 Task: Find connections with filter location Salcedo with filter topic #Lockdownwith filter profile language English with filter current company IIM Bangalore Executive Education with filter school Indian Institute of Banking and Finance with filter industry Architecture and Planning with filter service category Technical with filter keywords title Vice President of Marketing
Action: Mouse moved to (667, 97)
Screenshot: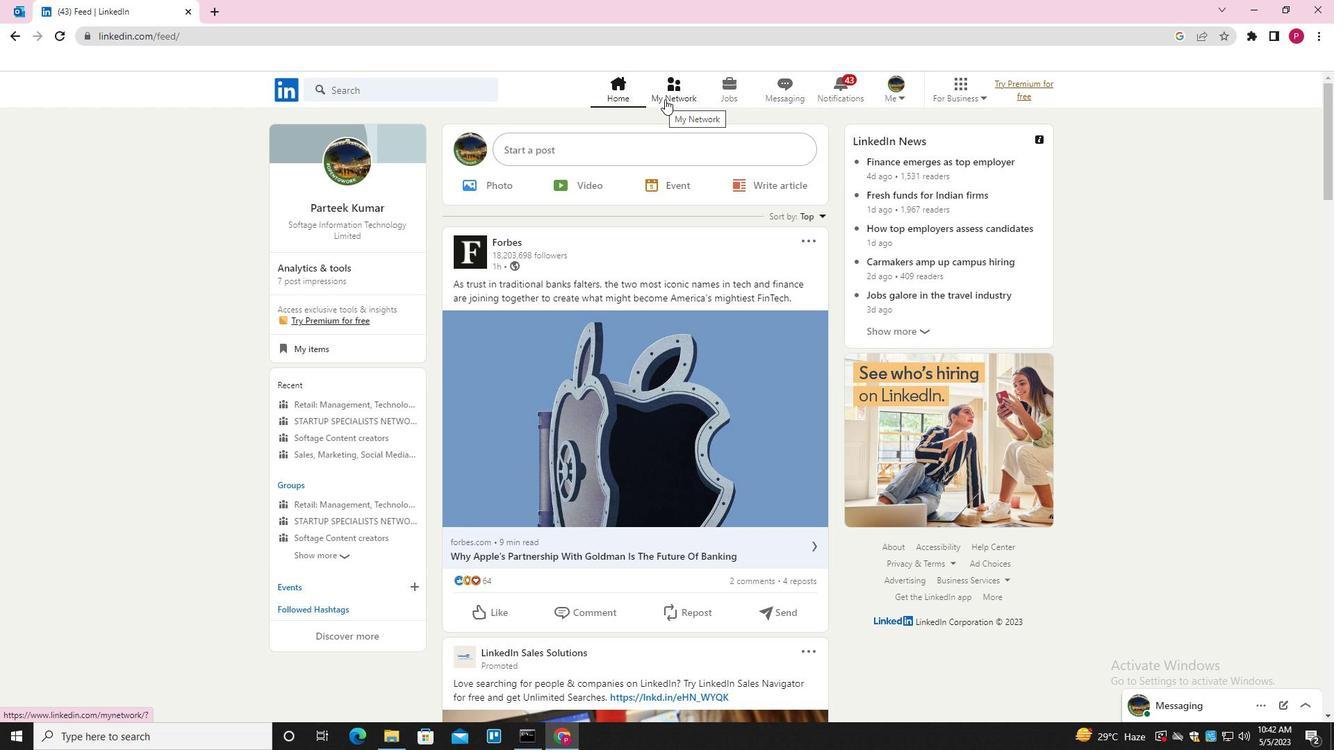 
Action: Mouse pressed left at (667, 97)
Screenshot: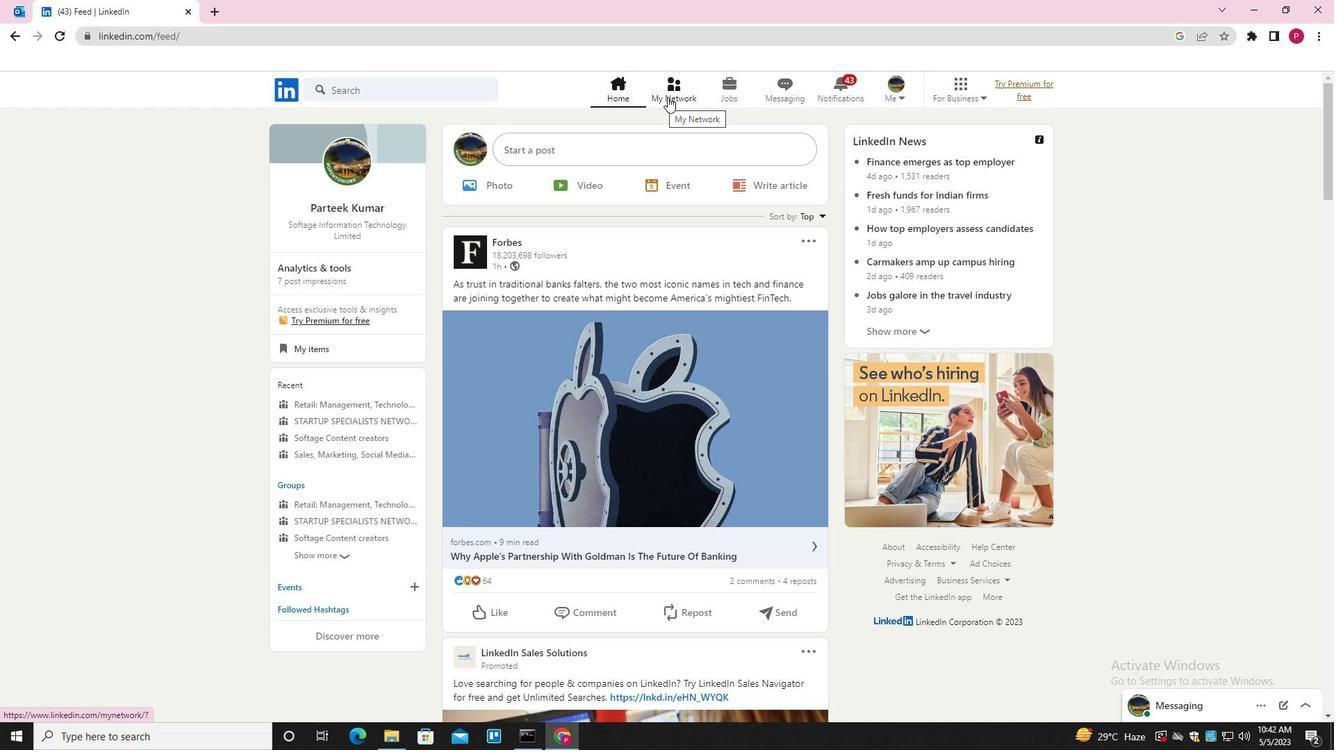 
Action: Mouse moved to (412, 175)
Screenshot: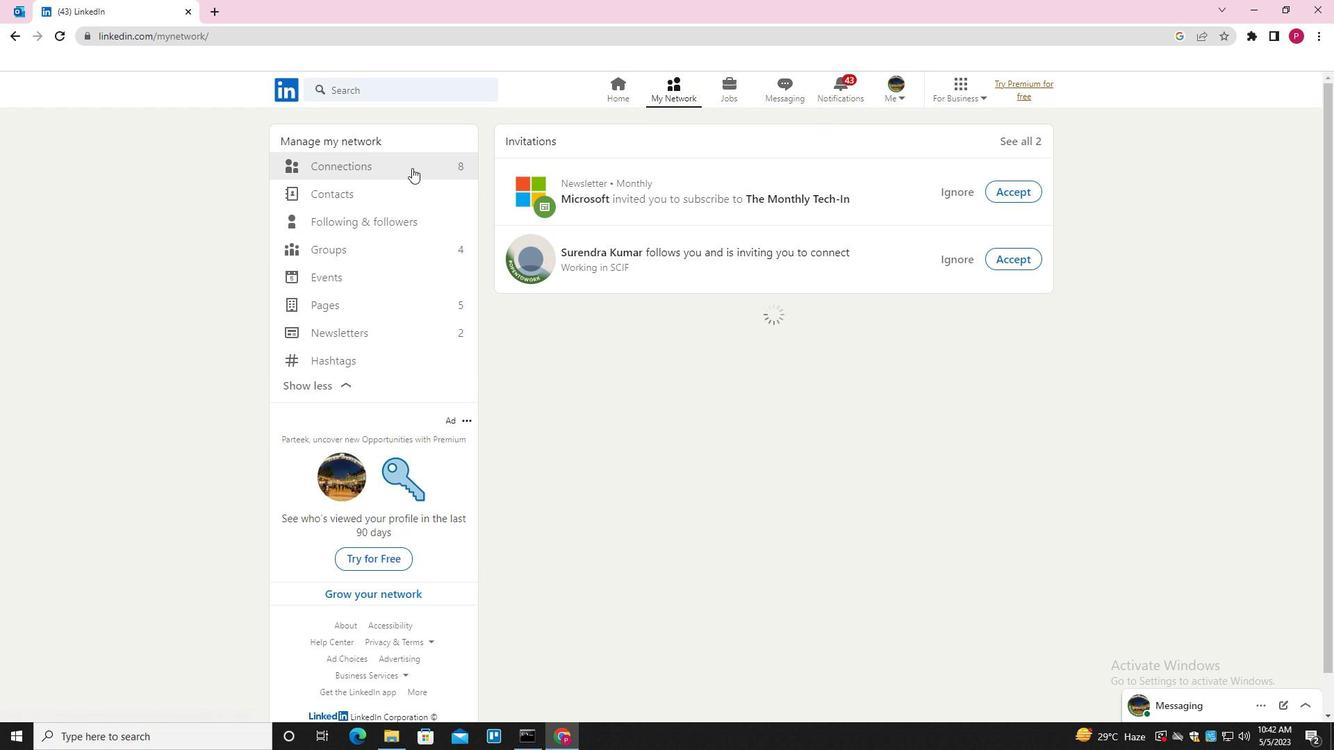 
Action: Mouse pressed left at (412, 175)
Screenshot: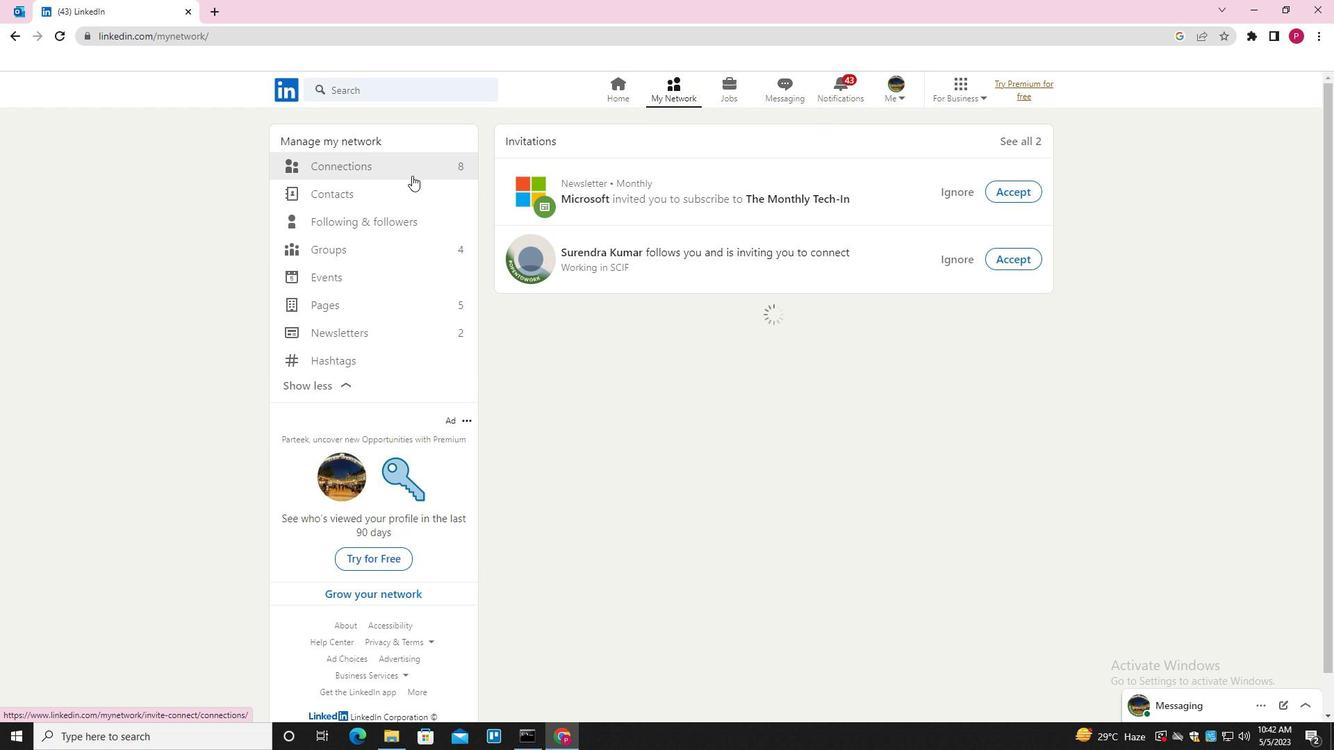 
Action: Mouse moved to (403, 169)
Screenshot: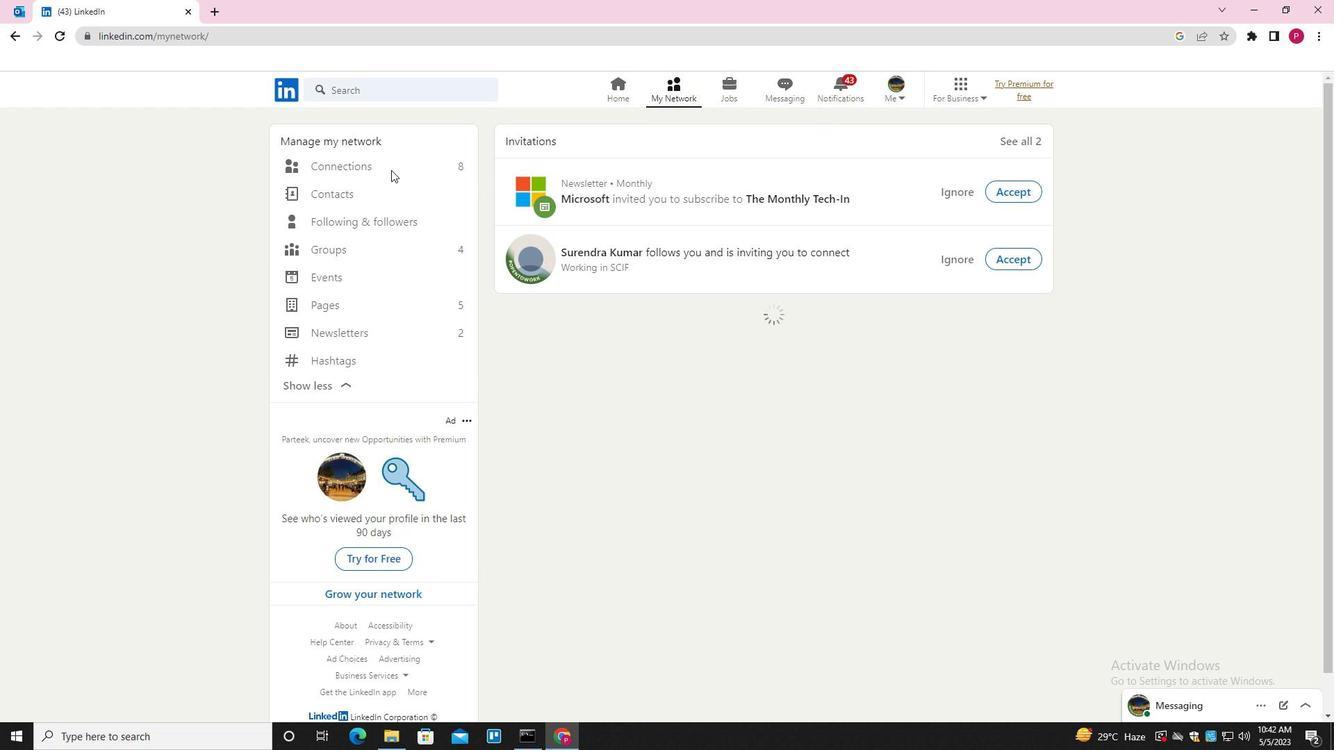 
Action: Mouse pressed left at (403, 169)
Screenshot: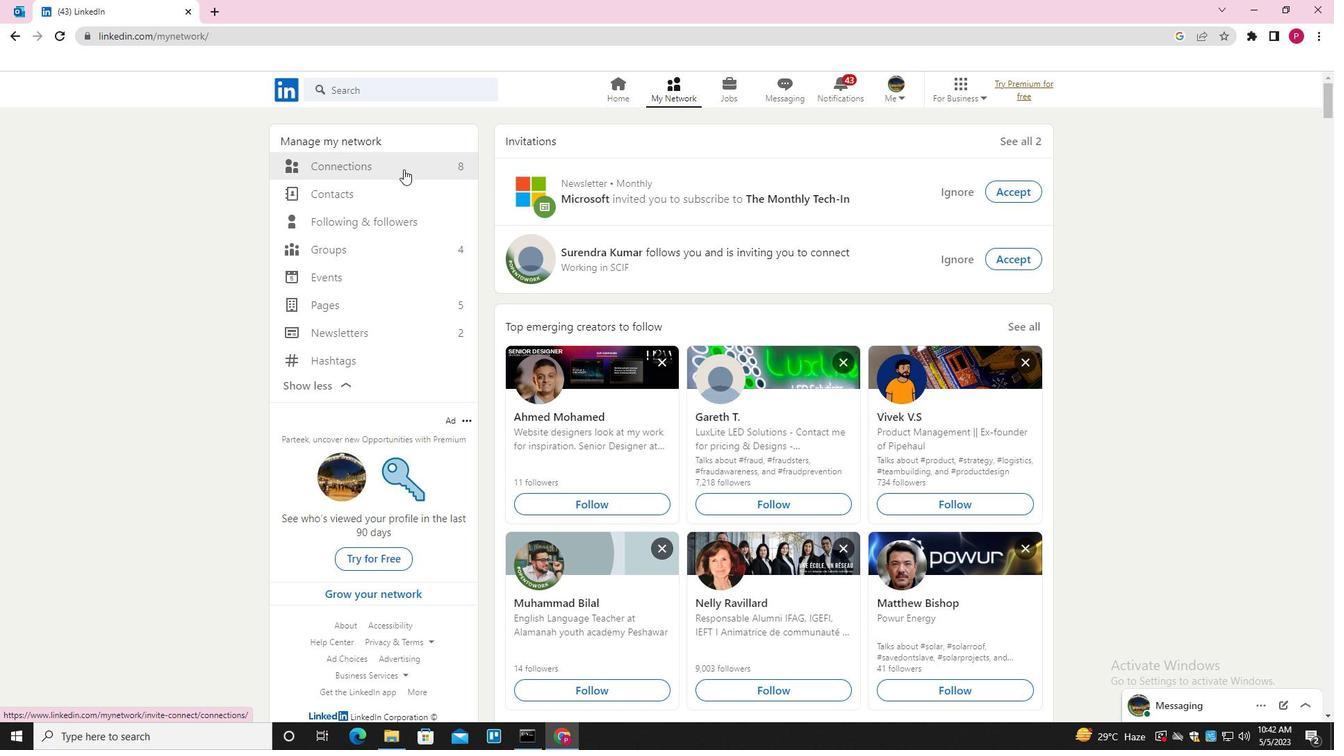 
Action: Mouse moved to (756, 169)
Screenshot: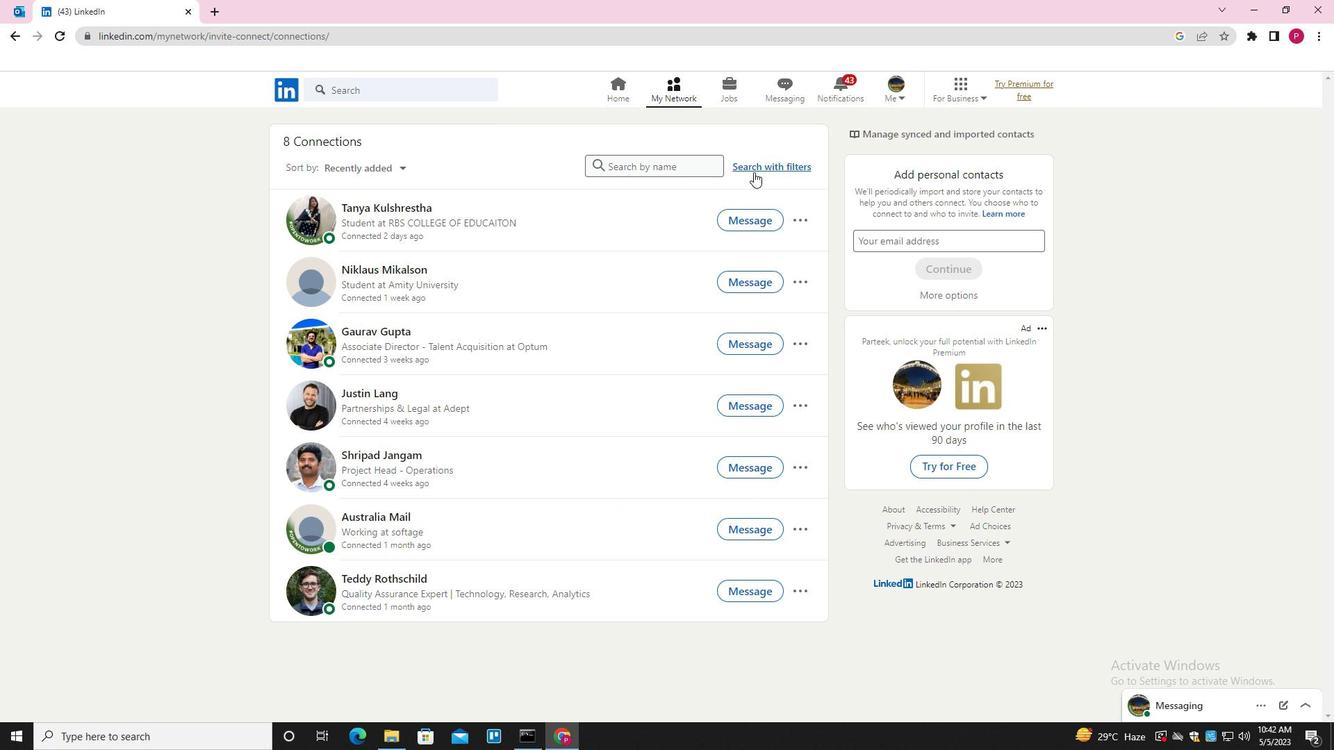 
Action: Mouse pressed left at (756, 169)
Screenshot: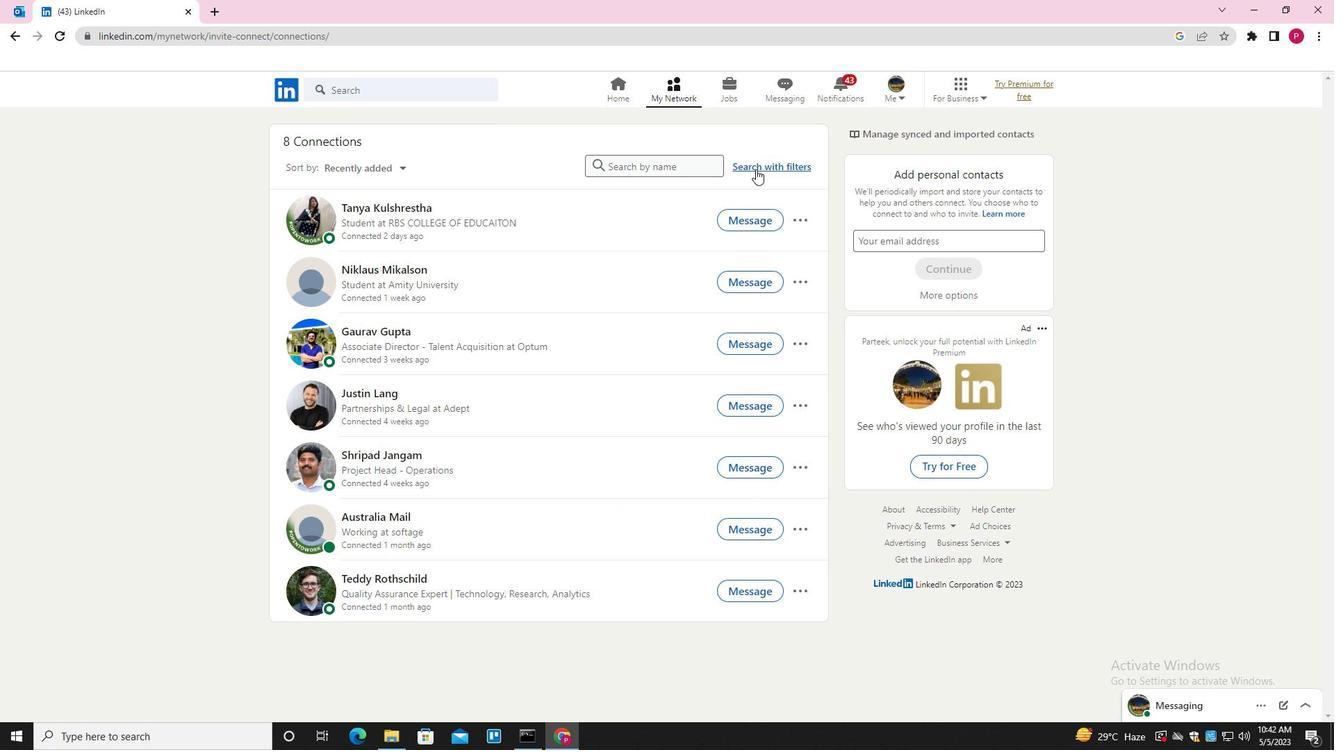 
Action: Mouse moved to (713, 127)
Screenshot: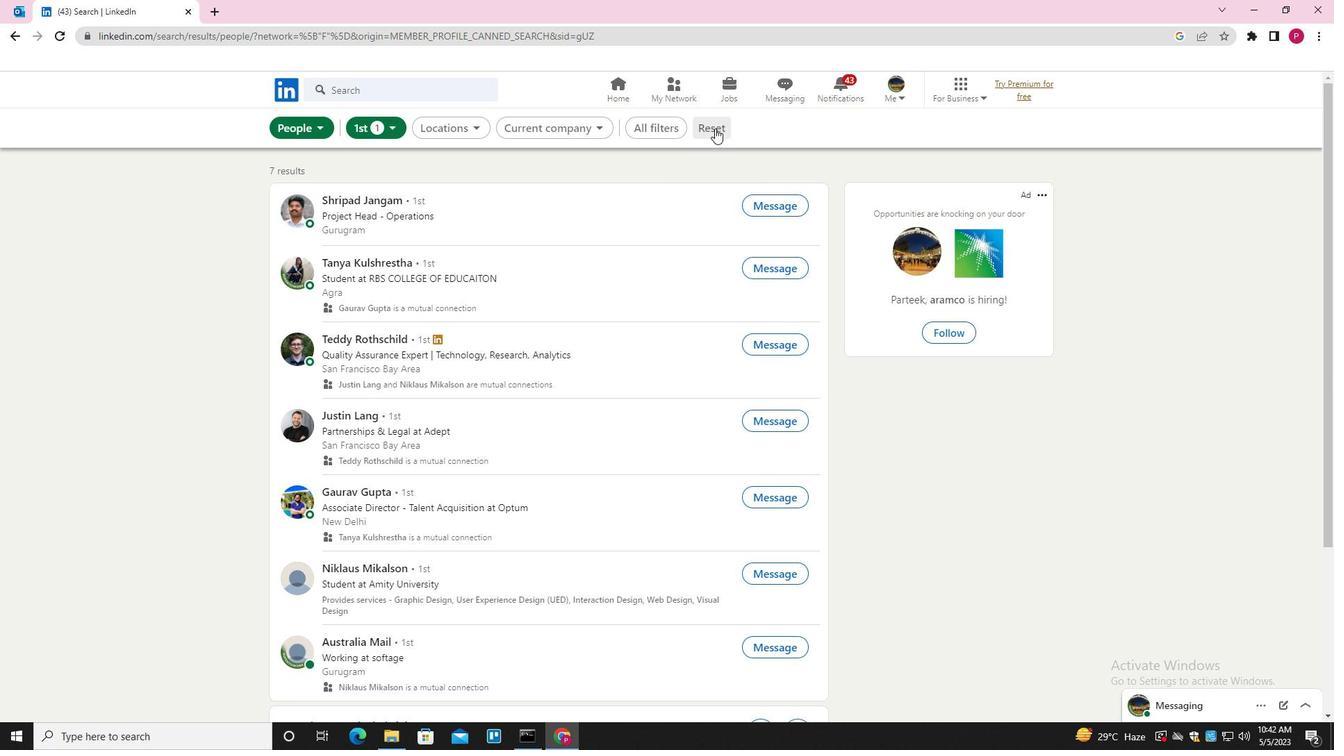 
Action: Mouse pressed left at (713, 127)
Screenshot: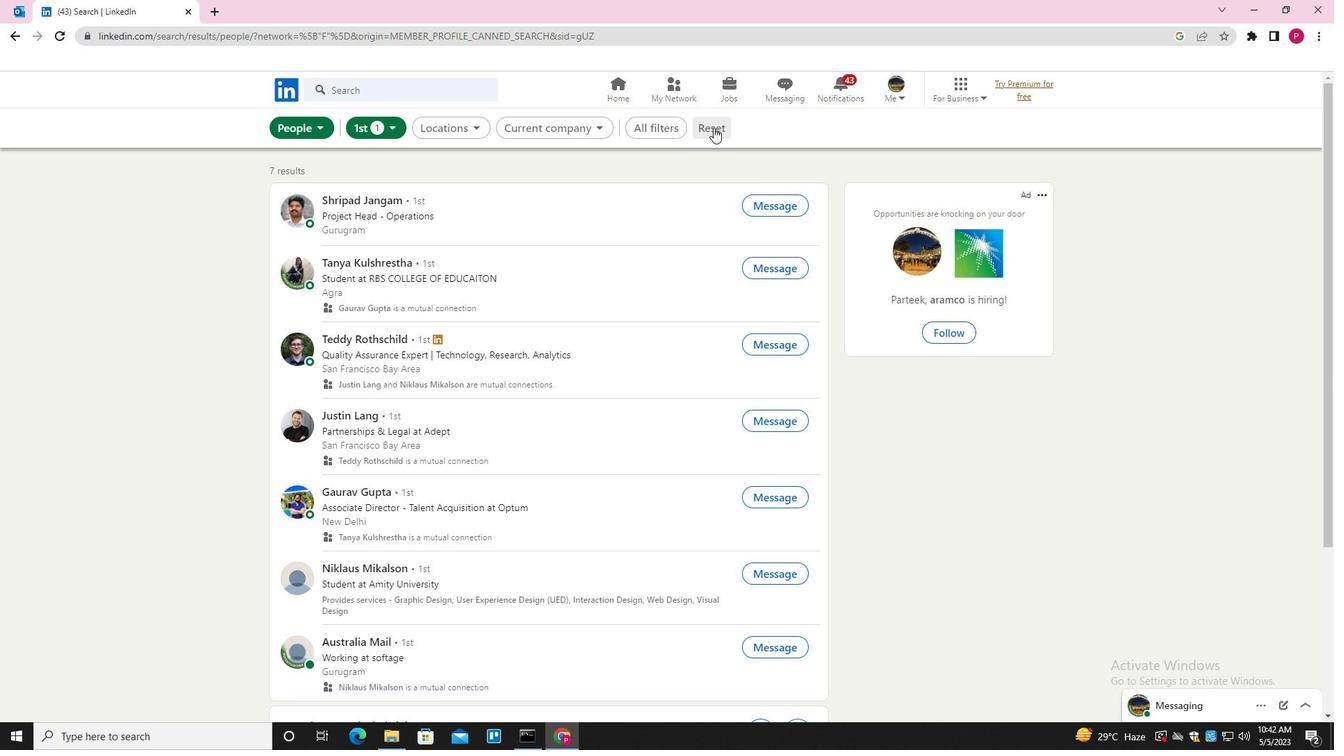 
Action: Mouse moved to (691, 132)
Screenshot: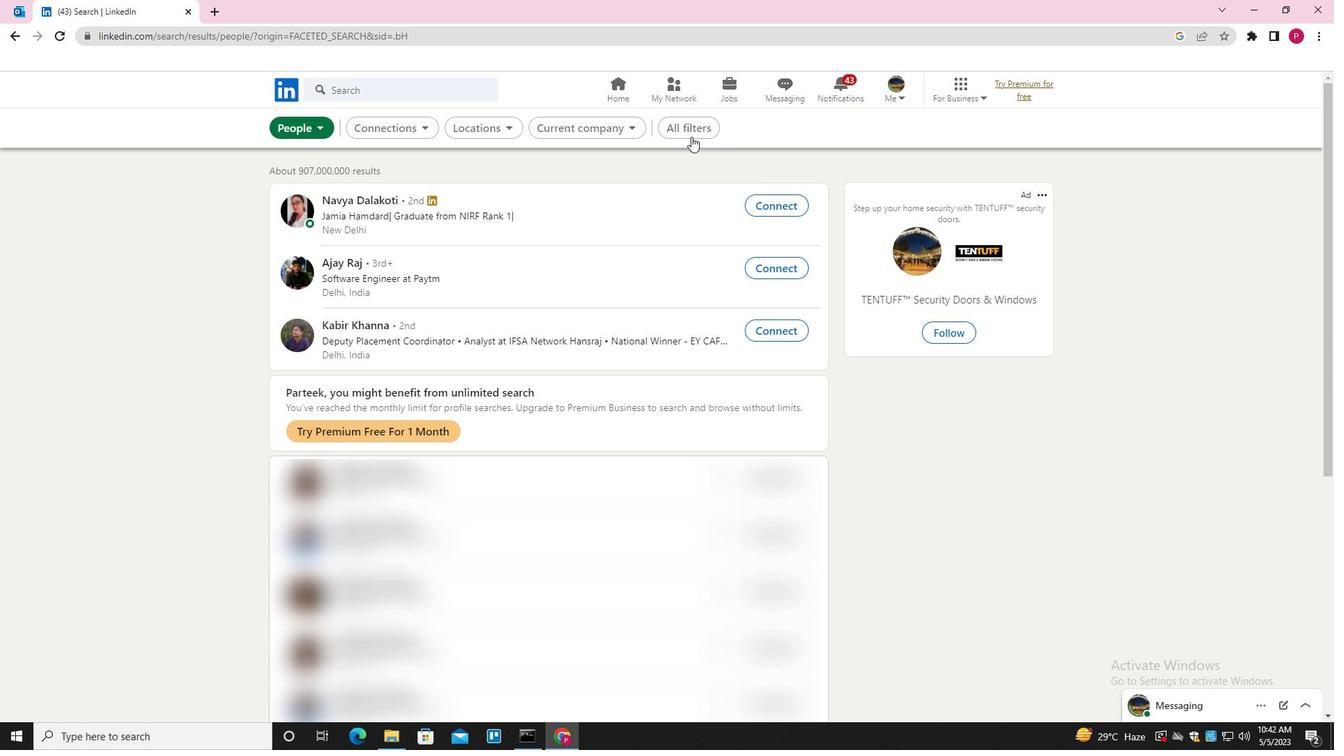 
Action: Mouse pressed left at (691, 132)
Screenshot: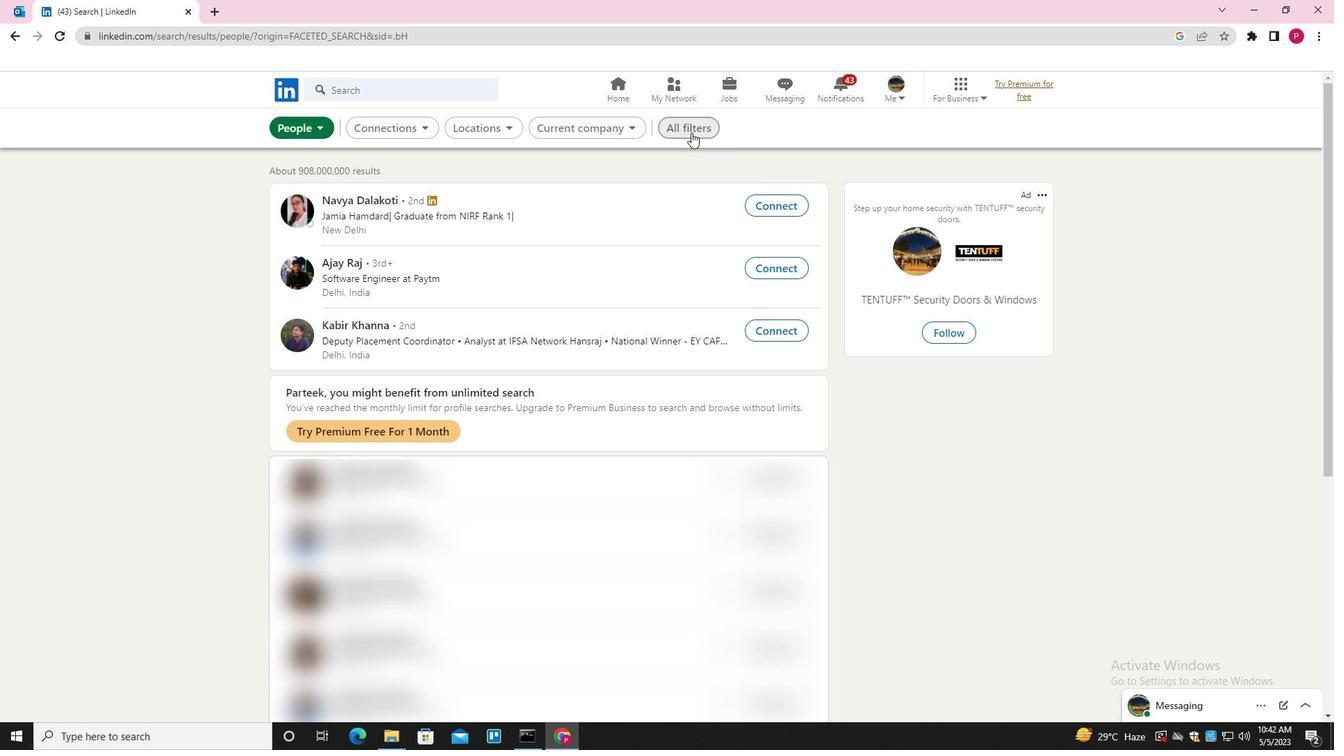 
Action: Mouse moved to (907, 248)
Screenshot: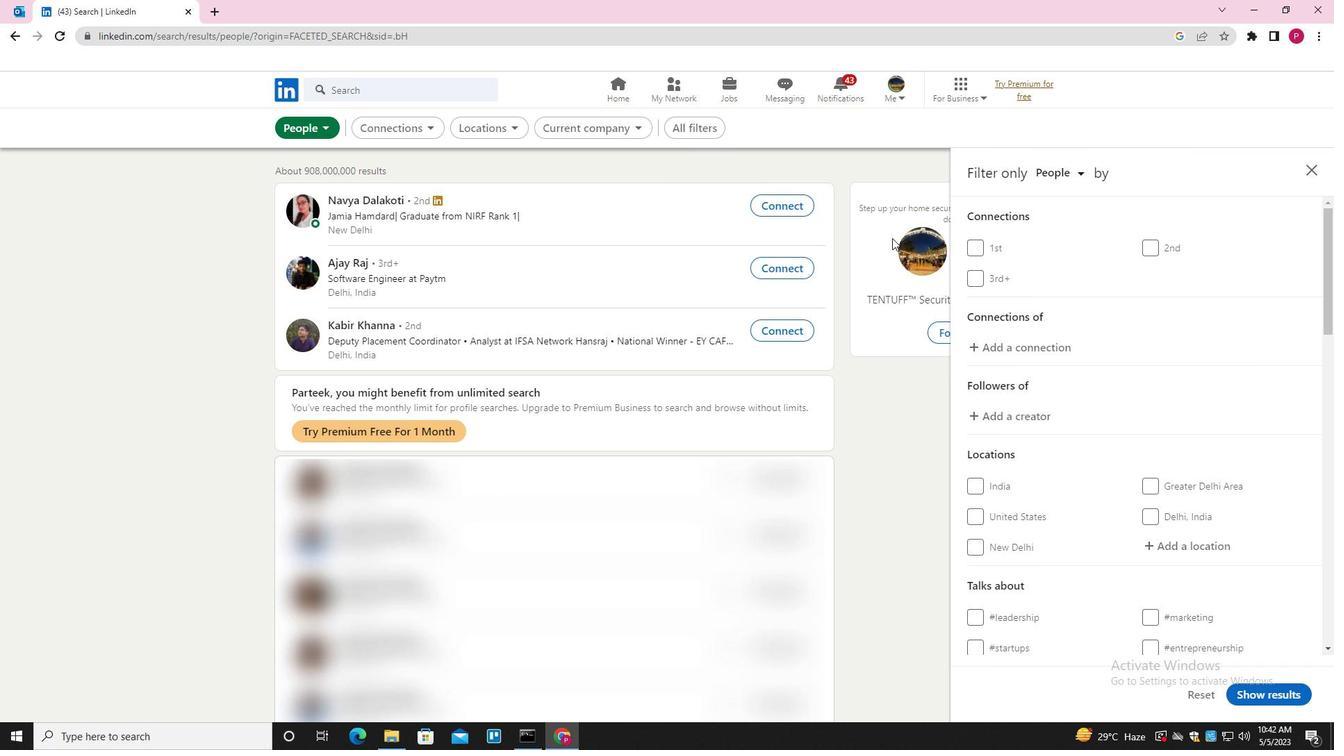 
Action: Mouse scrolled (907, 248) with delta (0, 0)
Screenshot: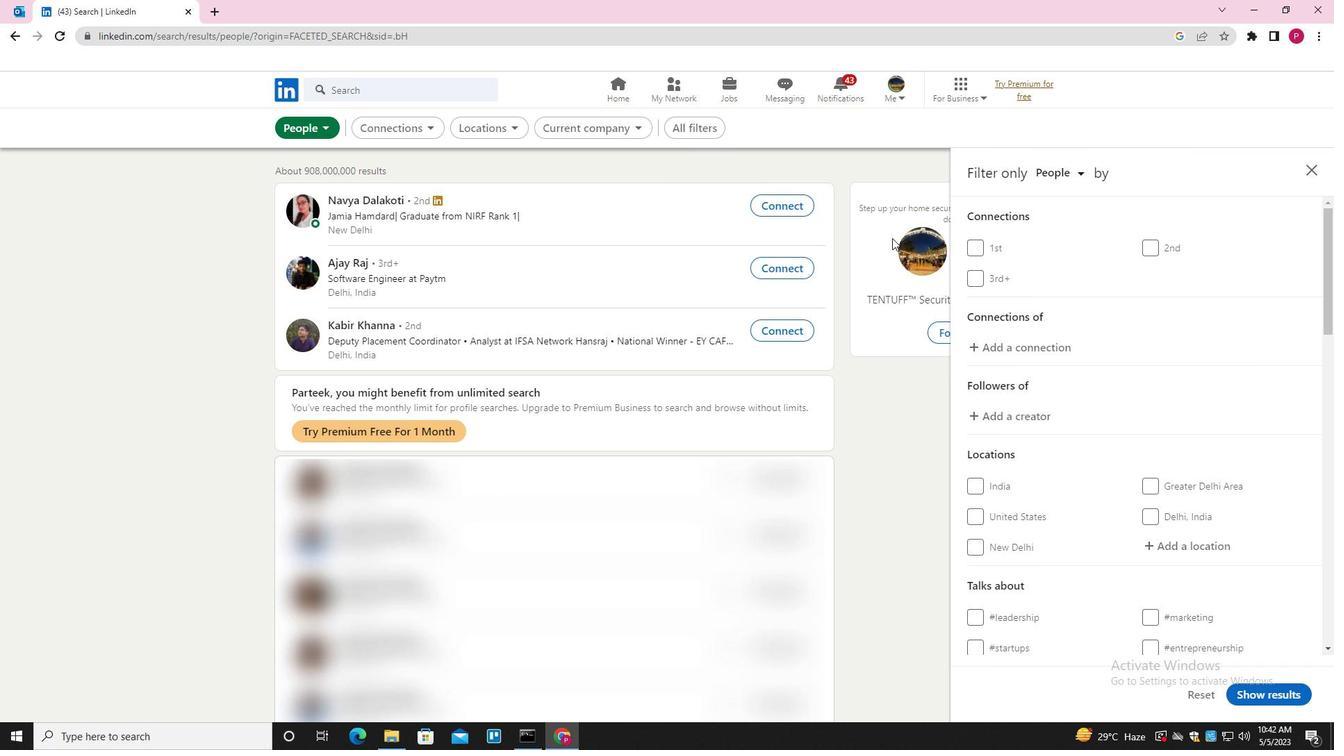 
Action: Mouse moved to (931, 273)
Screenshot: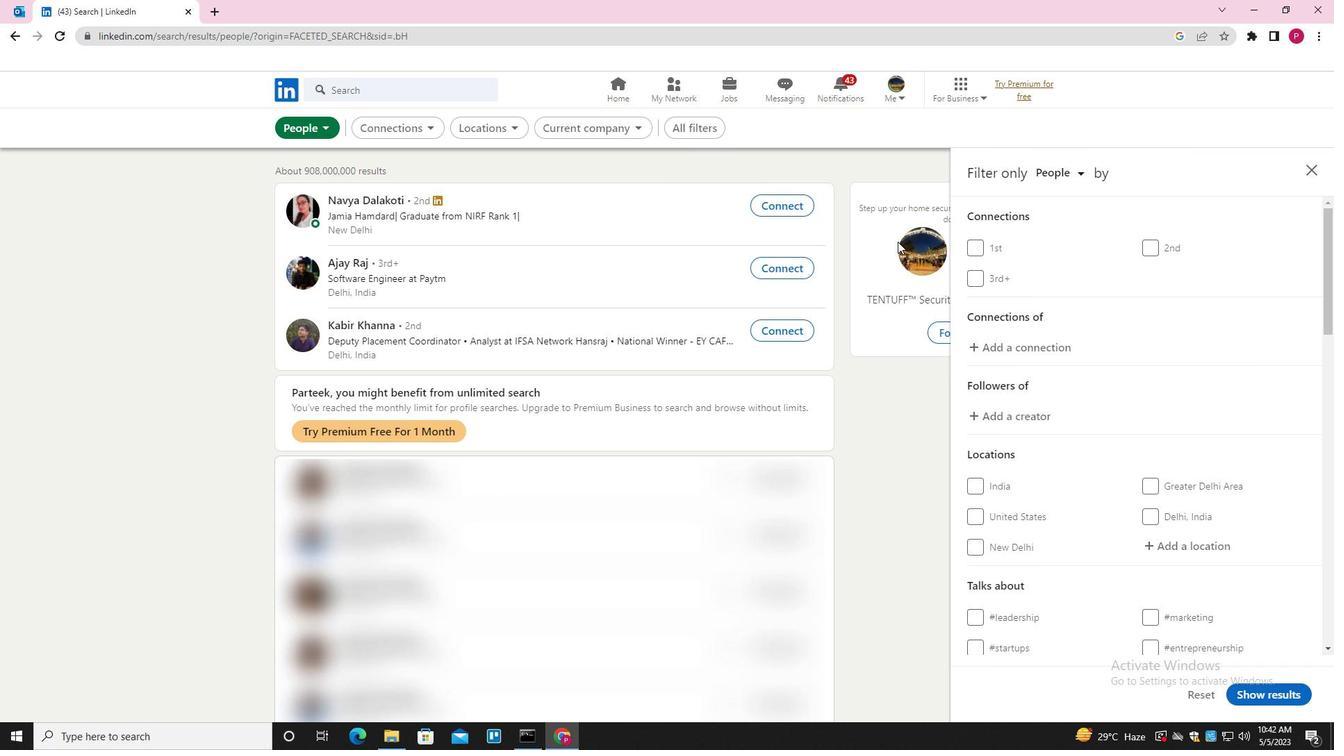 
Action: Mouse scrolled (931, 272) with delta (0, 0)
Screenshot: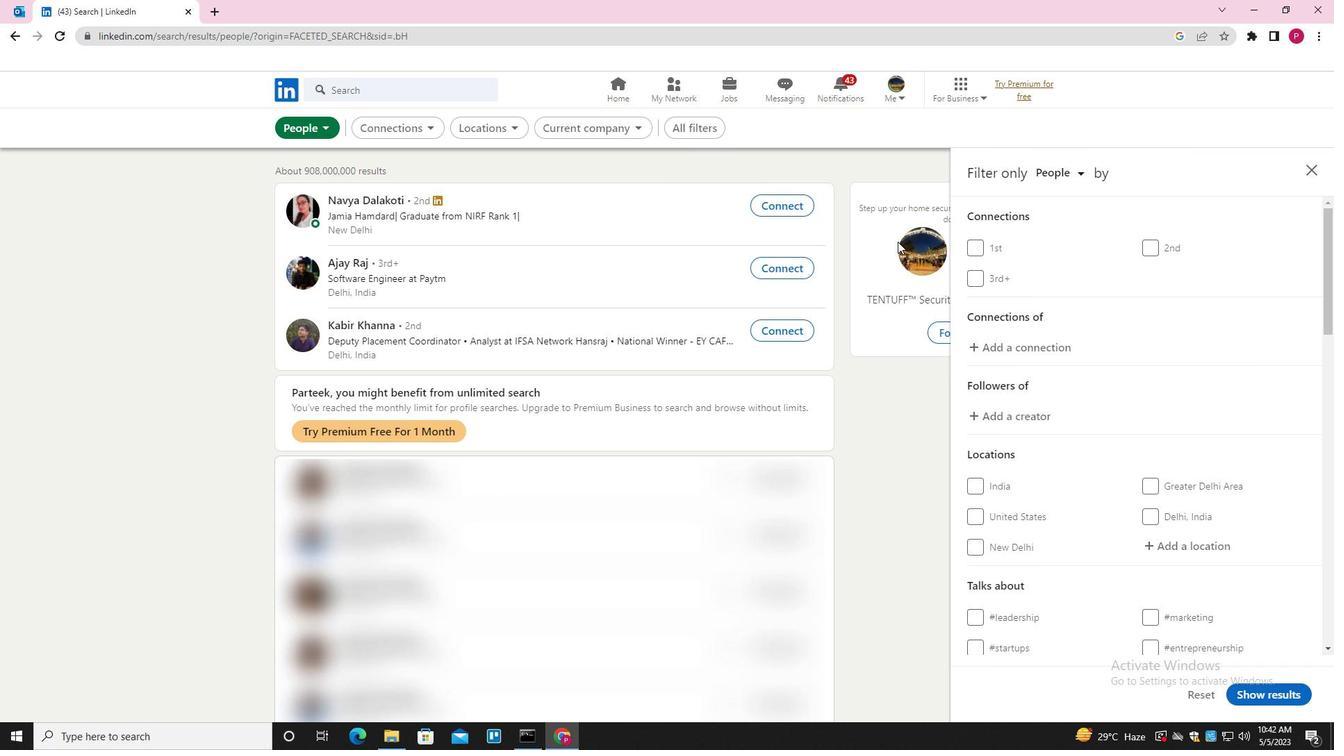 
Action: Mouse moved to (1202, 382)
Screenshot: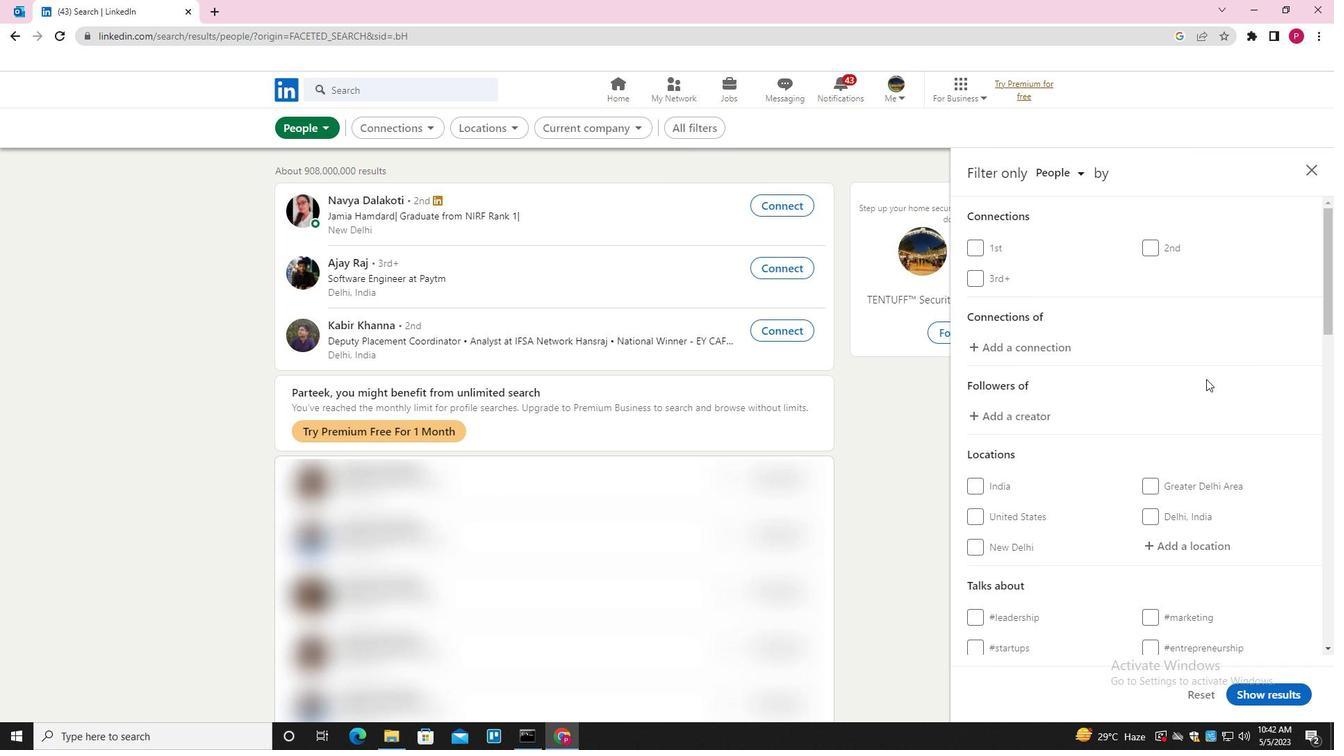 
Action: Mouse scrolled (1202, 382) with delta (0, 0)
Screenshot: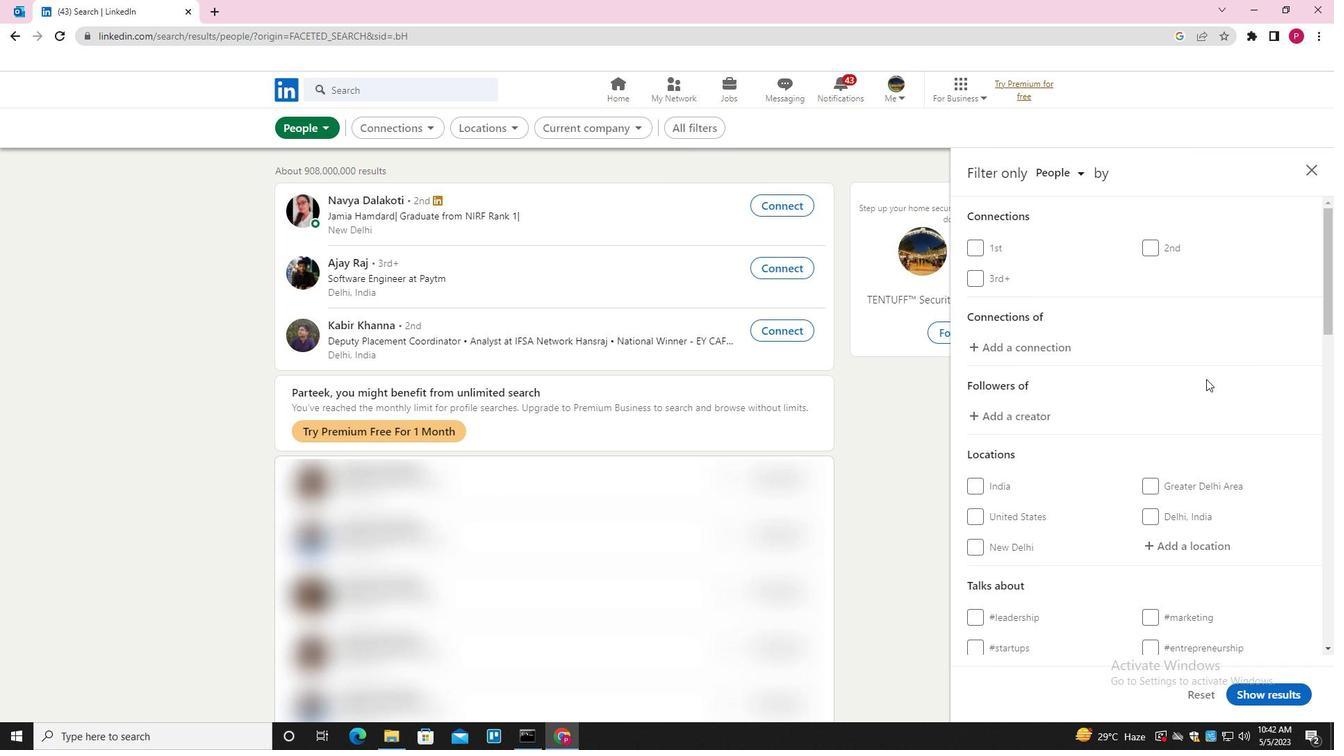 
Action: Mouse moved to (1195, 387)
Screenshot: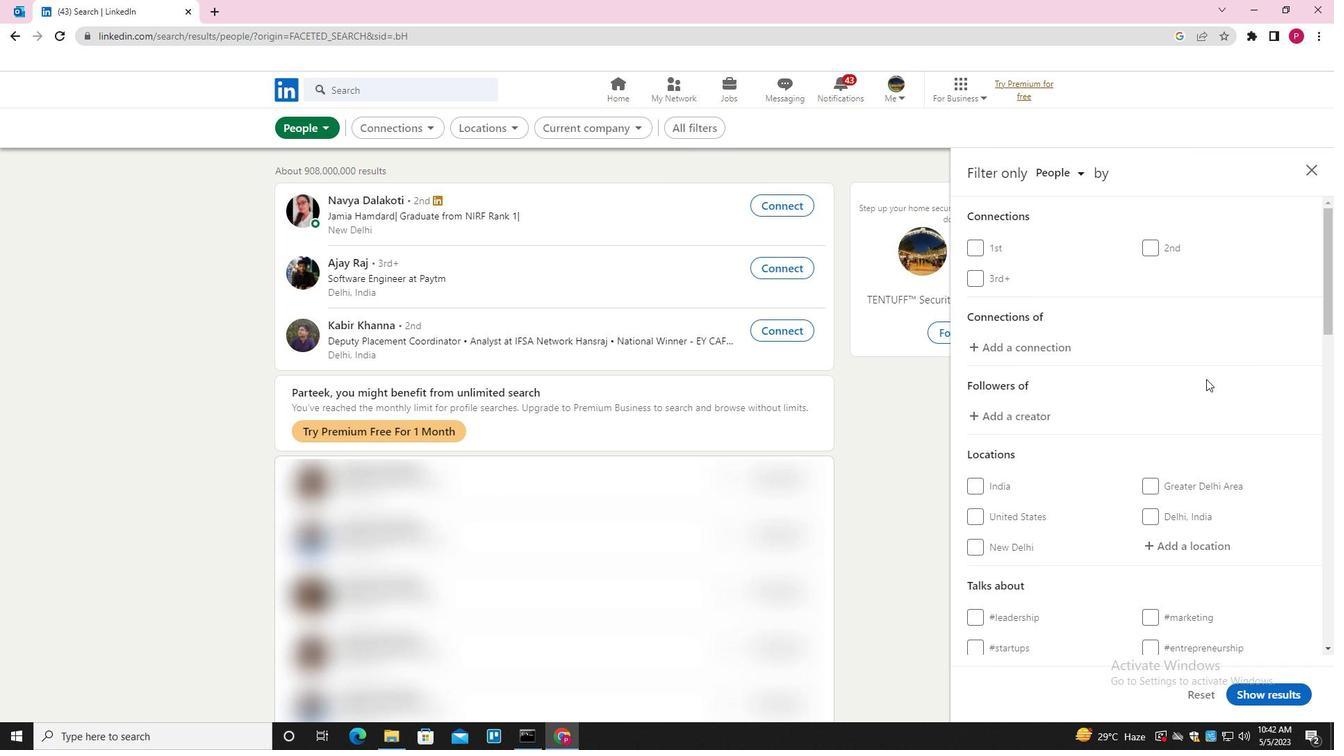 
Action: Mouse scrolled (1195, 386) with delta (0, 0)
Screenshot: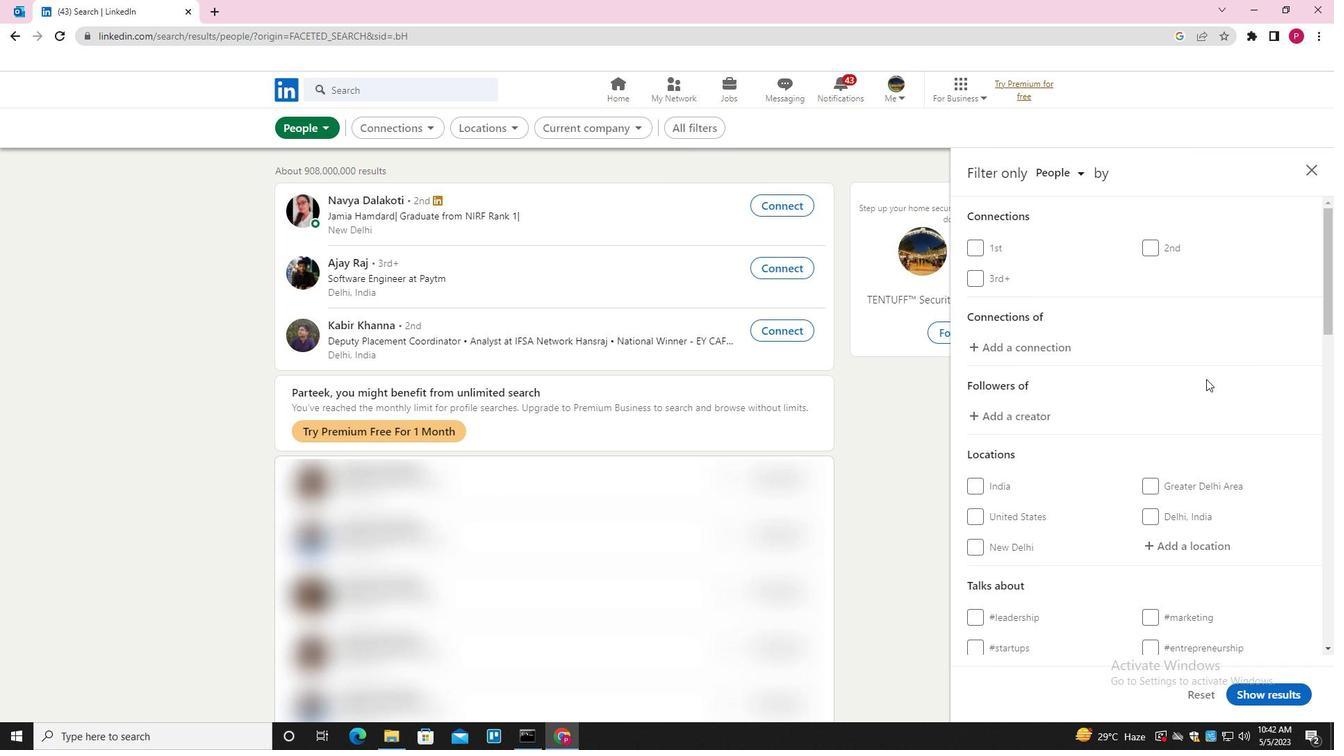 
Action: Mouse scrolled (1195, 386) with delta (0, 0)
Screenshot: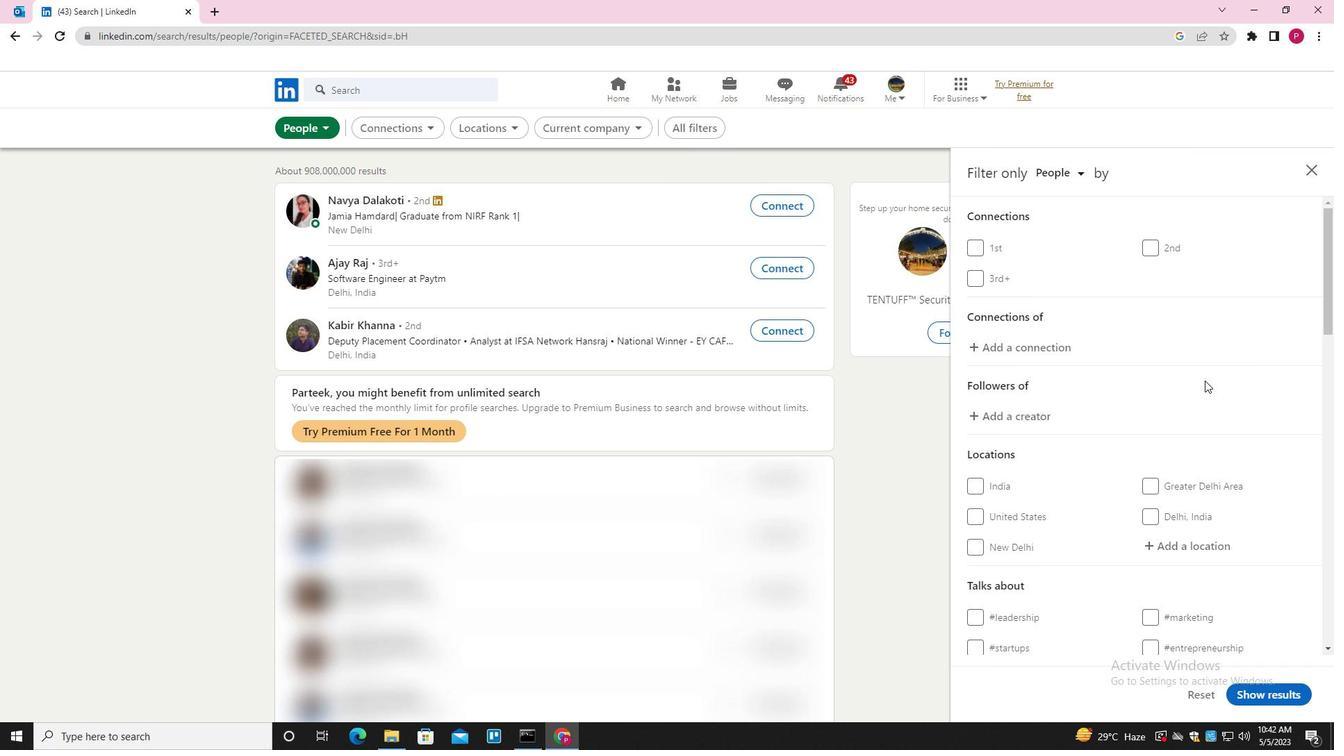 
Action: Mouse moved to (1194, 342)
Screenshot: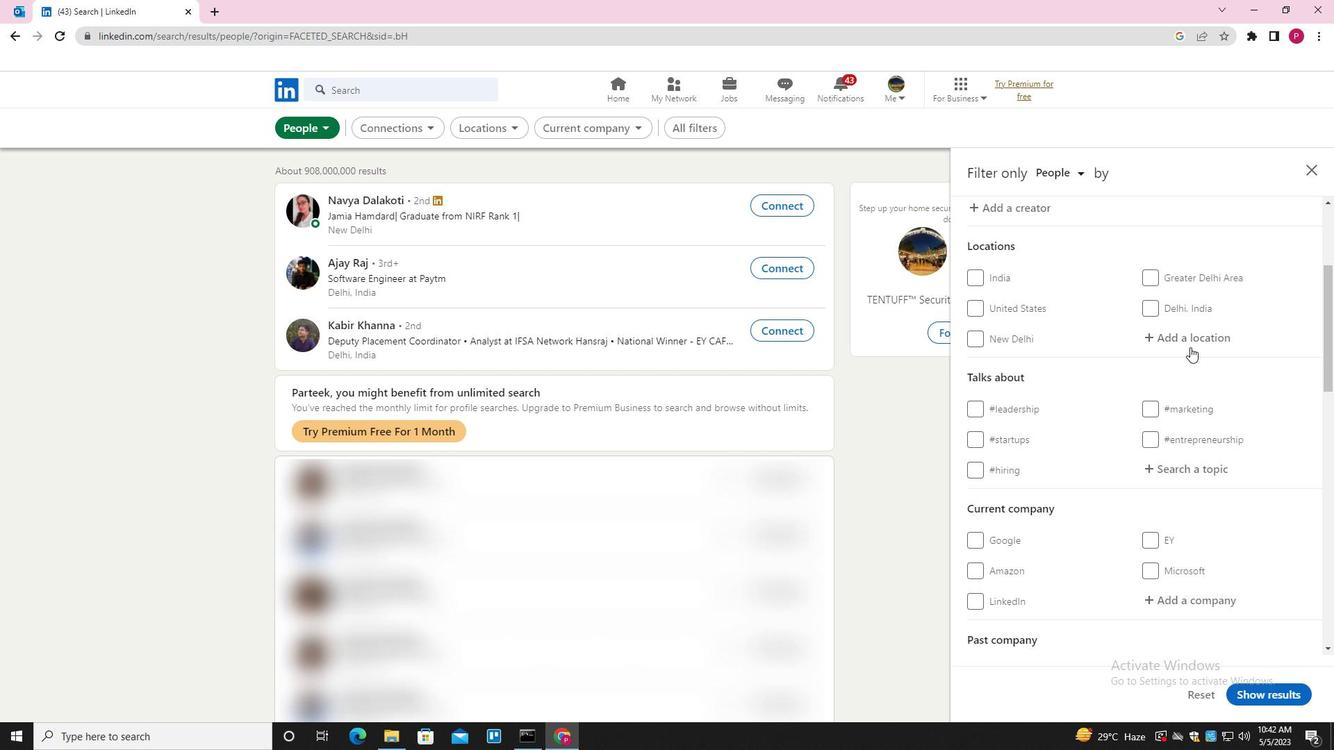 
Action: Mouse pressed left at (1194, 342)
Screenshot: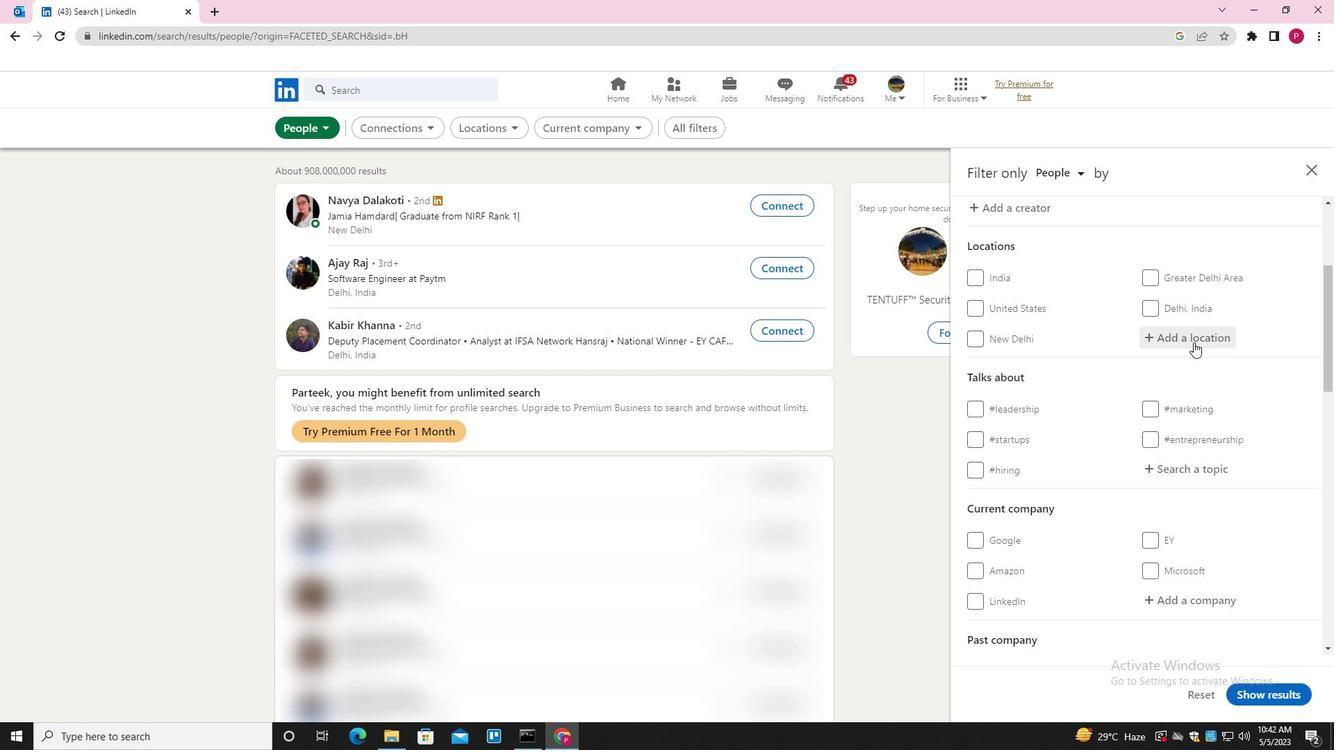 
Action: Key pressed <Key.shift><Key.shift>SALCEDO<Key.down><Key.enter>
Screenshot: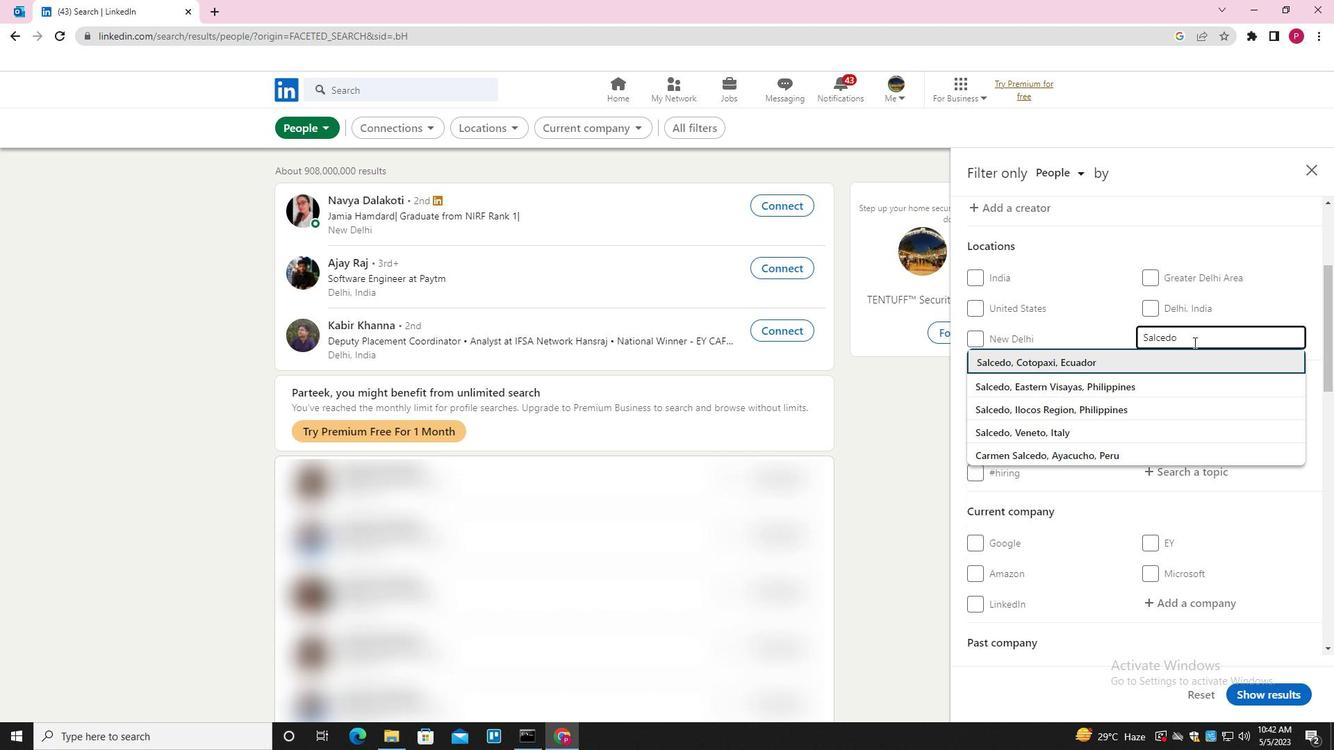 
Action: Mouse moved to (1098, 368)
Screenshot: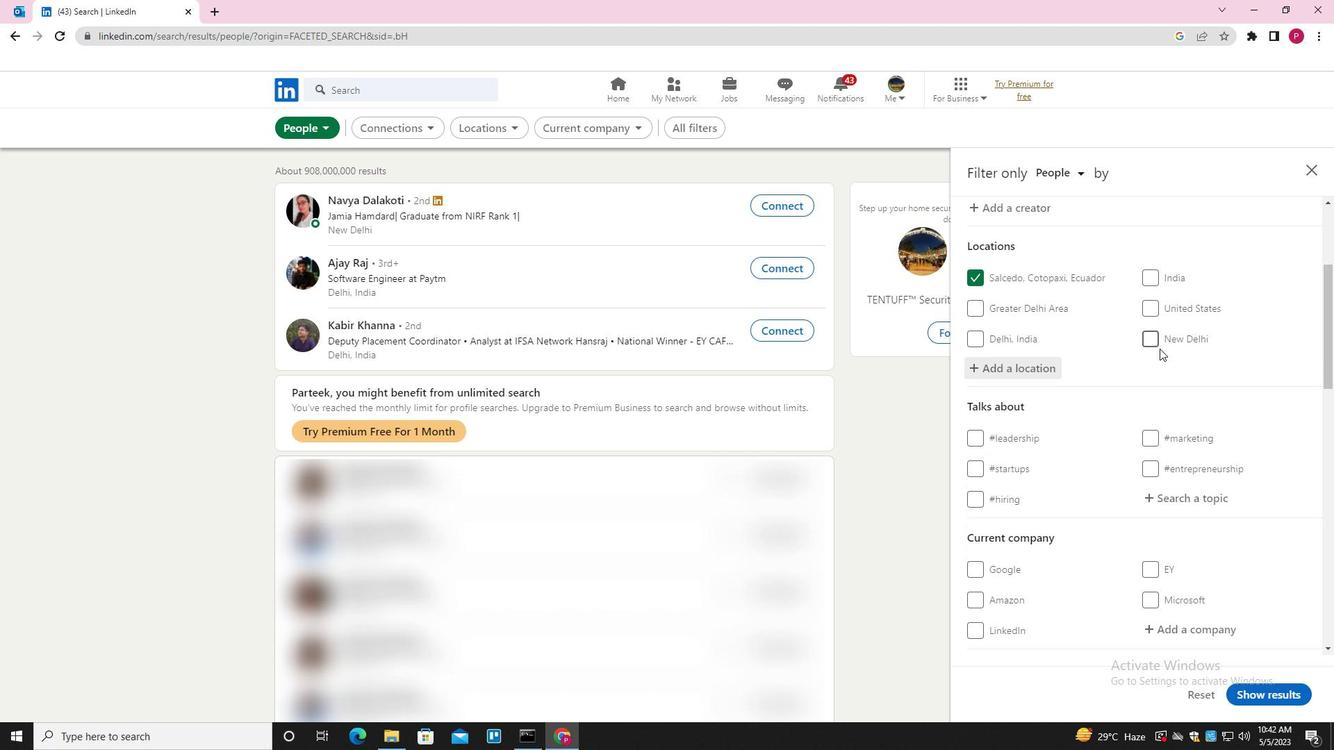 
Action: Mouse scrolled (1098, 367) with delta (0, 0)
Screenshot: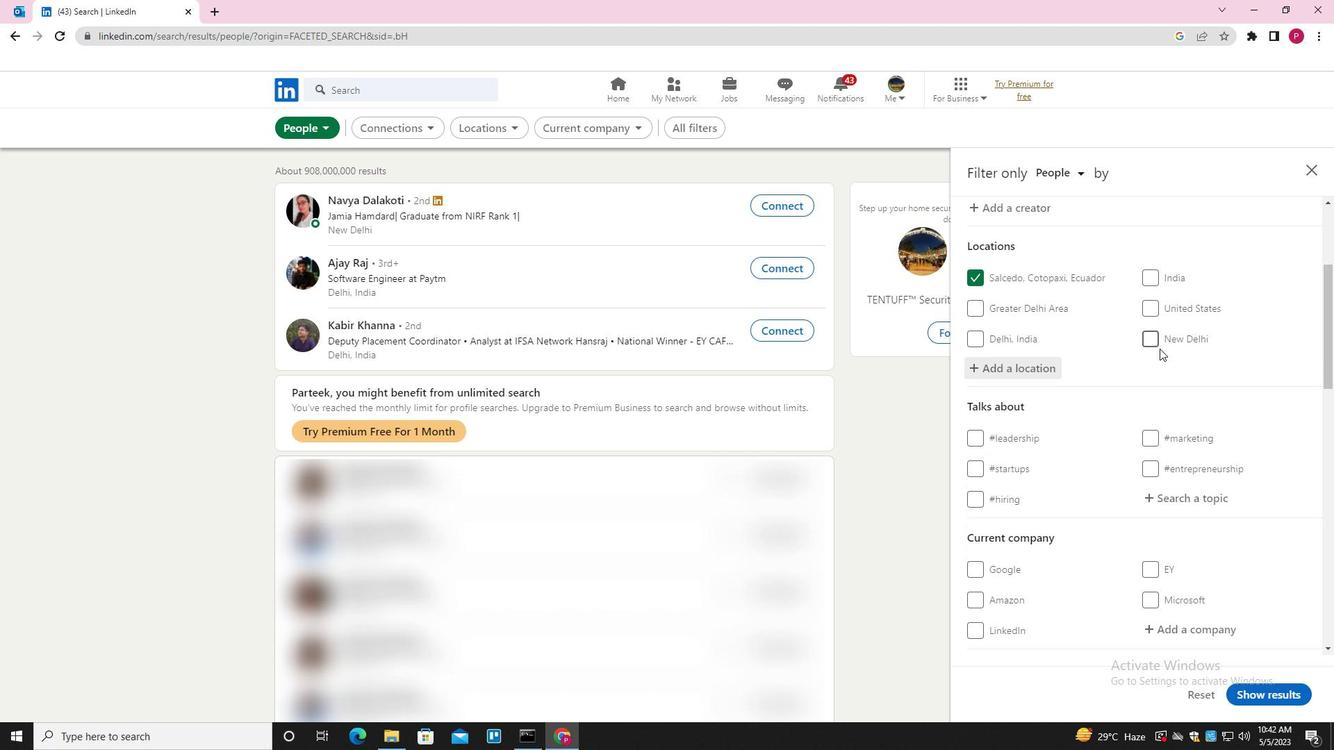 
Action: Mouse moved to (1075, 378)
Screenshot: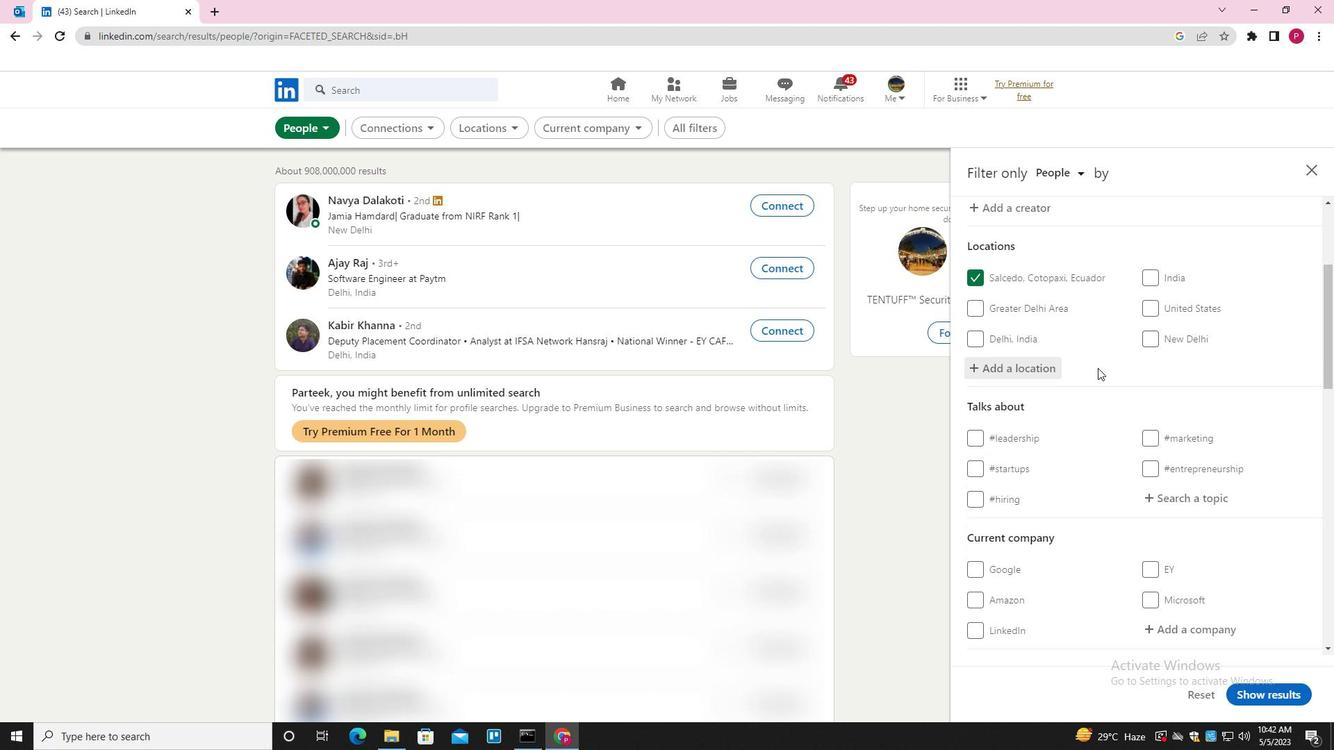 
Action: Mouse scrolled (1075, 378) with delta (0, 0)
Screenshot: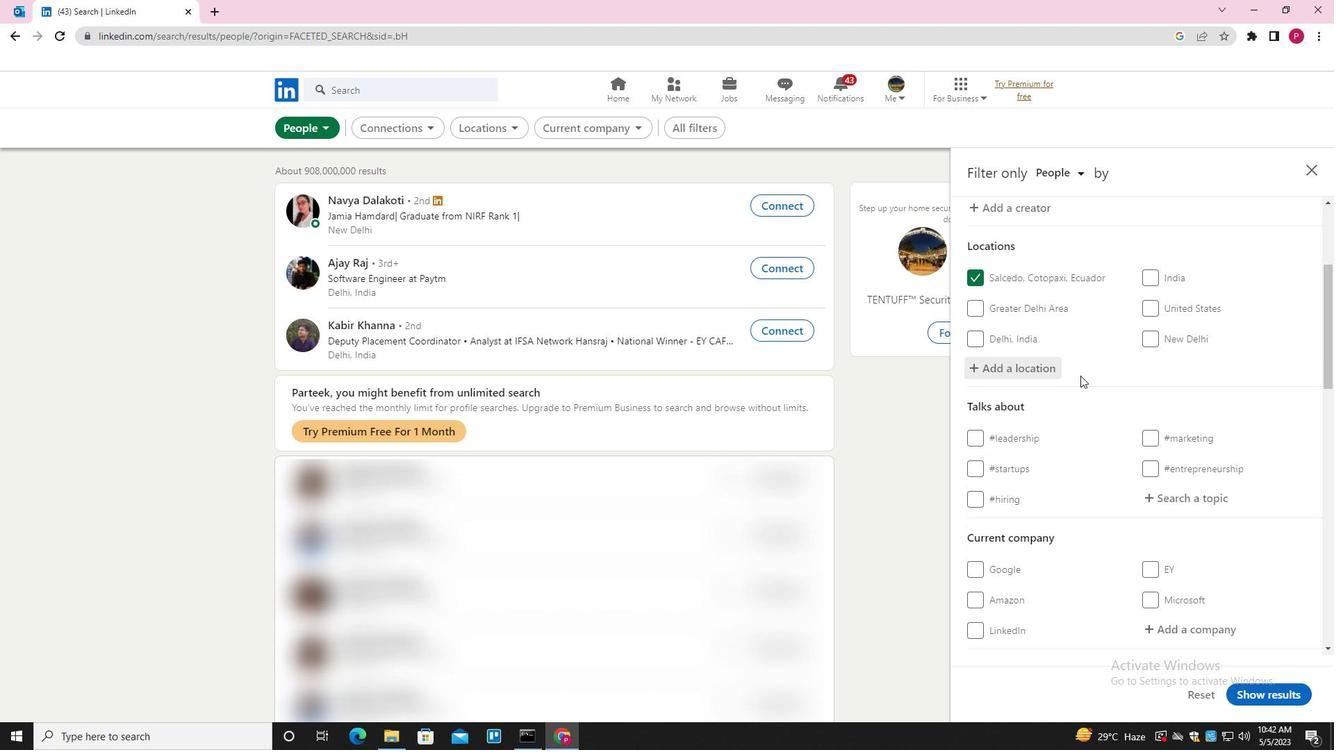 
Action: Mouse scrolled (1075, 378) with delta (0, 0)
Screenshot: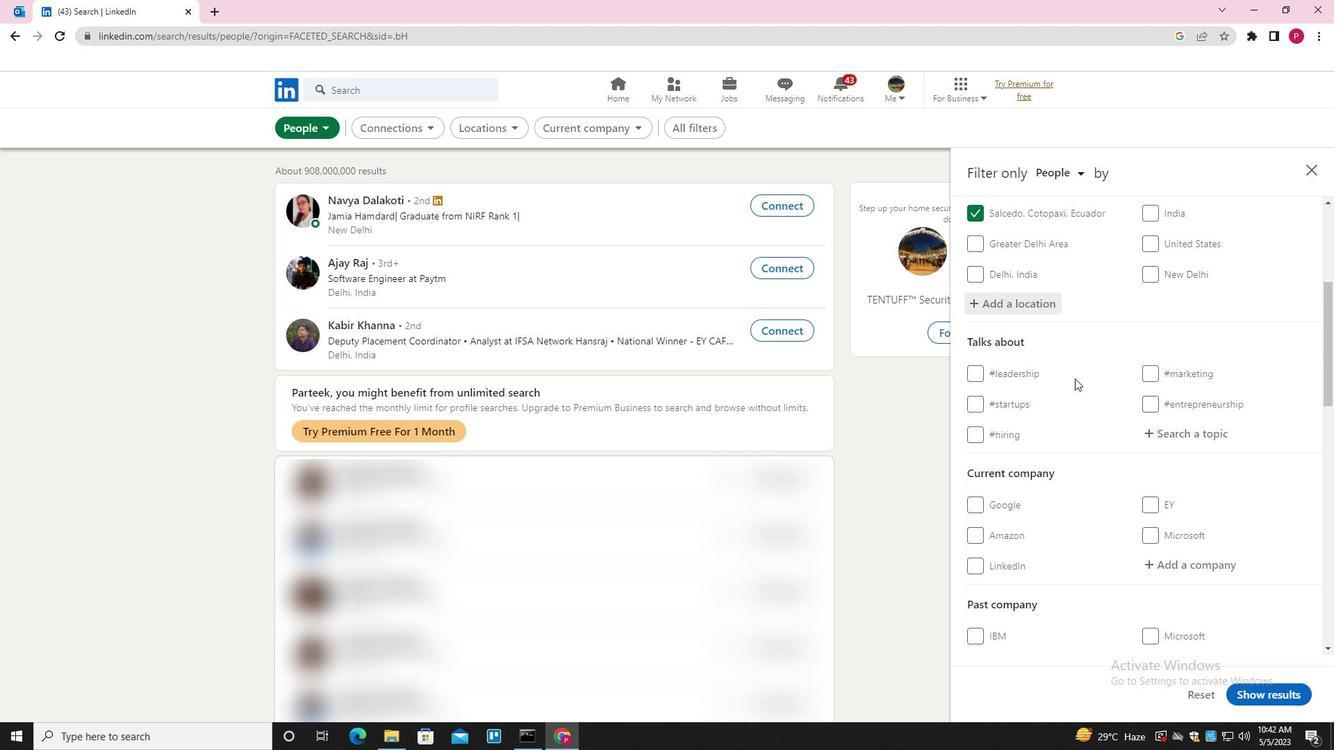 
Action: Mouse moved to (1176, 289)
Screenshot: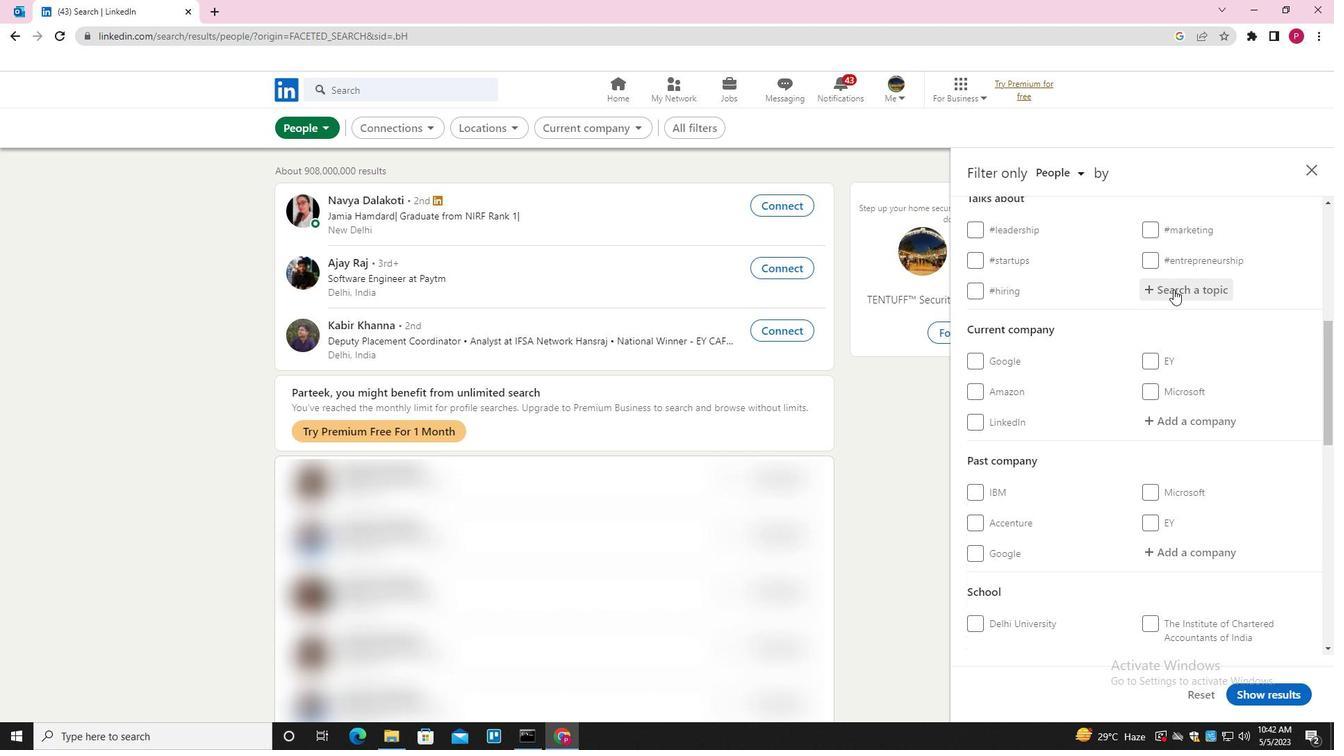 
Action: Mouse pressed left at (1176, 289)
Screenshot: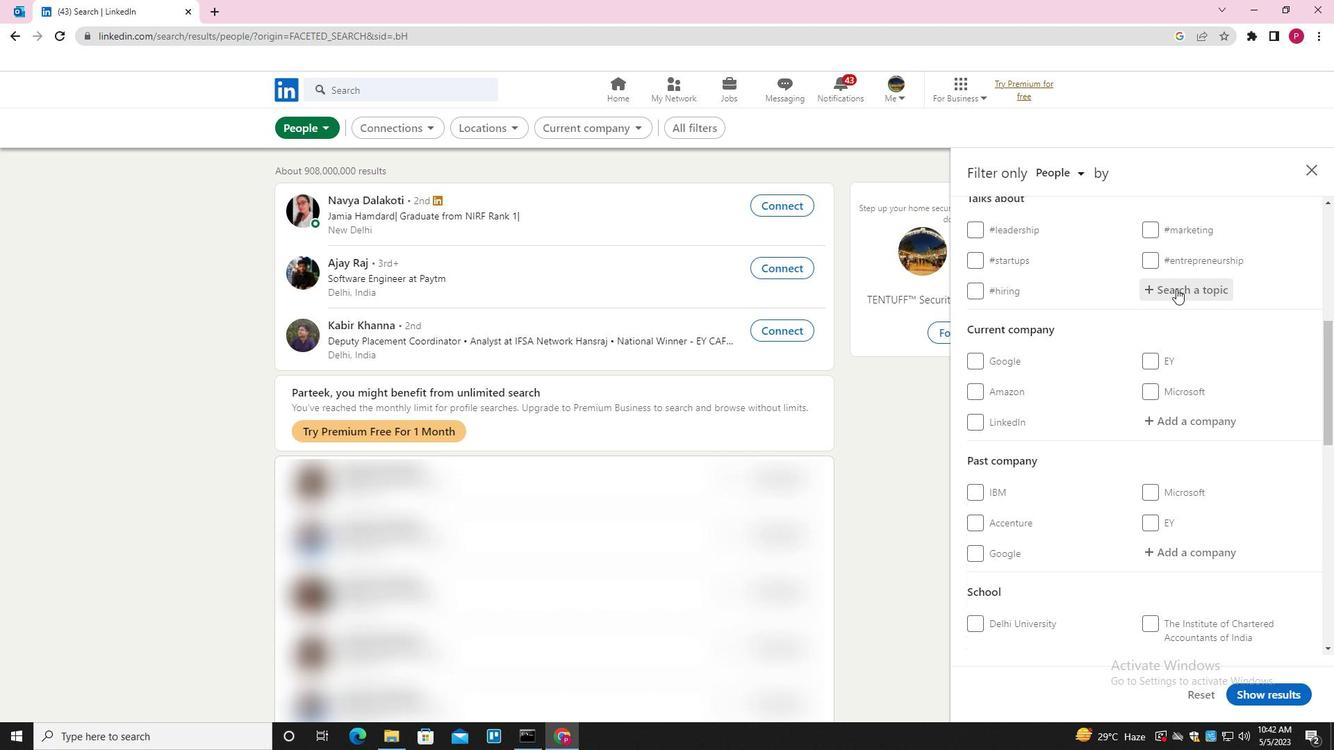
Action: Key pressed LOCKDOWN<Key.down><Key.enter>
Screenshot: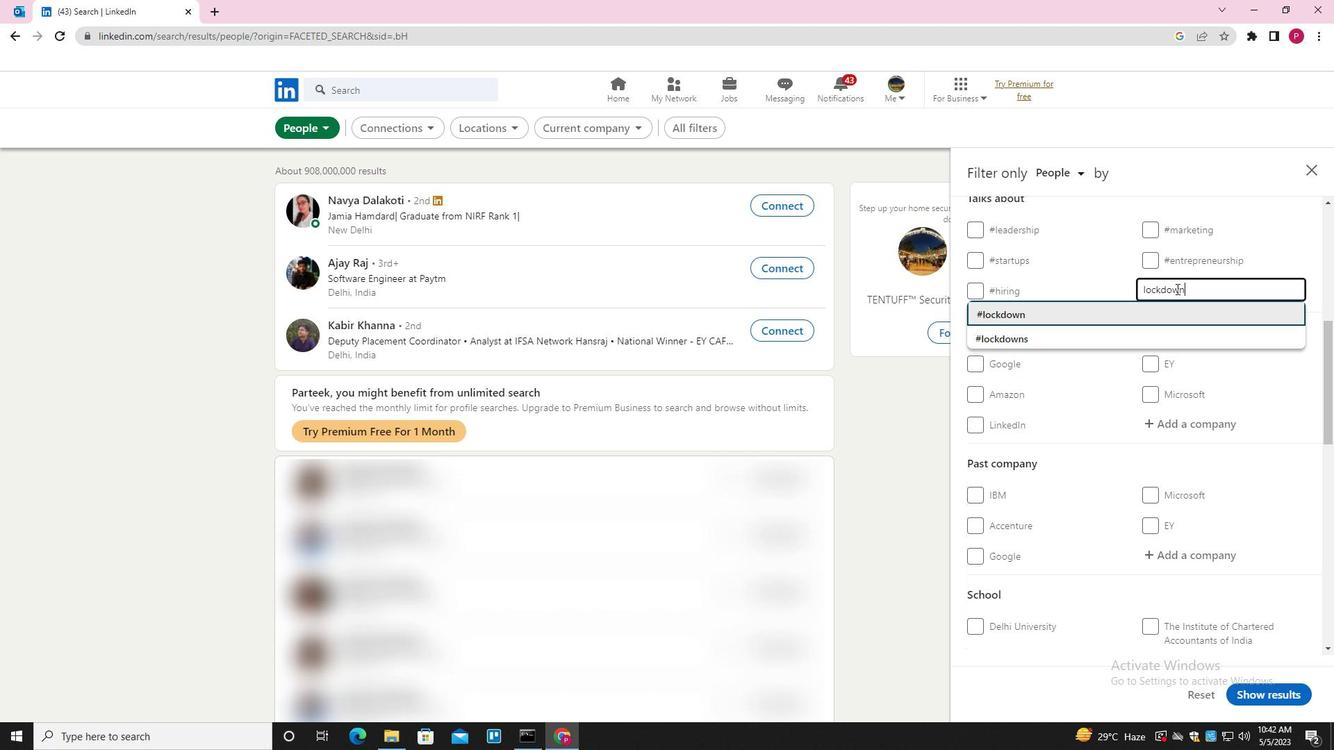 
Action: Mouse moved to (1171, 294)
Screenshot: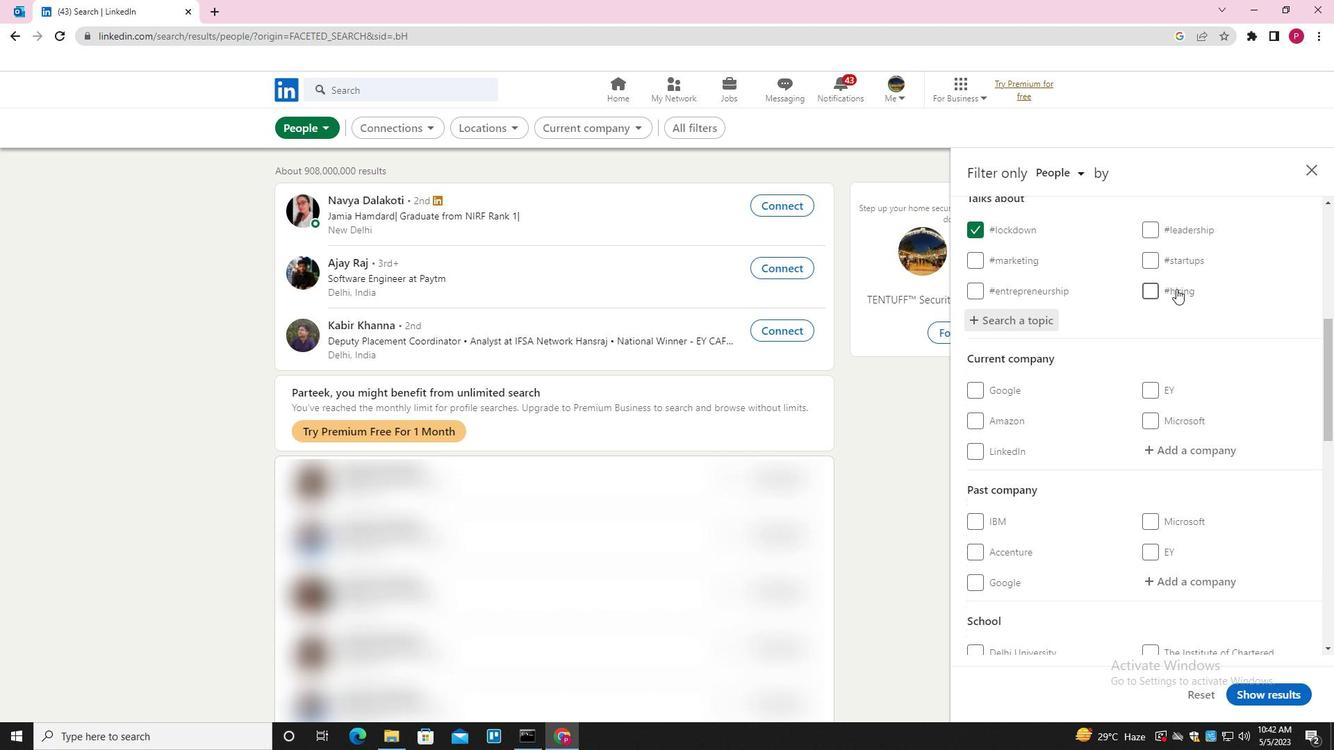 
Action: Mouse scrolled (1171, 294) with delta (0, 0)
Screenshot: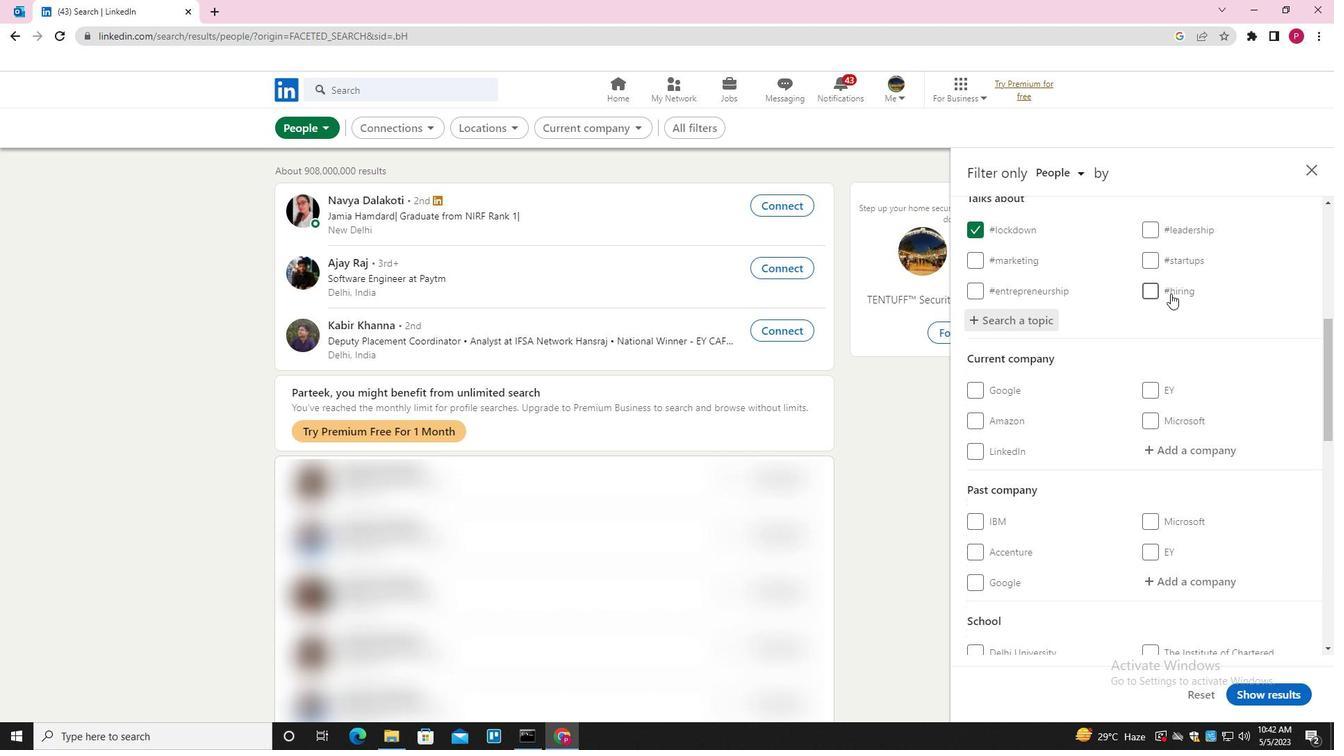 
Action: Mouse moved to (1171, 296)
Screenshot: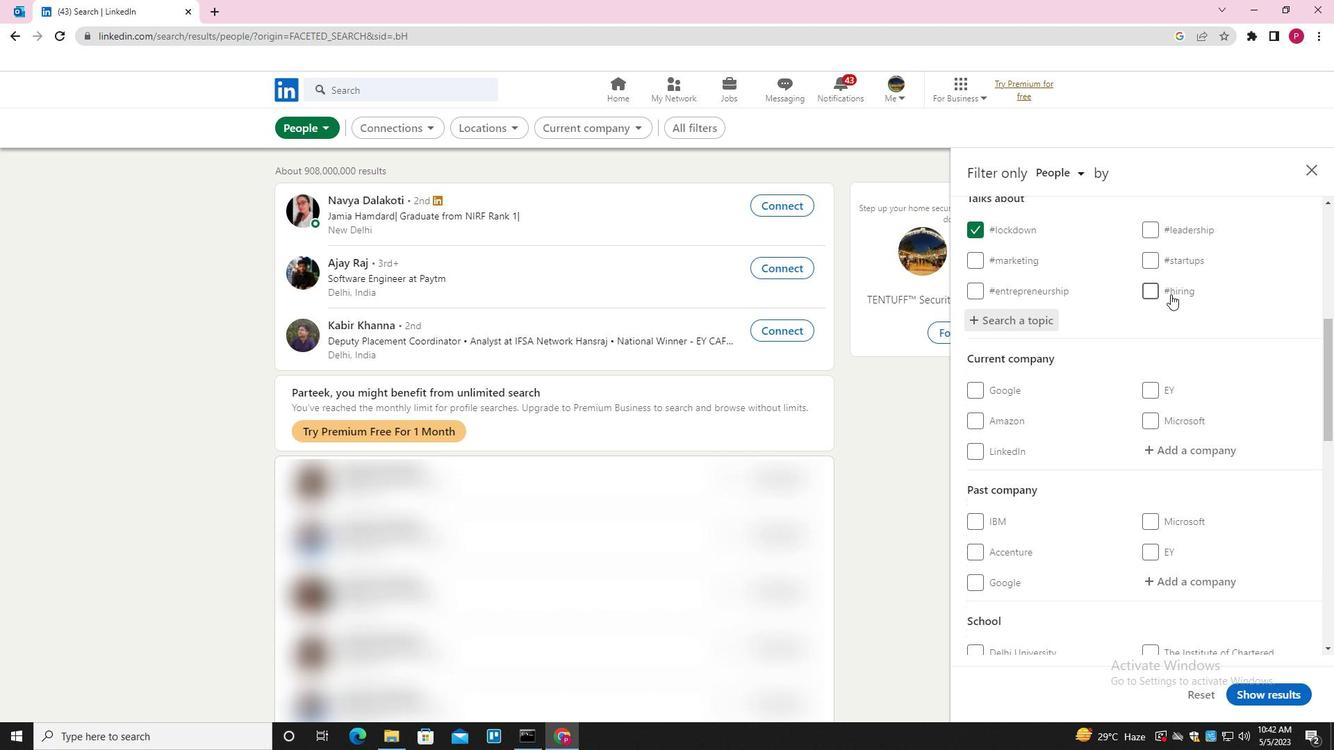 
Action: Mouse scrolled (1171, 295) with delta (0, 0)
Screenshot: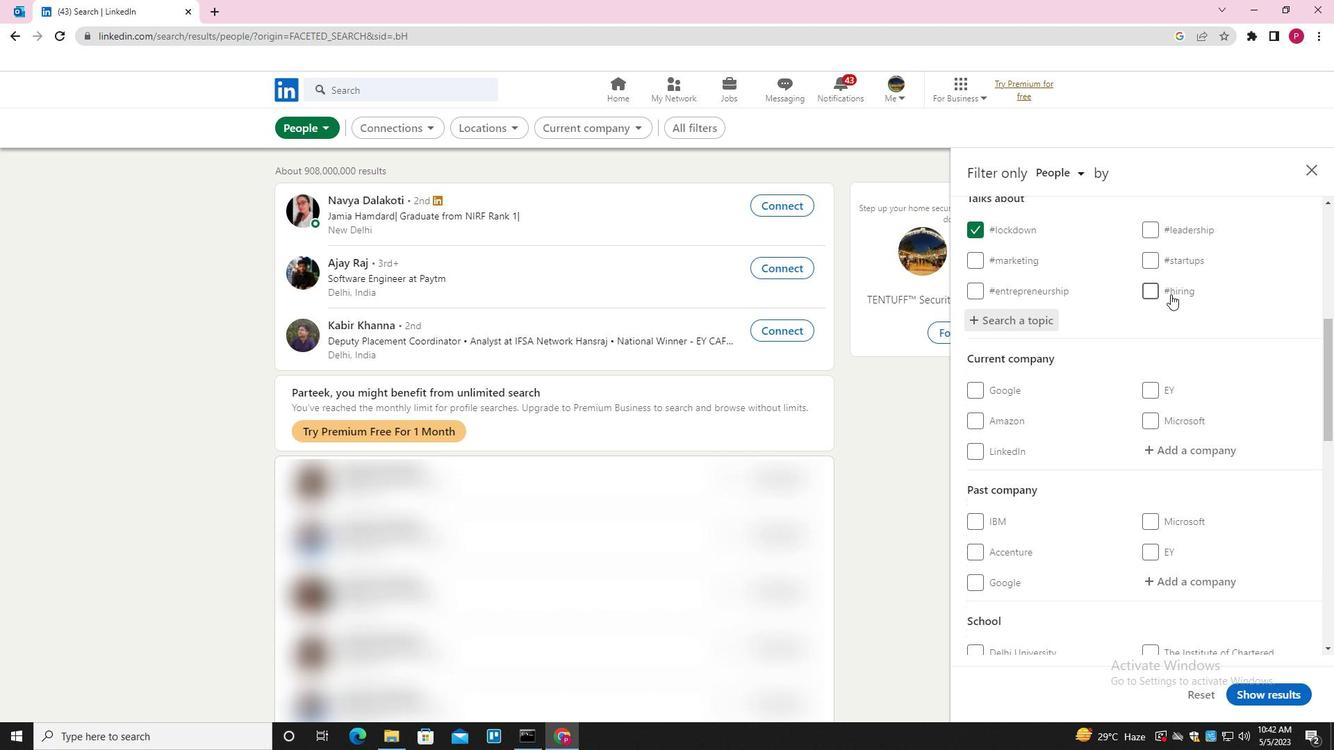 
Action: Mouse moved to (1169, 296)
Screenshot: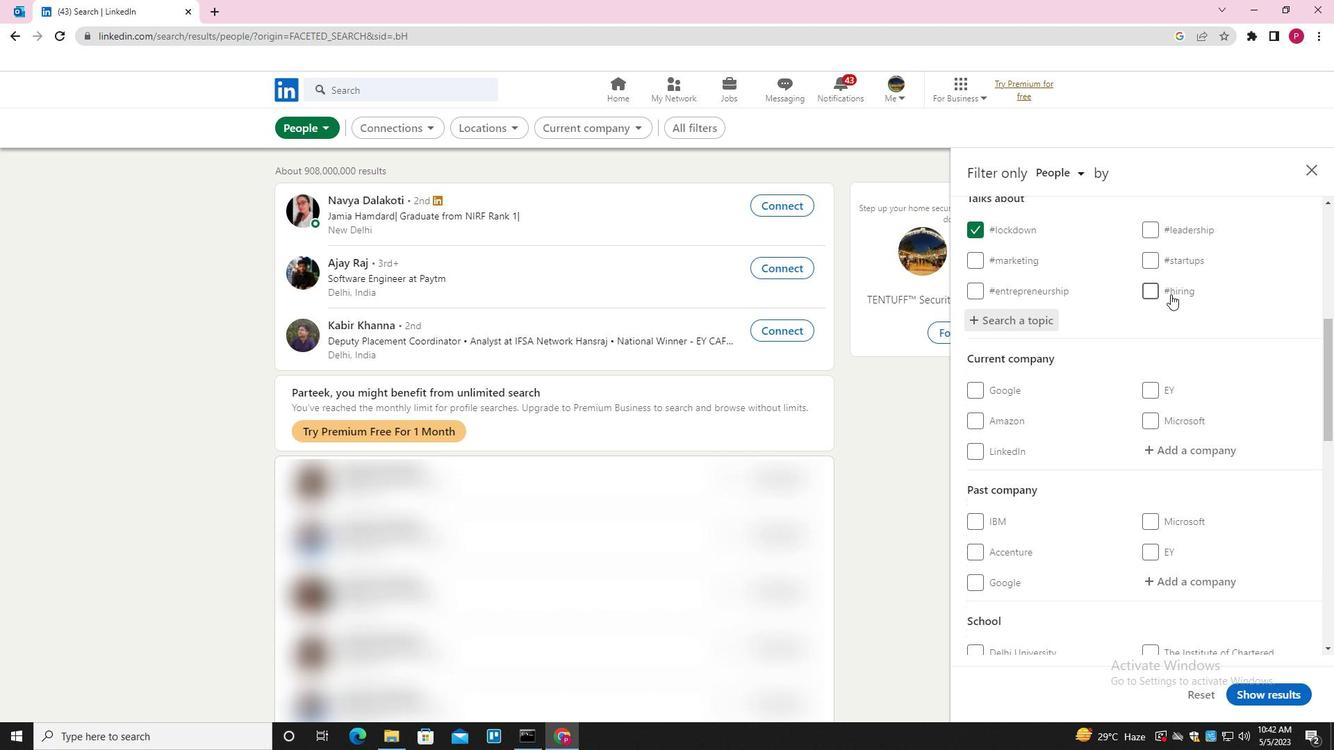 
Action: Mouse scrolled (1169, 296) with delta (0, 0)
Screenshot: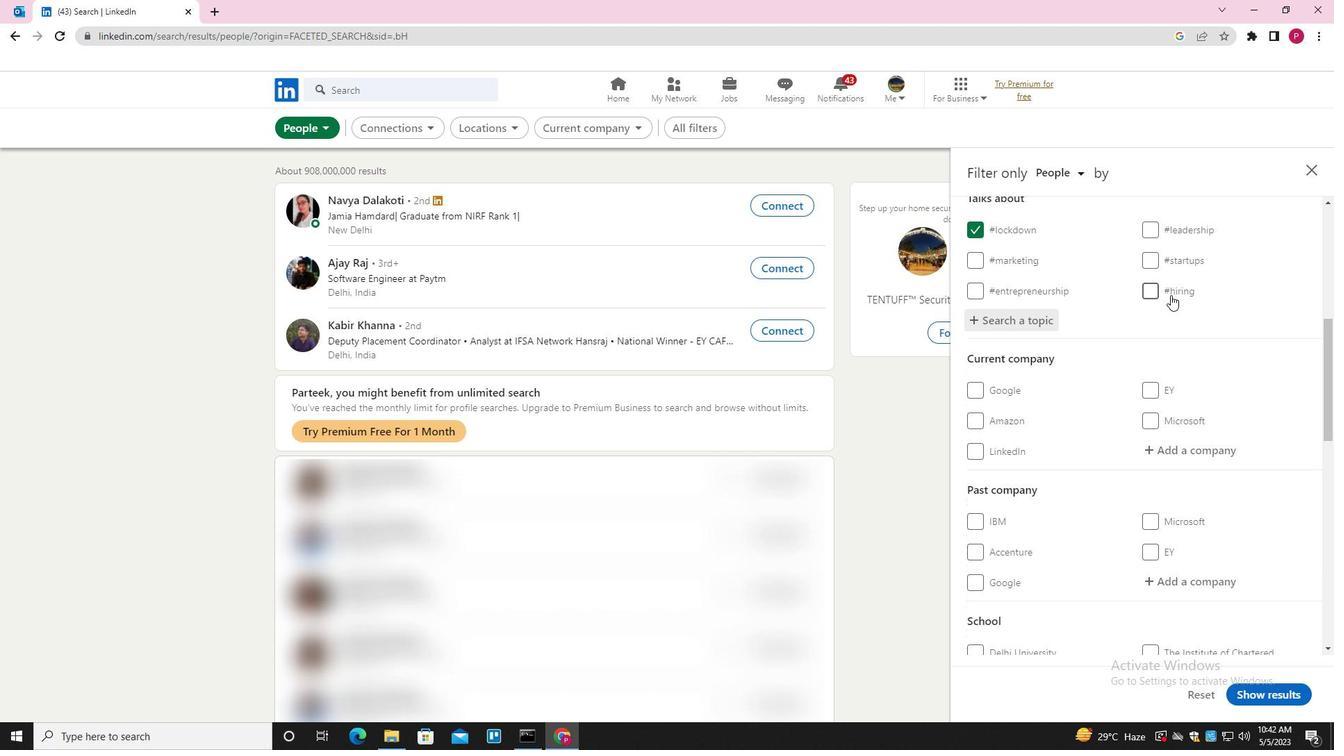 
Action: Mouse moved to (1169, 297)
Screenshot: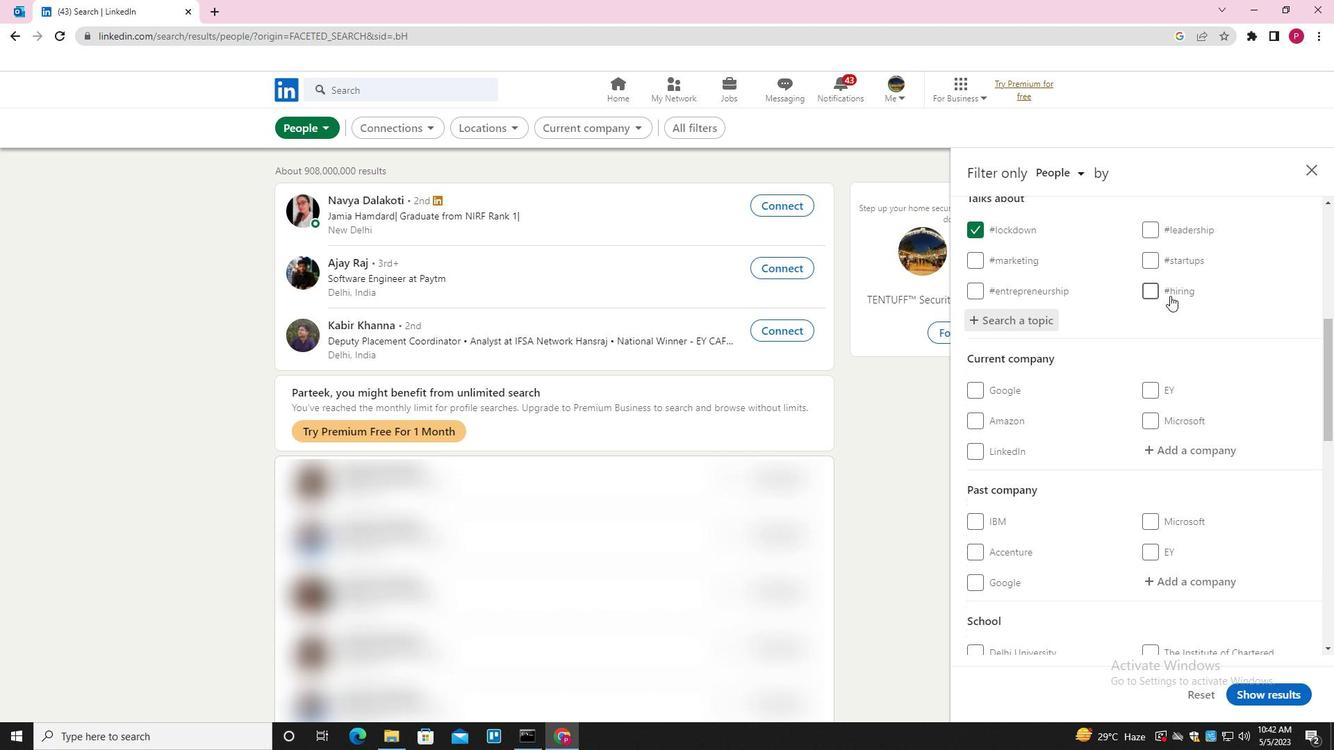 
Action: Mouse scrolled (1169, 296) with delta (0, 0)
Screenshot: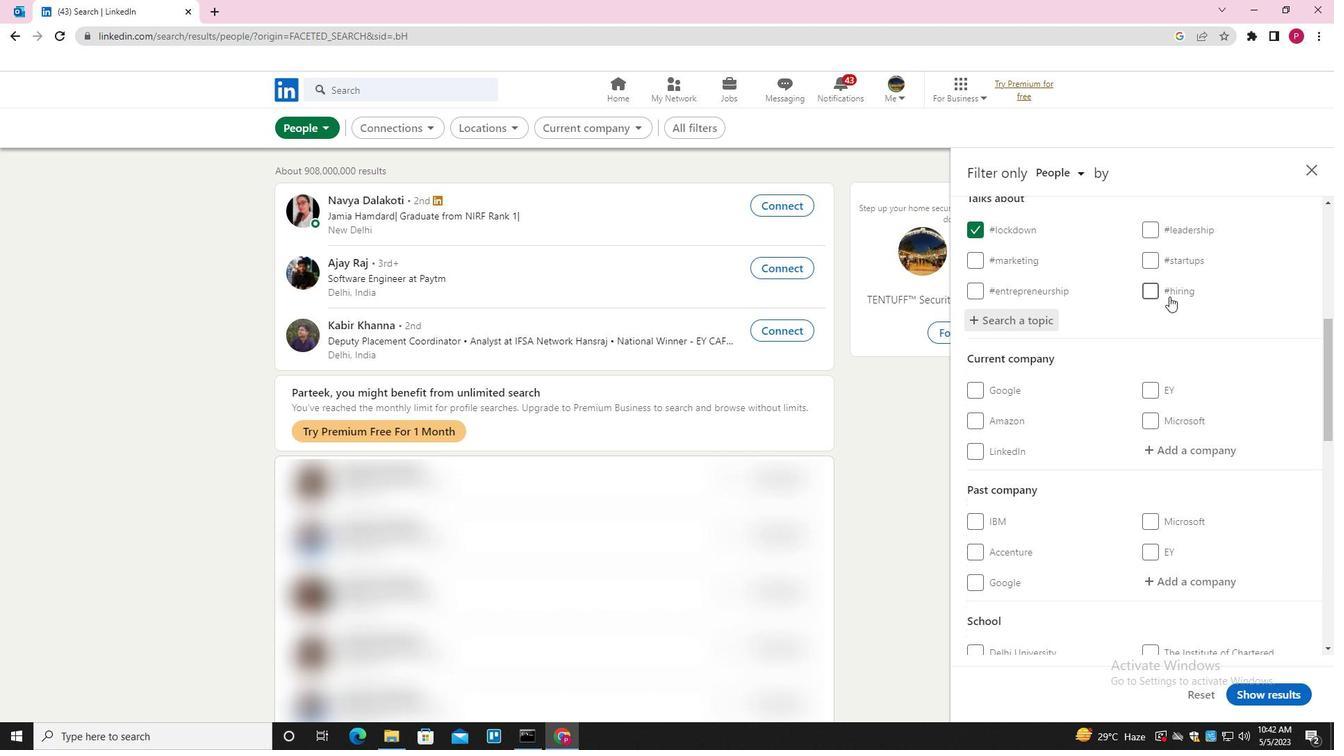 
Action: Mouse moved to (1168, 297)
Screenshot: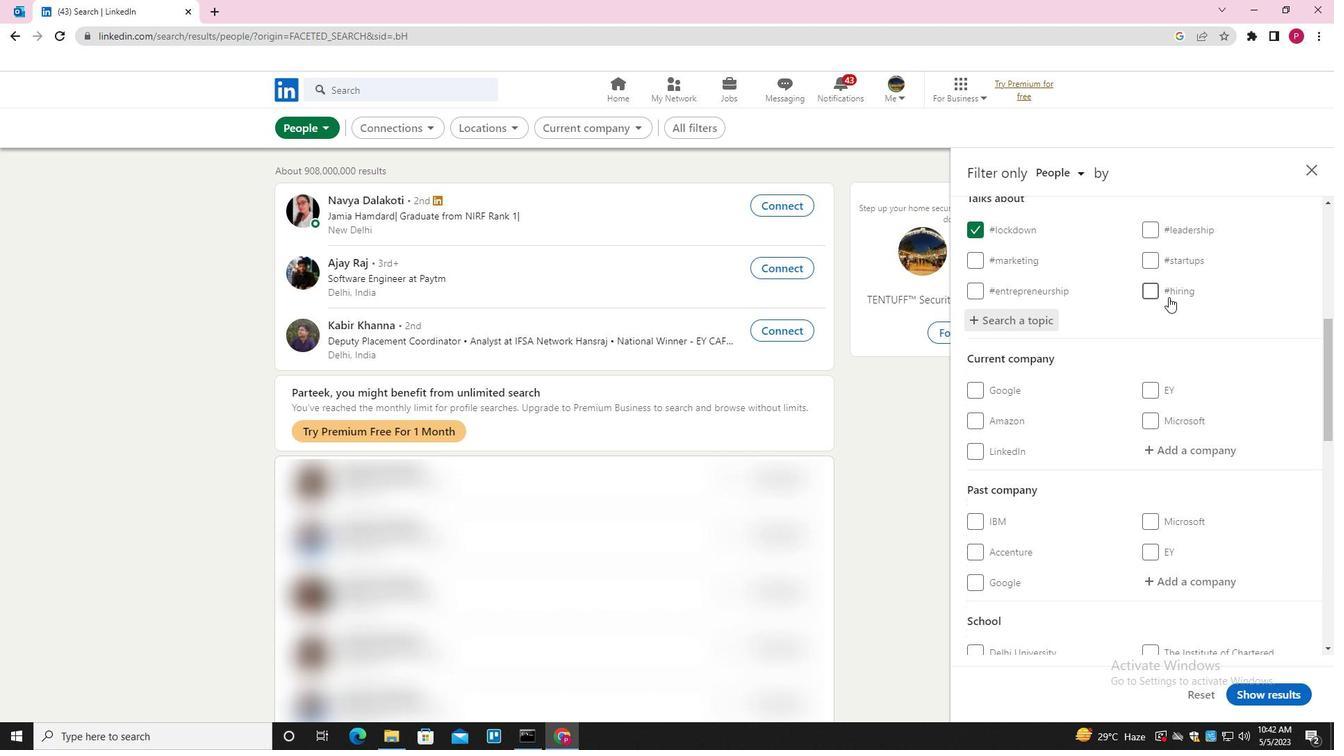 
Action: Mouse scrolled (1168, 296) with delta (0, 0)
Screenshot: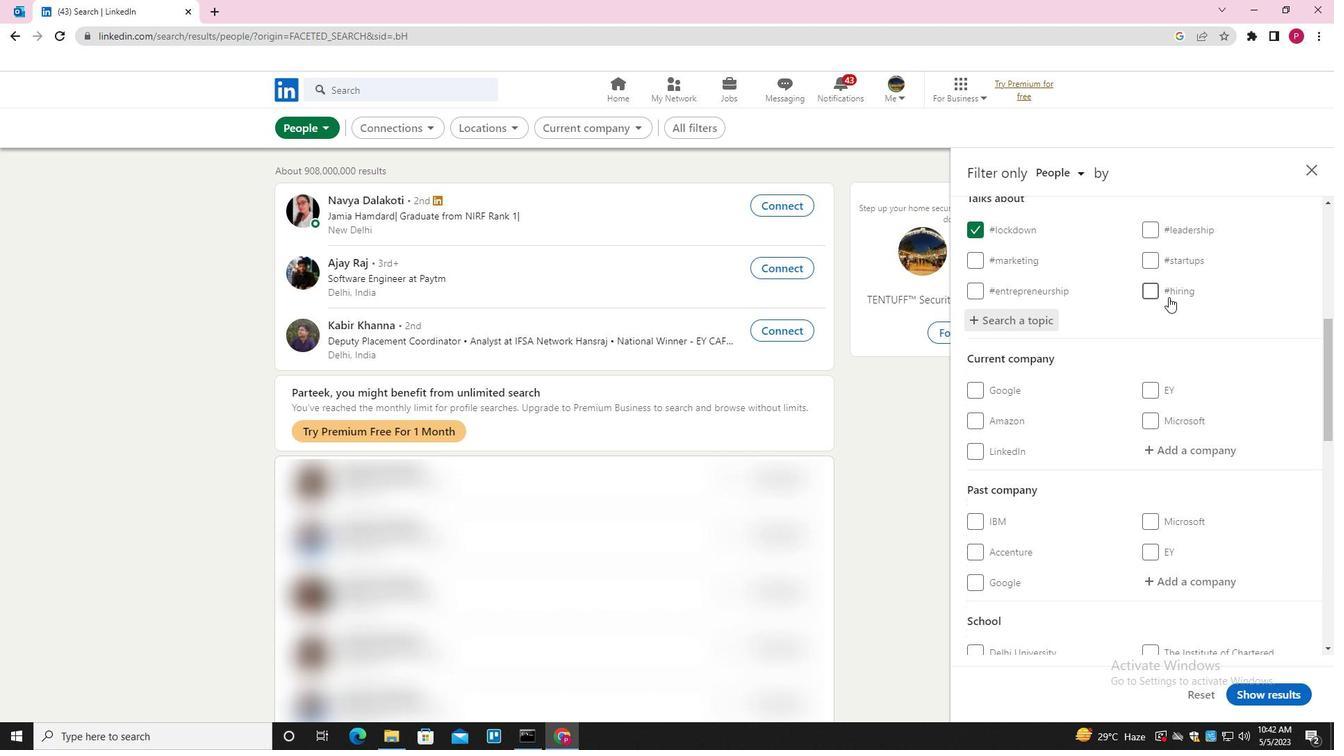 
Action: Mouse moved to (1168, 298)
Screenshot: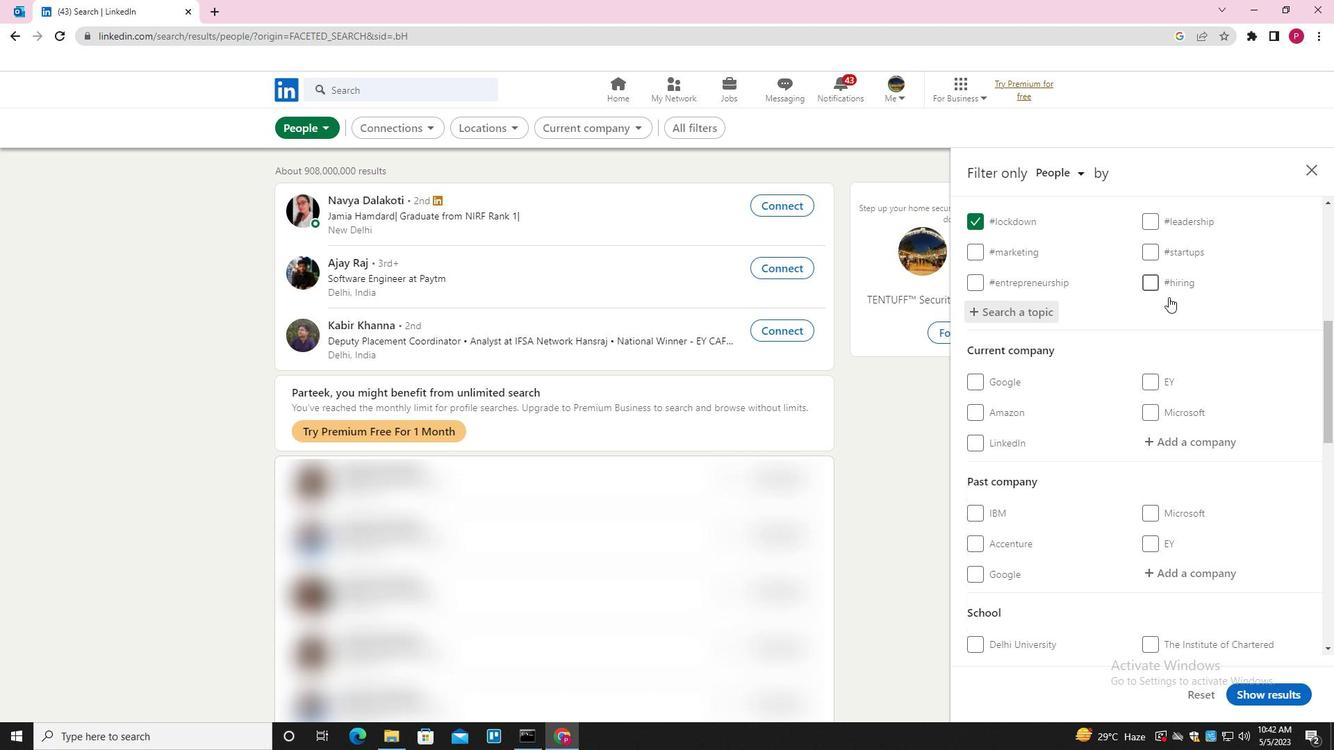 
Action: Mouse scrolled (1168, 297) with delta (0, 0)
Screenshot: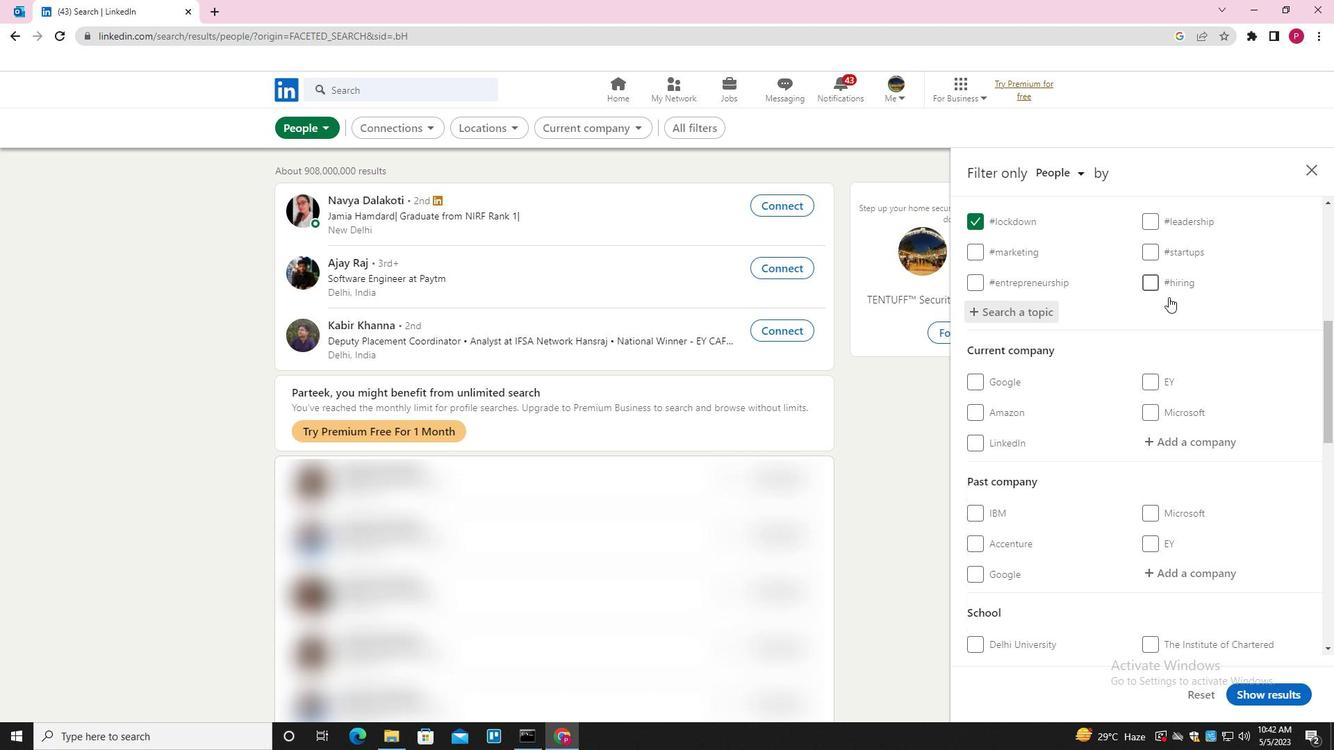 
Action: Mouse moved to (1123, 333)
Screenshot: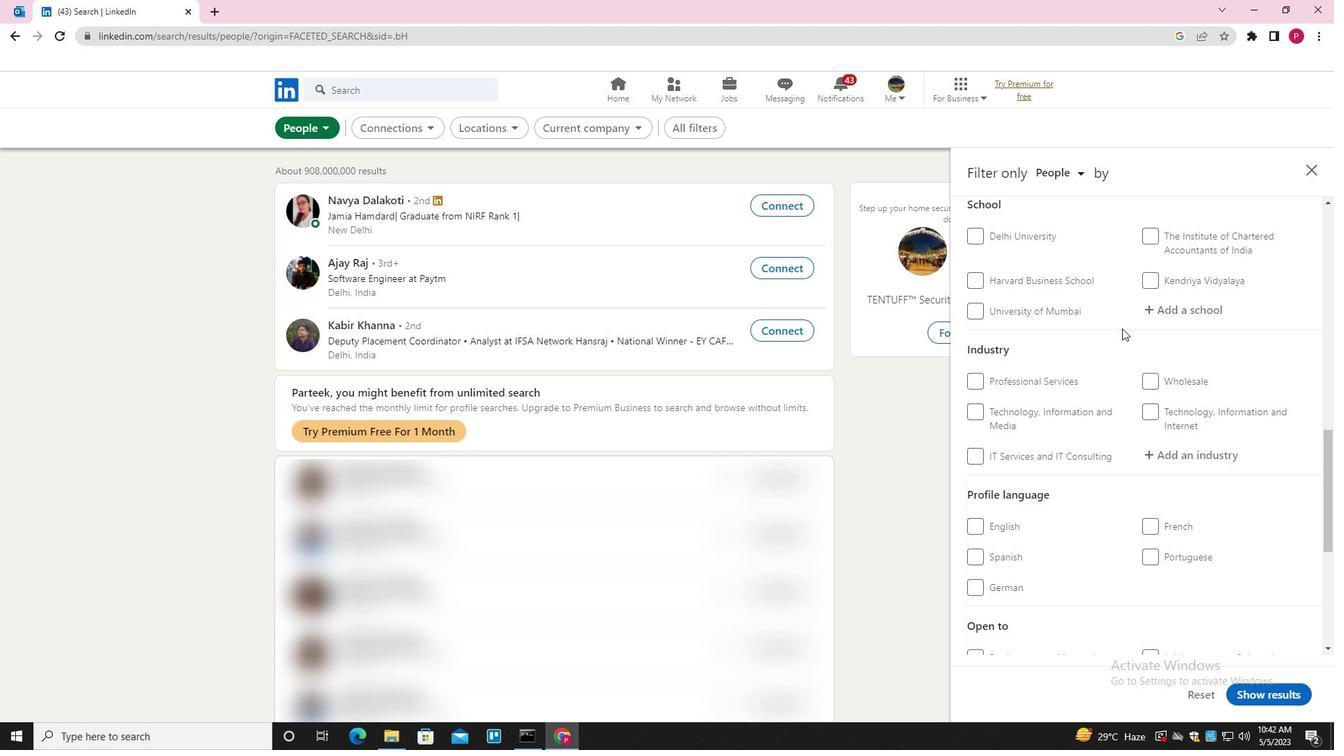 
Action: Mouse scrolled (1123, 332) with delta (0, 0)
Screenshot: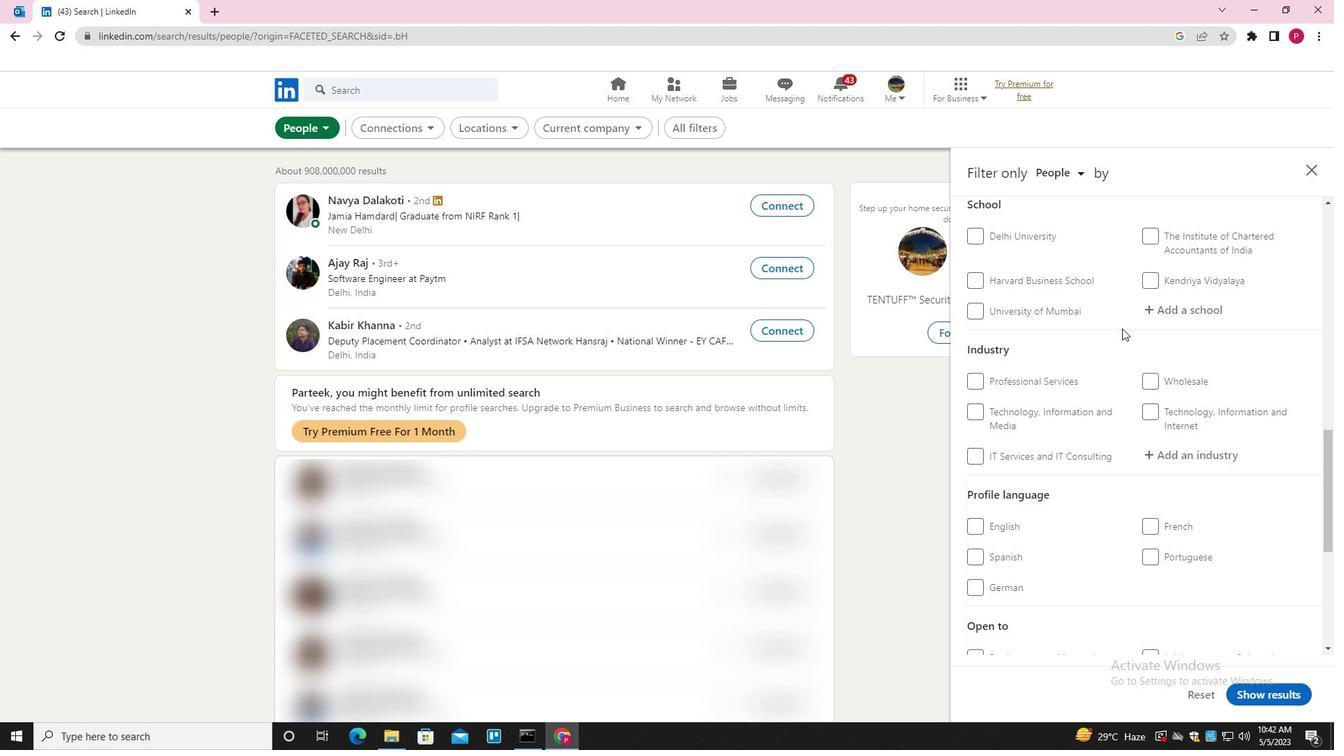 
Action: Mouse moved to (1123, 333)
Screenshot: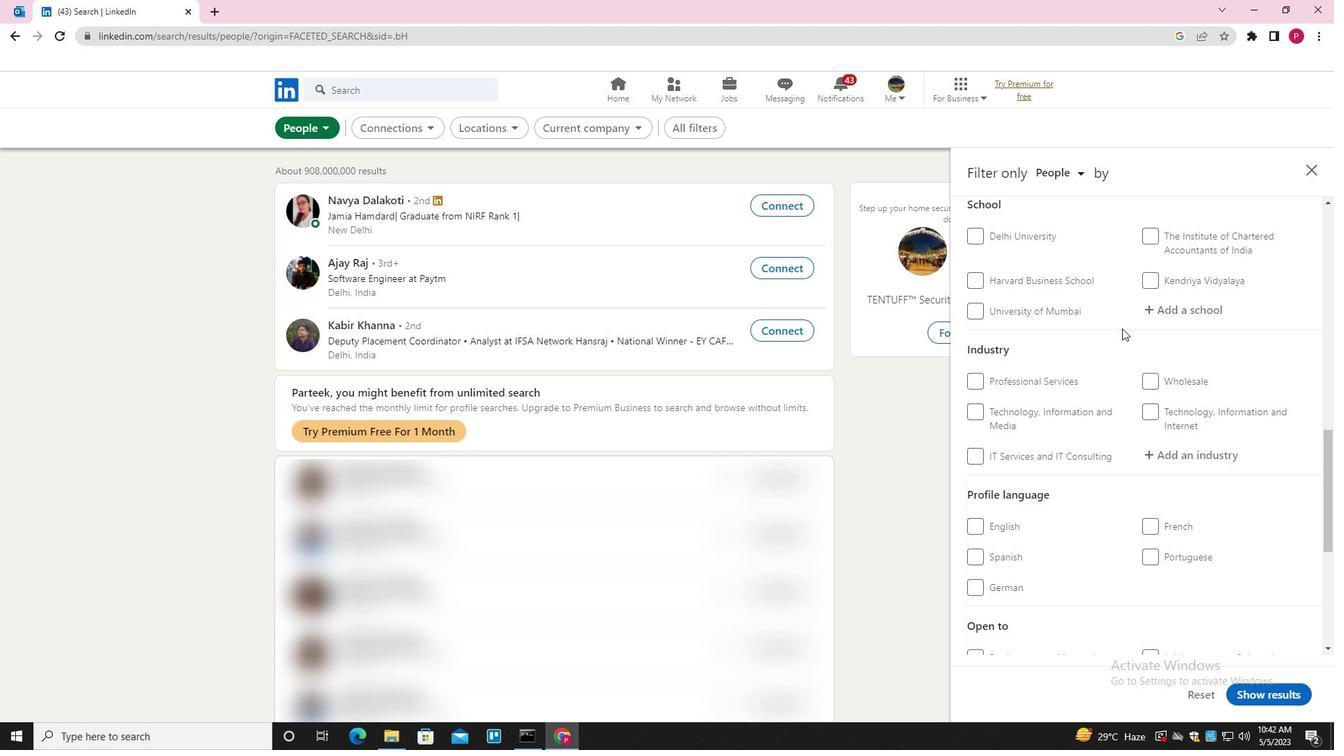 
Action: Mouse scrolled (1123, 332) with delta (0, 0)
Screenshot: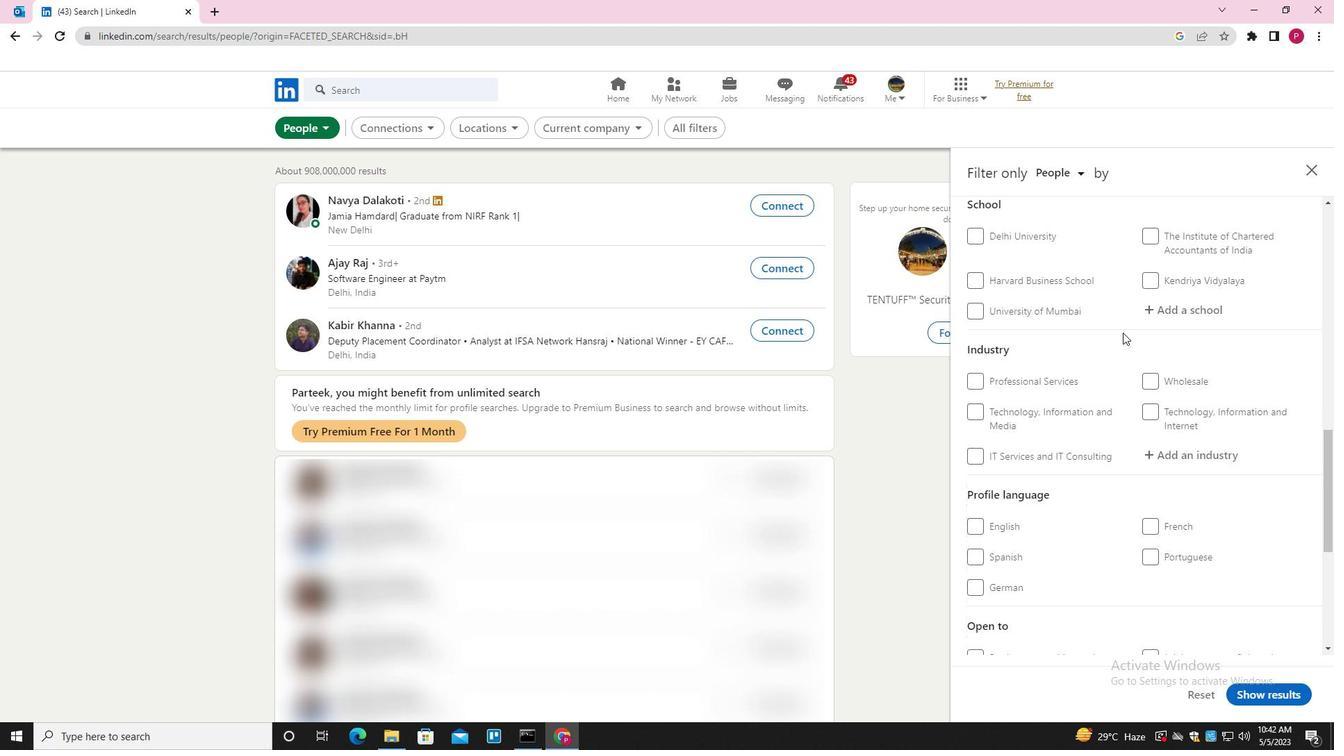 
Action: Mouse moved to (1123, 335)
Screenshot: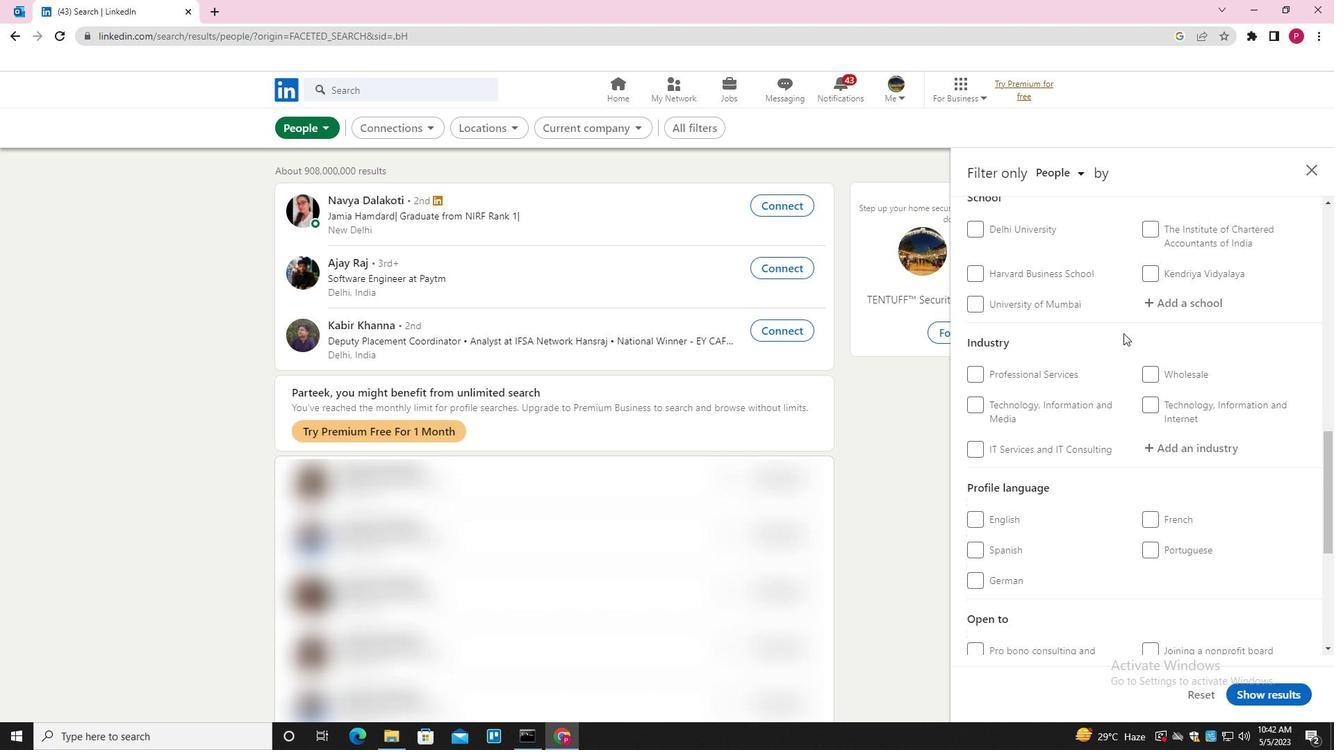 
Action: Mouse scrolled (1123, 334) with delta (0, 0)
Screenshot: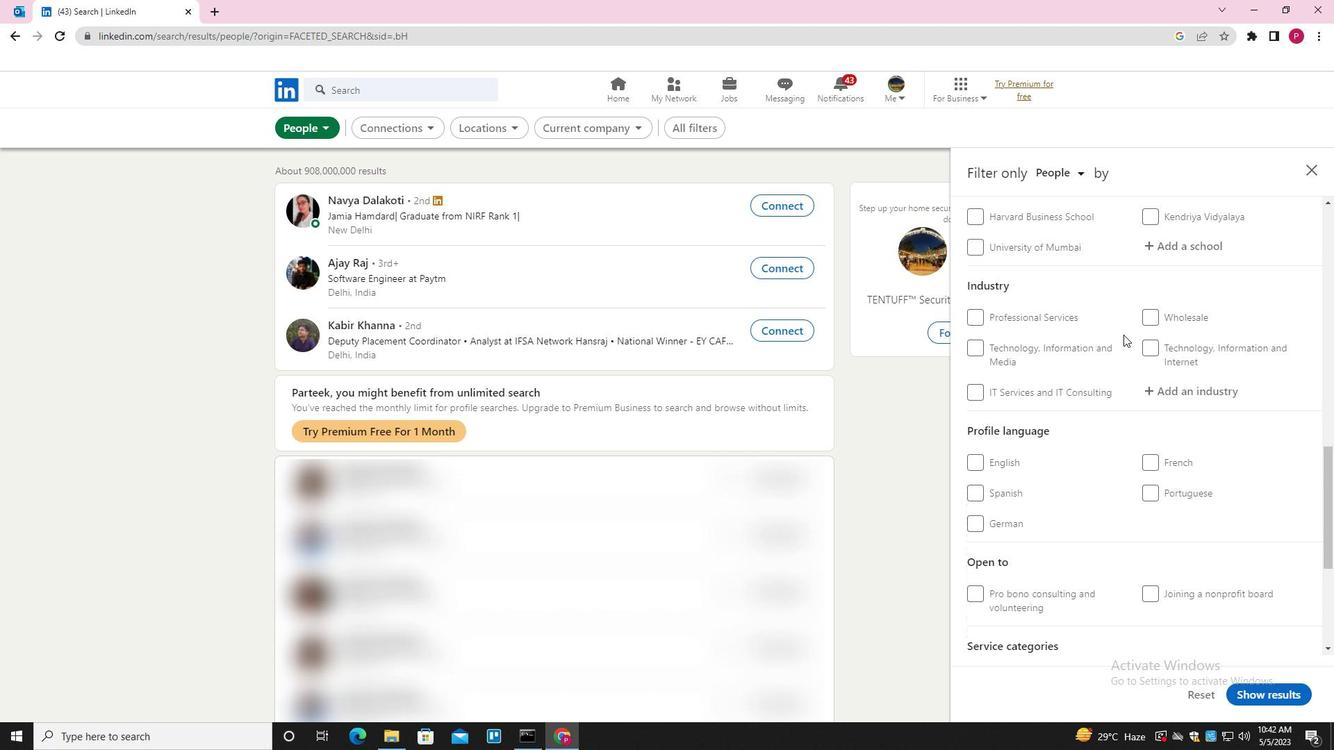 
Action: Mouse moved to (1003, 325)
Screenshot: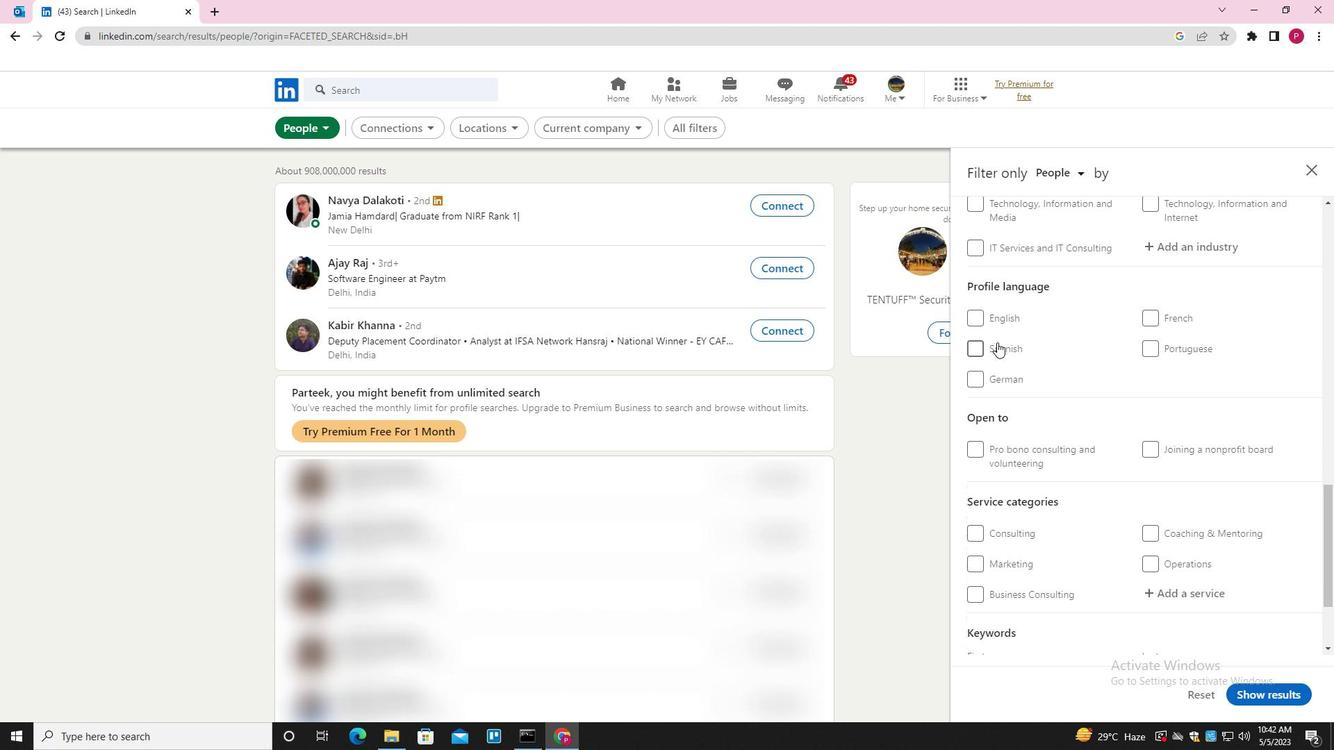 
Action: Mouse pressed left at (1003, 325)
Screenshot: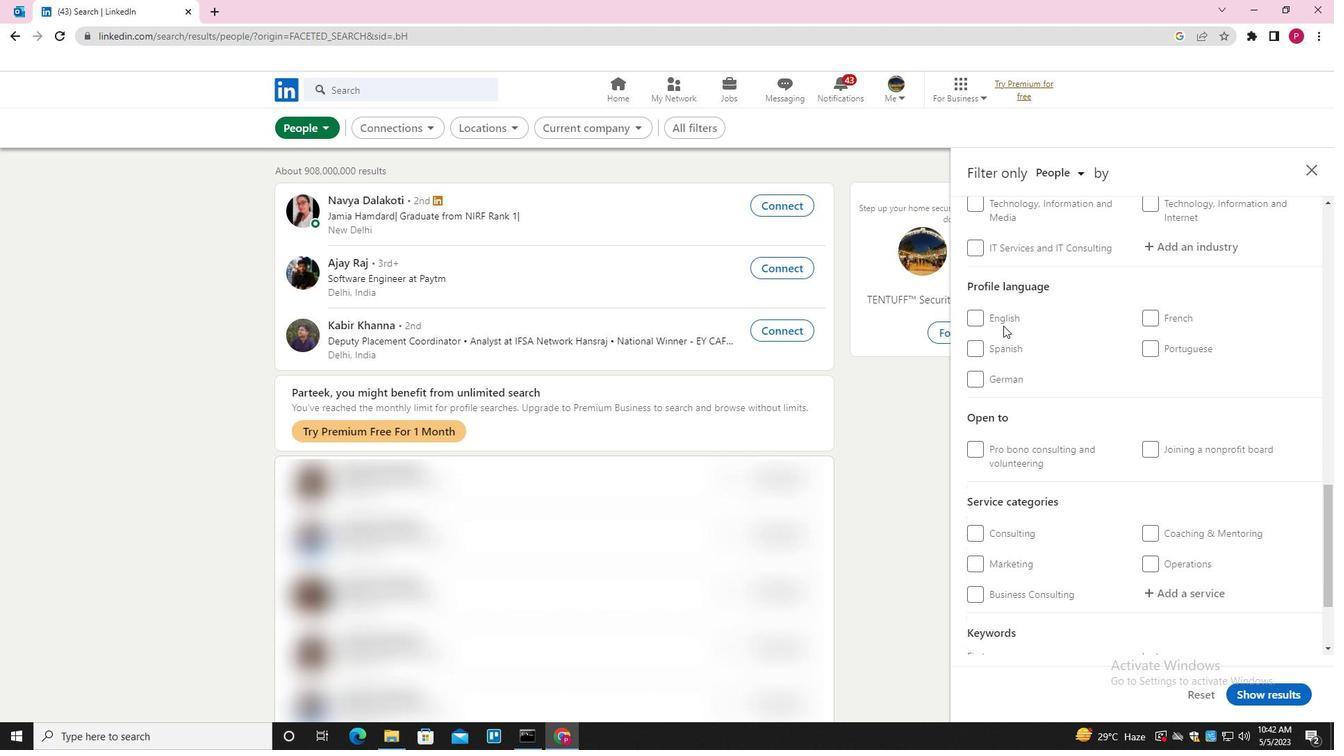 
Action: Mouse moved to (1009, 320)
Screenshot: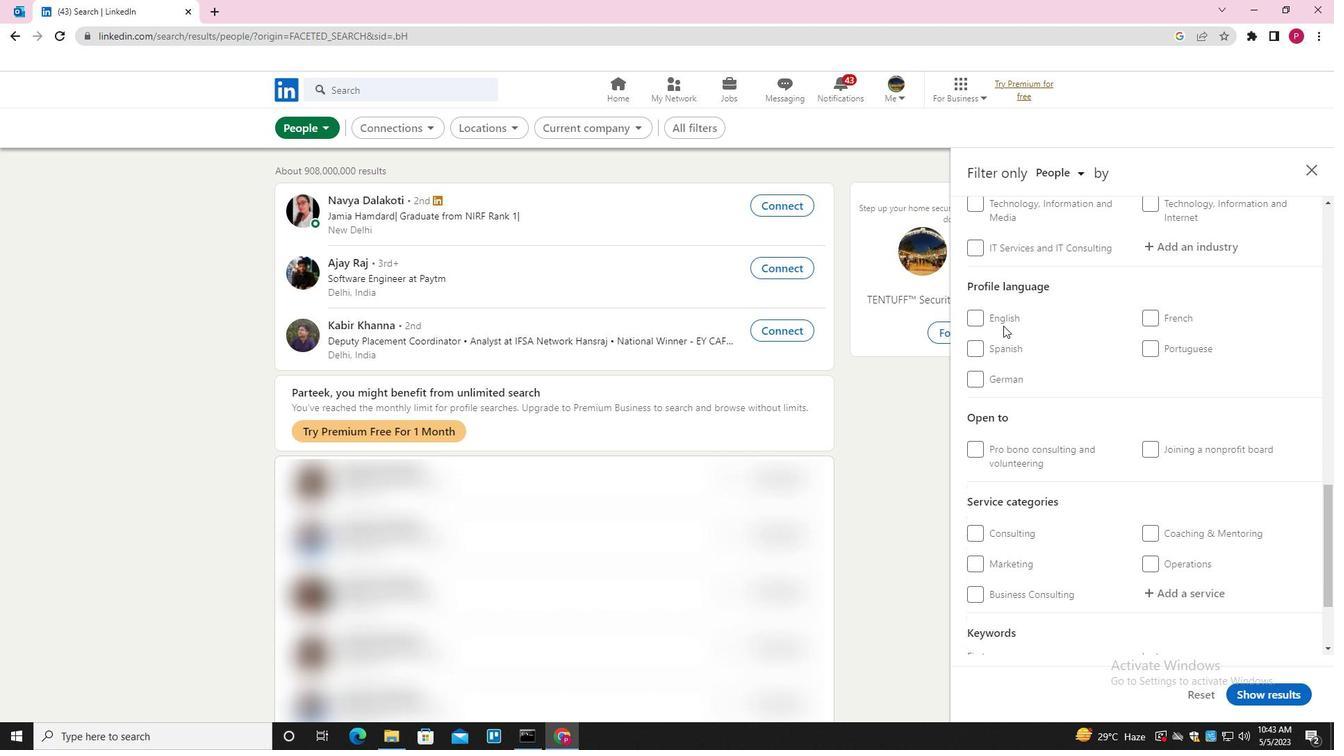 
Action: Mouse pressed left at (1009, 320)
Screenshot: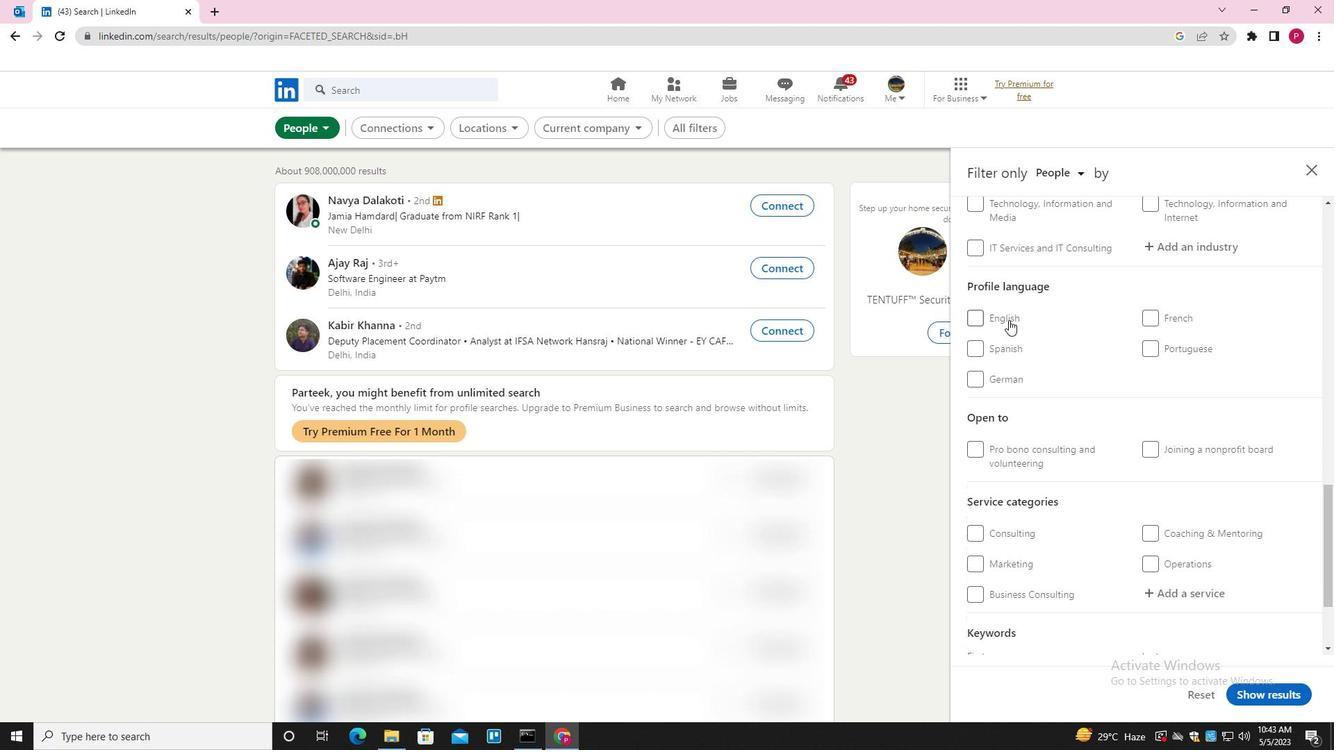 
Action: Mouse moved to (1116, 378)
Screenshot: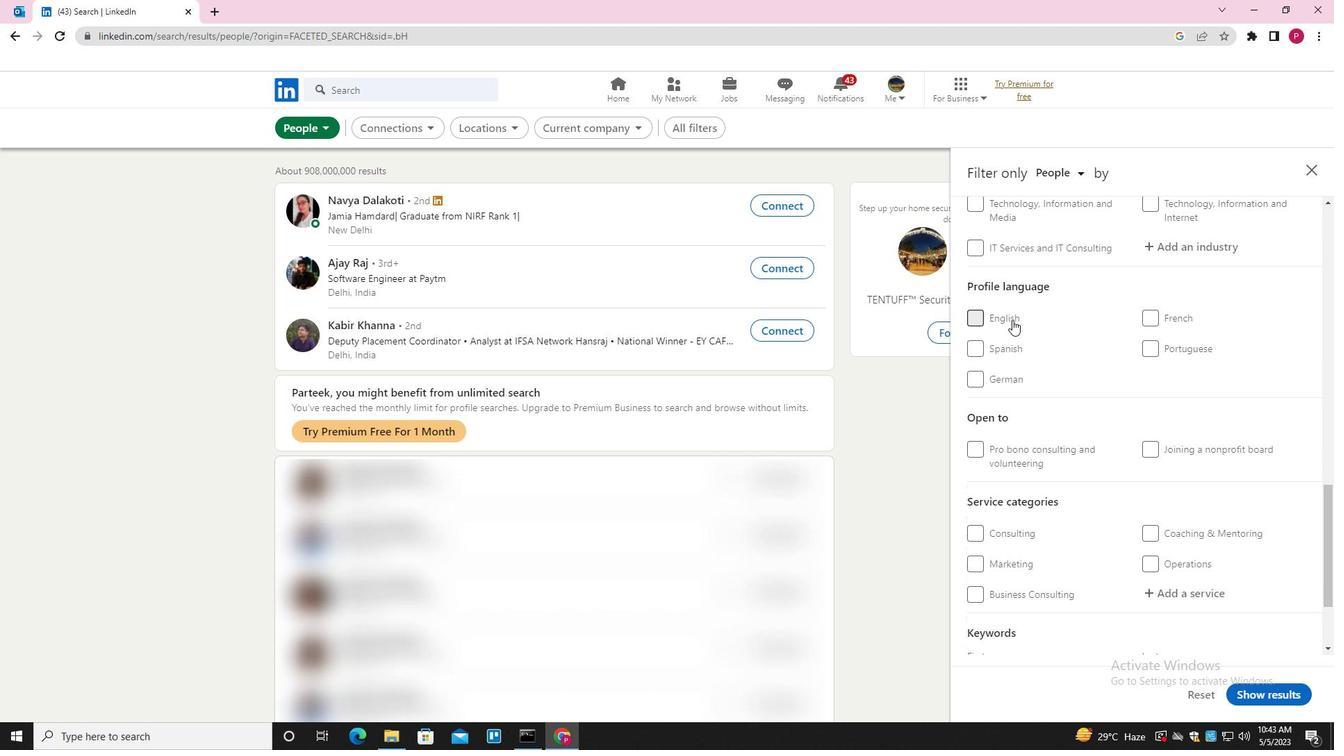 
Action: Mouse scrolled (1116, 378) with delta (0, 0)
Screenshot: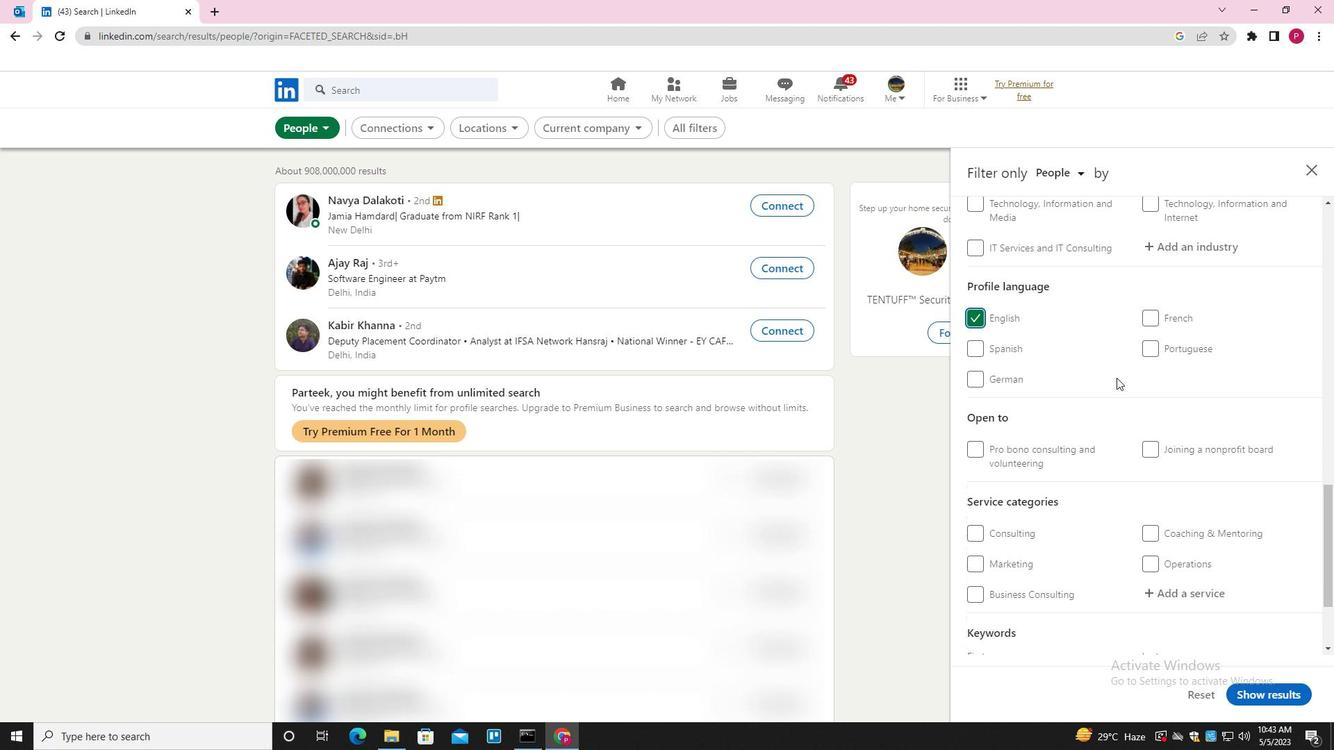 
Action: Mouse scrolled (1116, 378) with delta (0, 0)
Screenshot: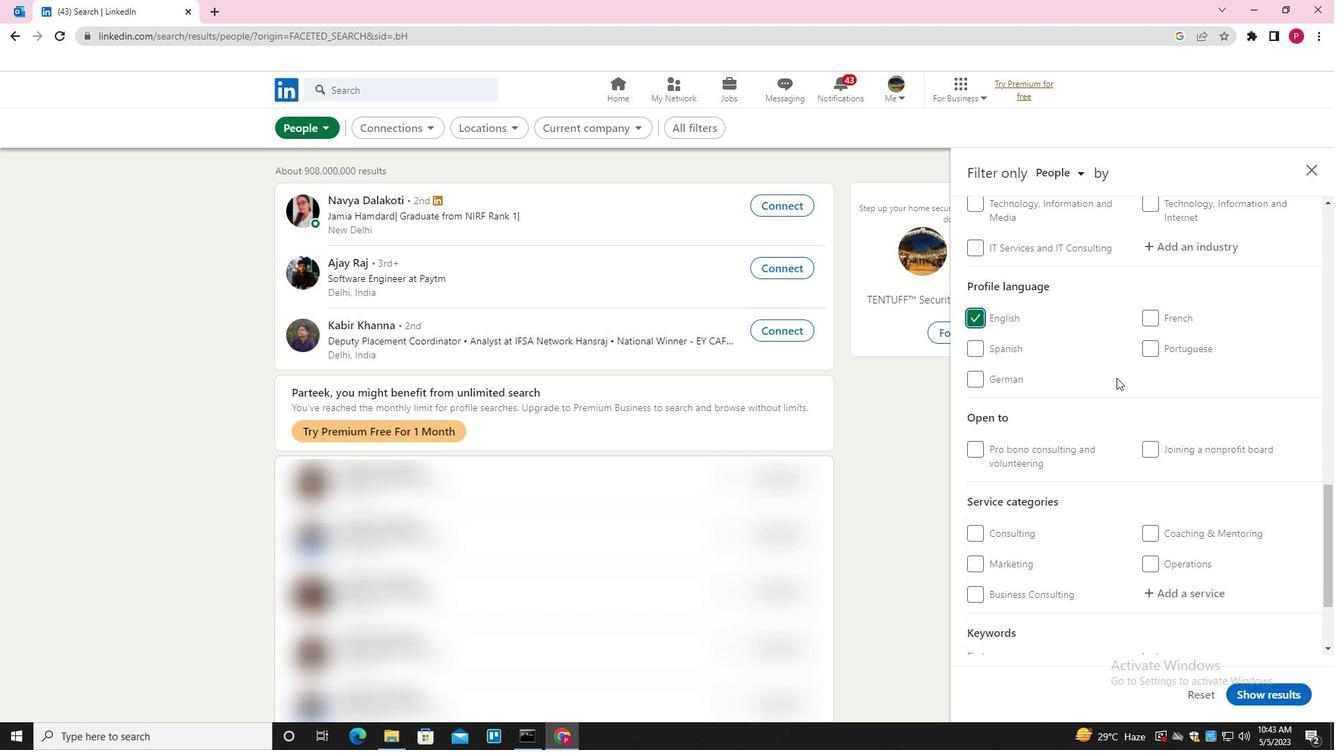 
Action: Mouse scrolled (1116, 378) with delta (0, 0)
Screenshot: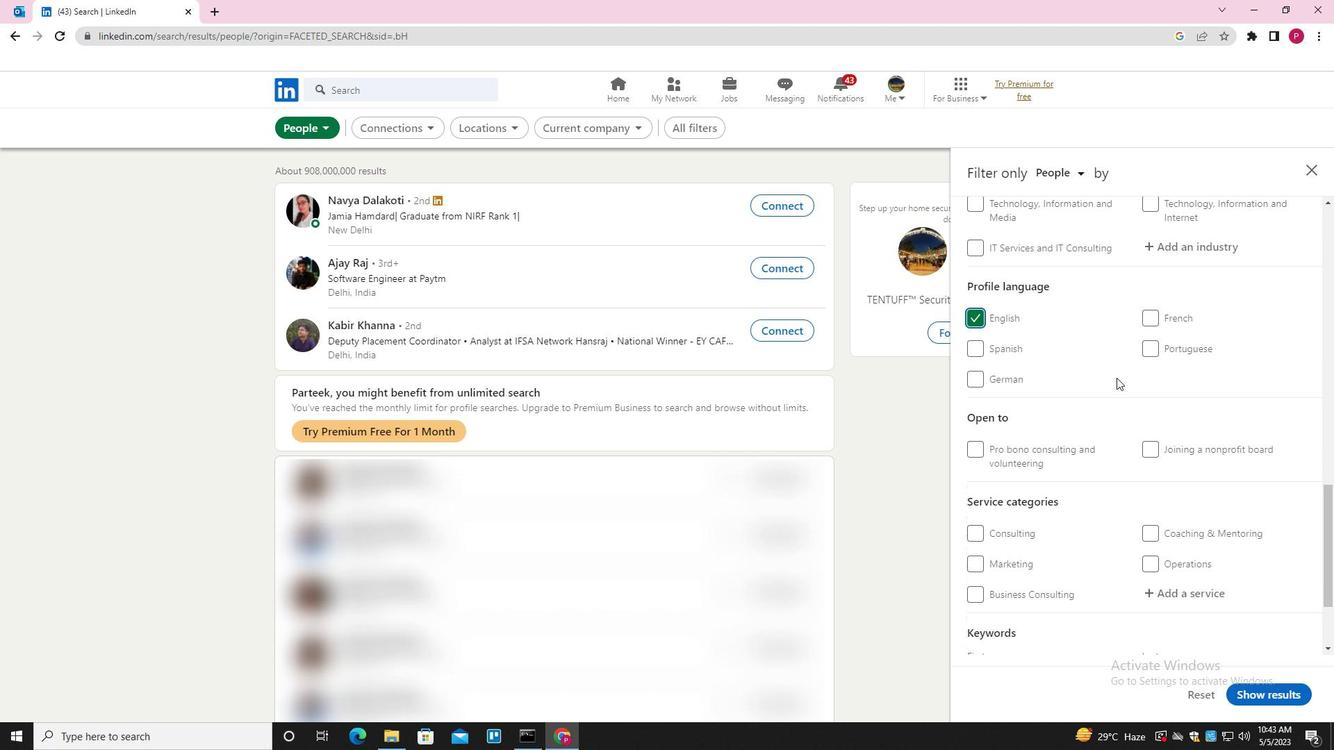 
Action: Mouse scrolled (1116, 378) with delta (0, 0)
Screenshot: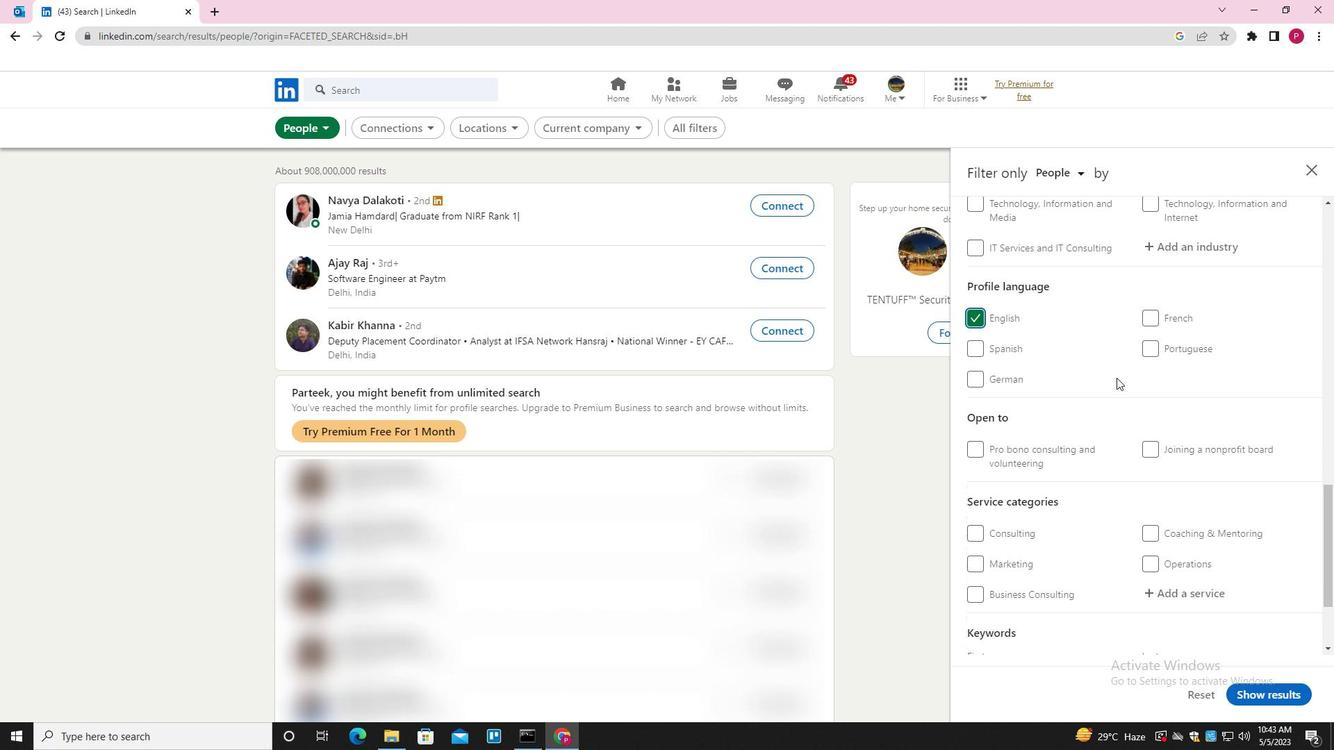 
Action: Mouse scrolled (1116, 378) with delta (0, 0)
Screenshot: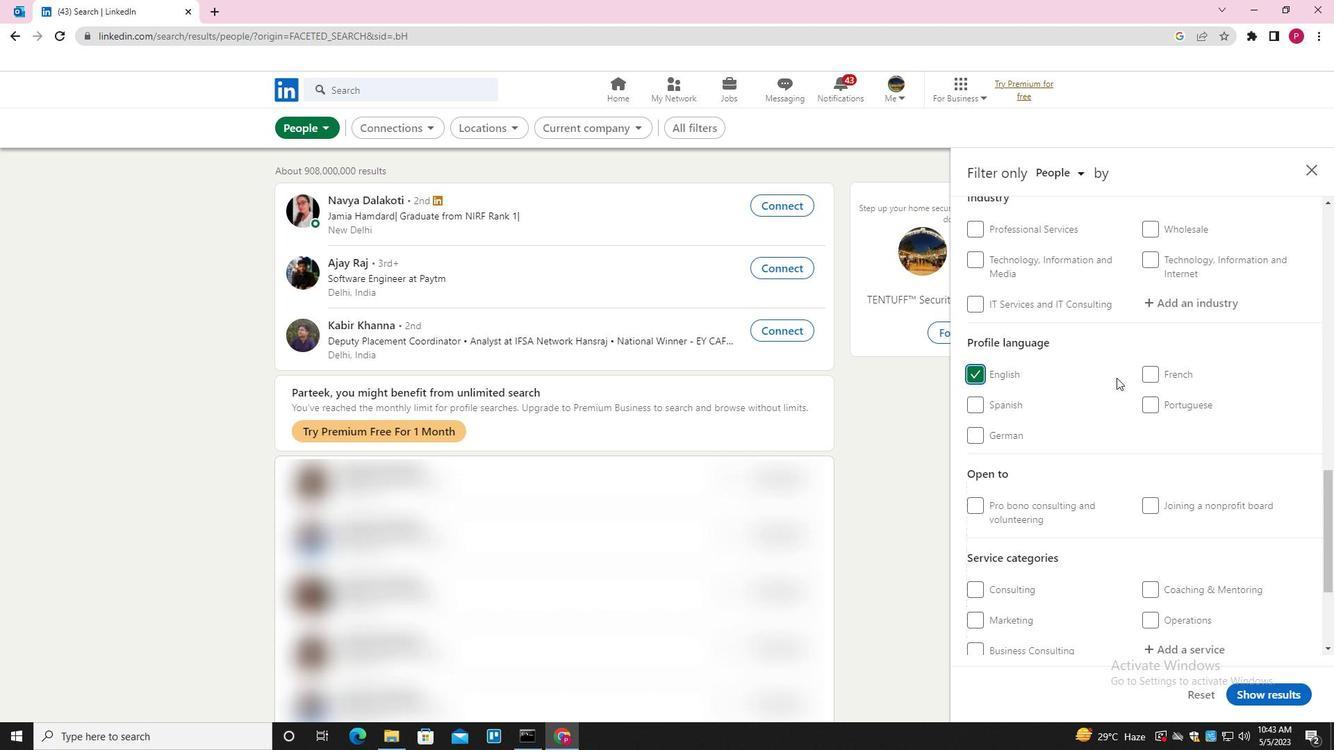 
Action: Mouse moved to (1114, 380)
Screenshot: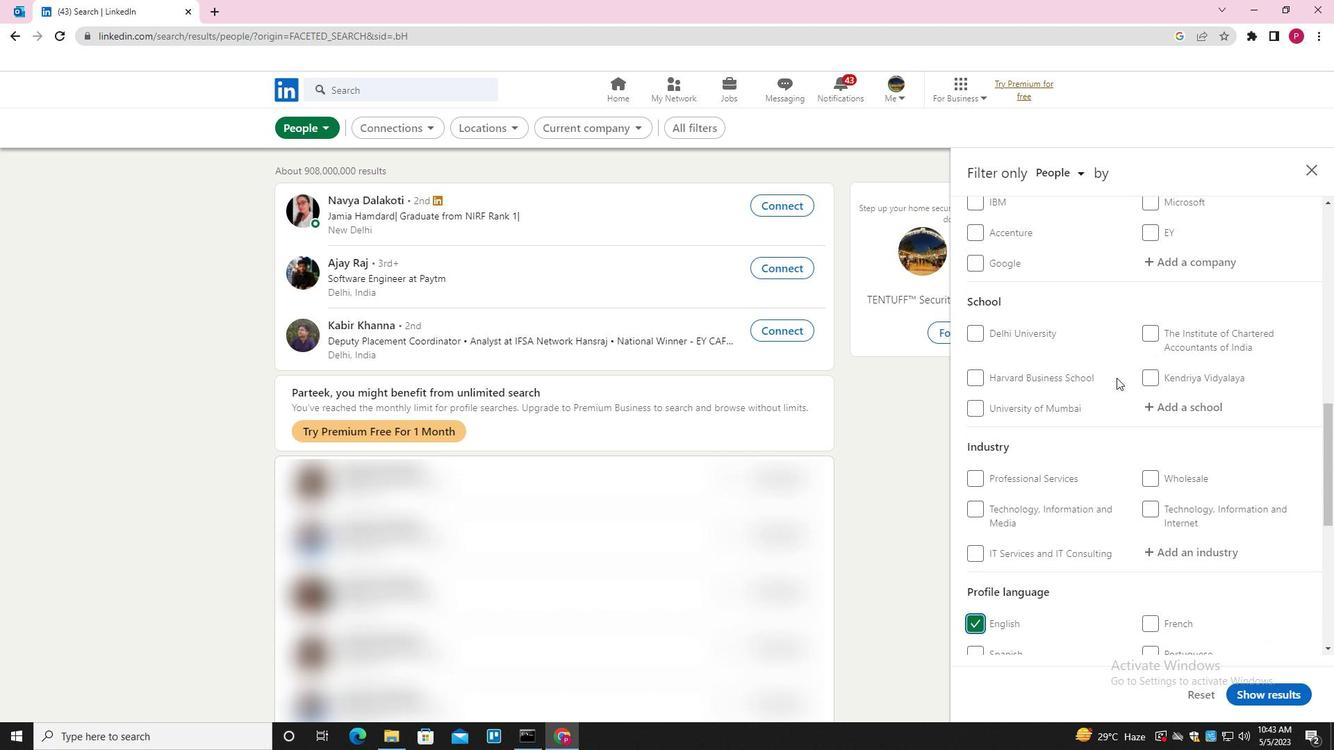 
Action: Mouse scrolled (1114, 381) with delta (0, 0)
Screenshot: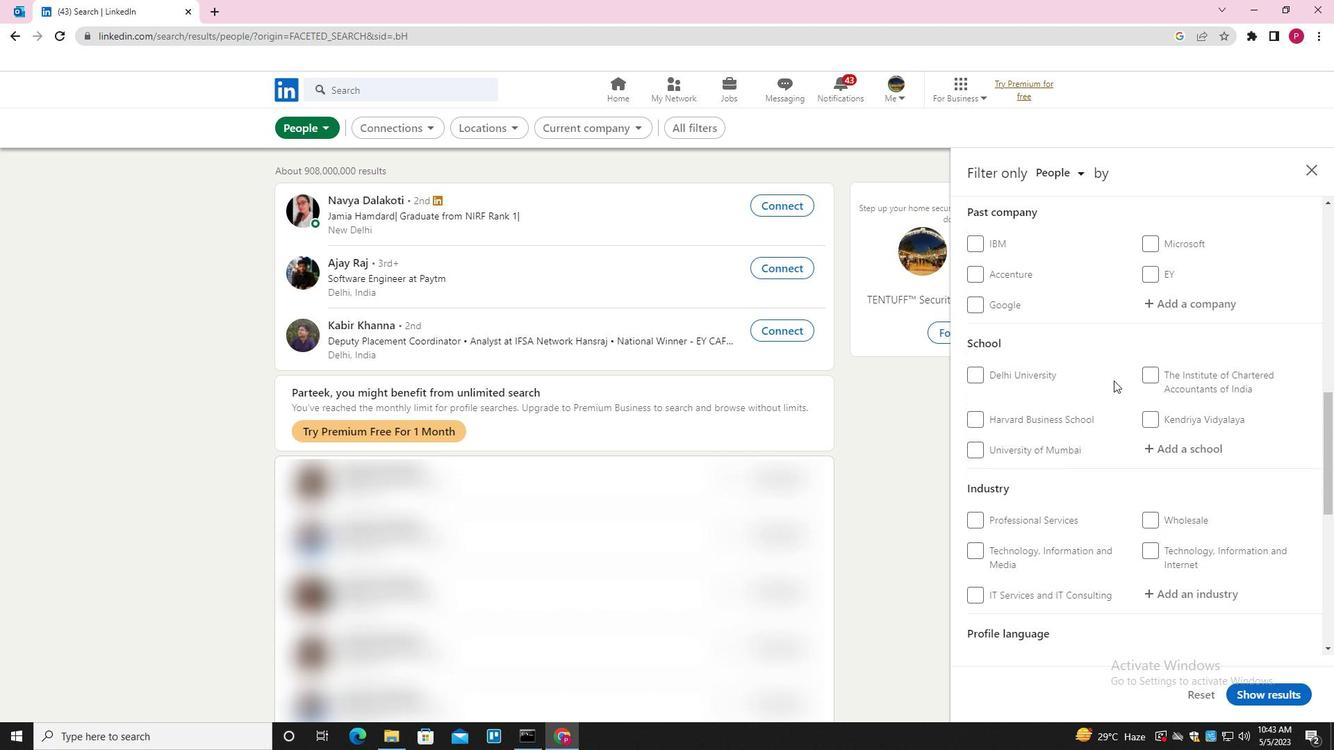 
Action: Mouse scrolled (1114, 381) with delta (0, 0)
Screenshot: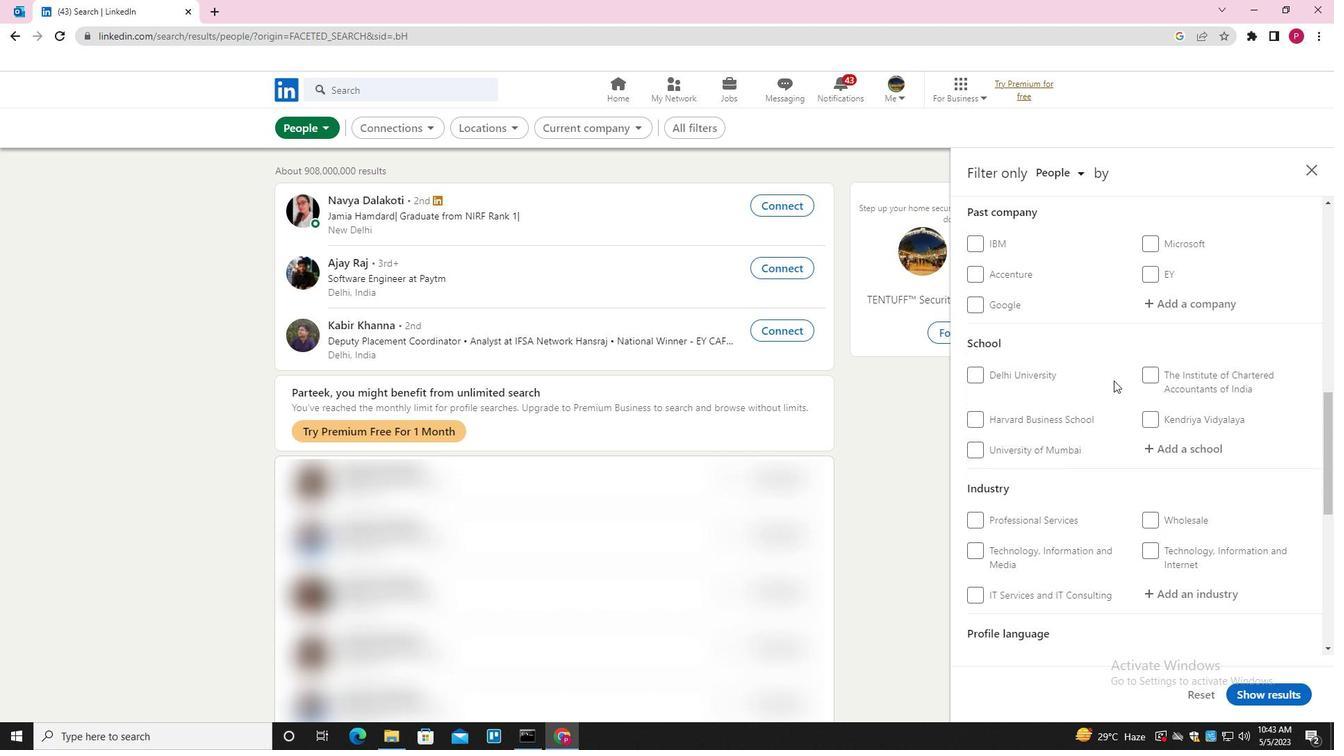 
Action: Mouse scrolled (1114, 381) with delta (0, 0)
Screenshot: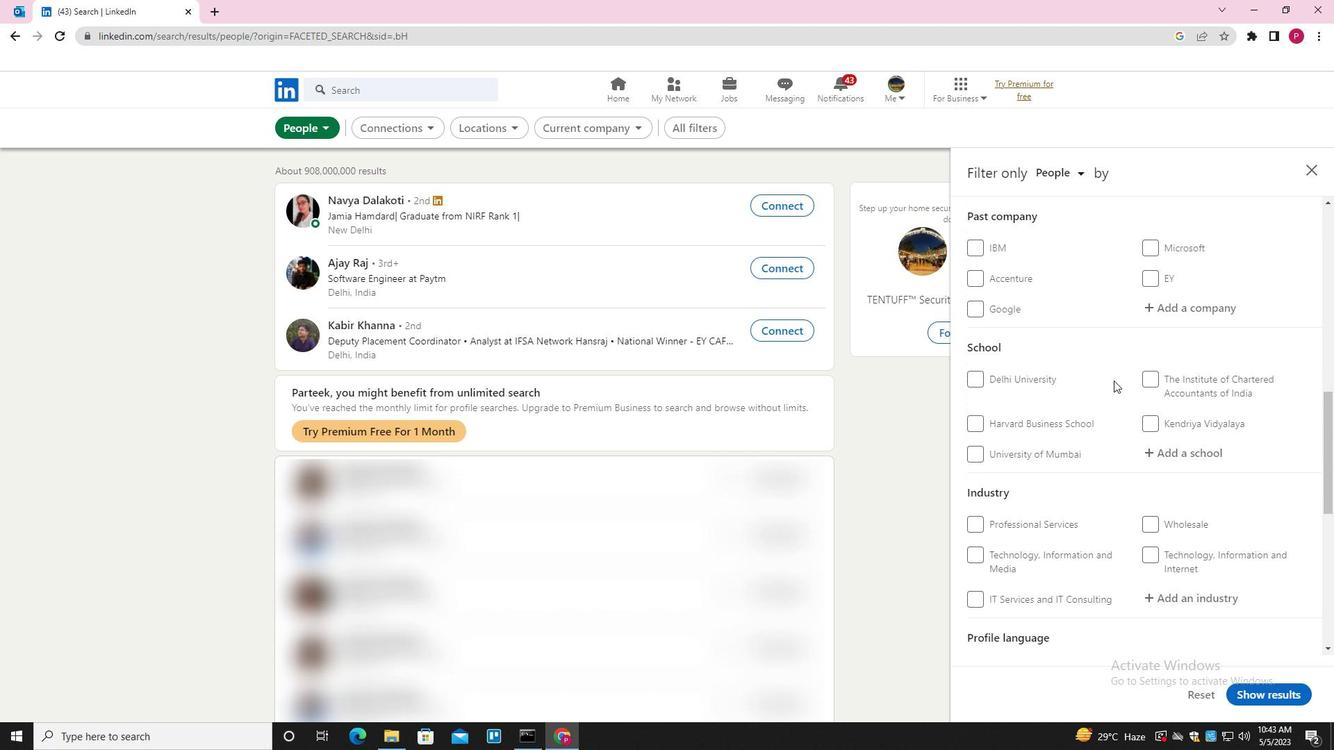 
Action: Mouse moved to (1166, 382)
Screenshot: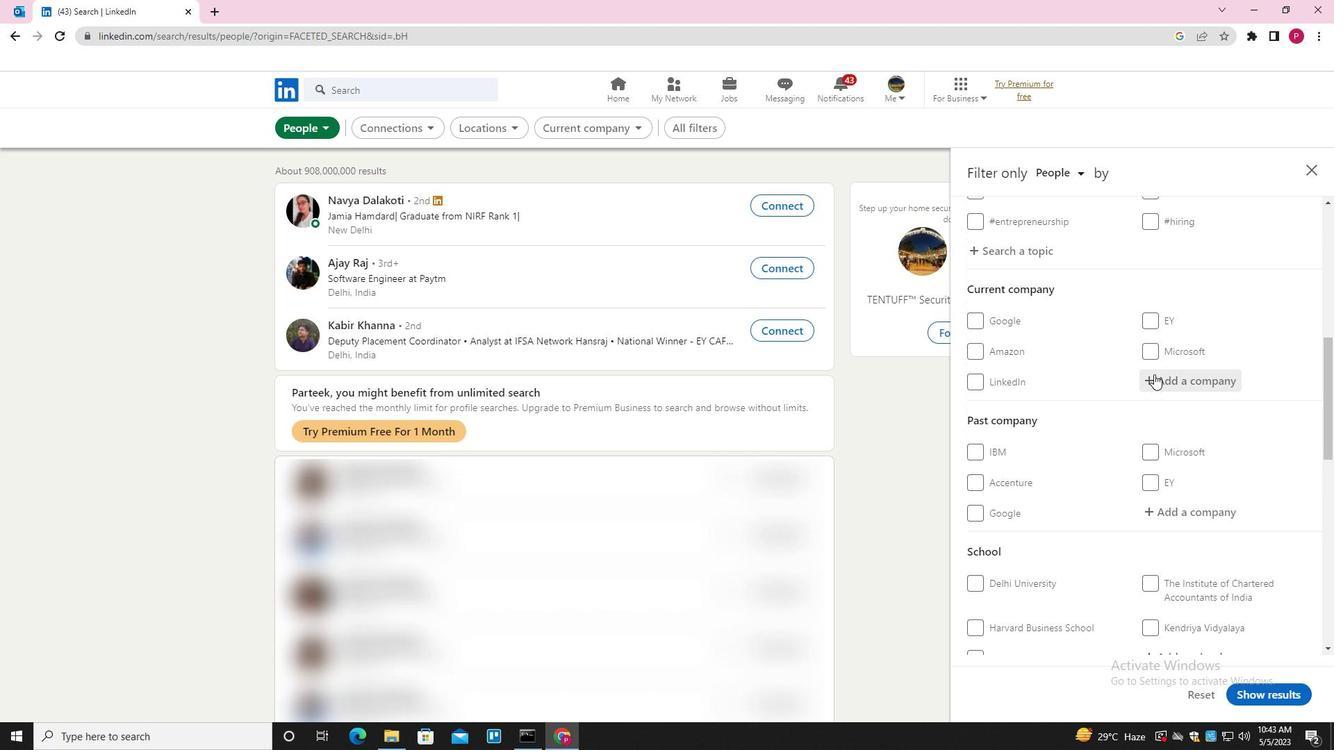 
Action: Mouse pressed left at (1166, 382)
Screenshot: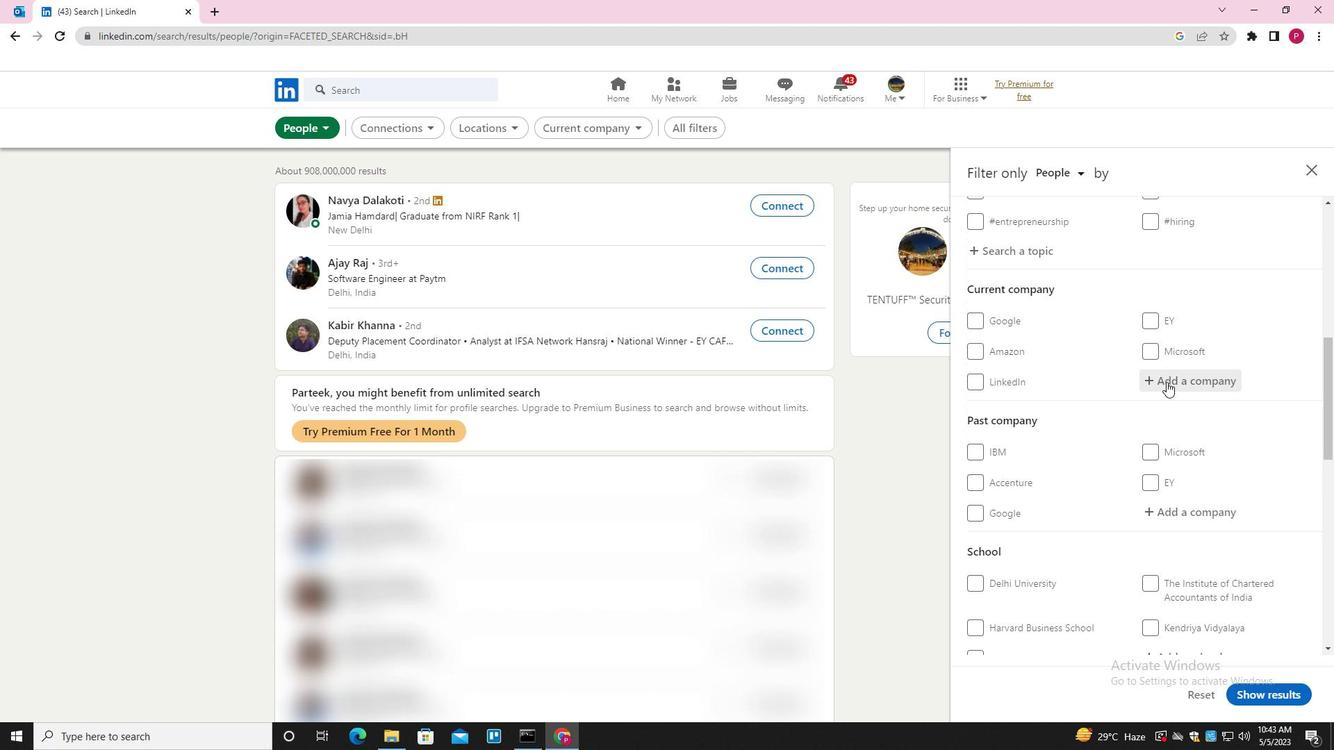
Action: Key pressed <Key.shift>IIM<Key.space><Key.shift>BANGOLORE<Key.backspace><Key.backspace><Key.backspace><Key.backspace><Key.backspace>ALORE<Key.space><Key.shift>EXECUTIVE<Key.space><Key.shift>EDUCATION
Screenshot: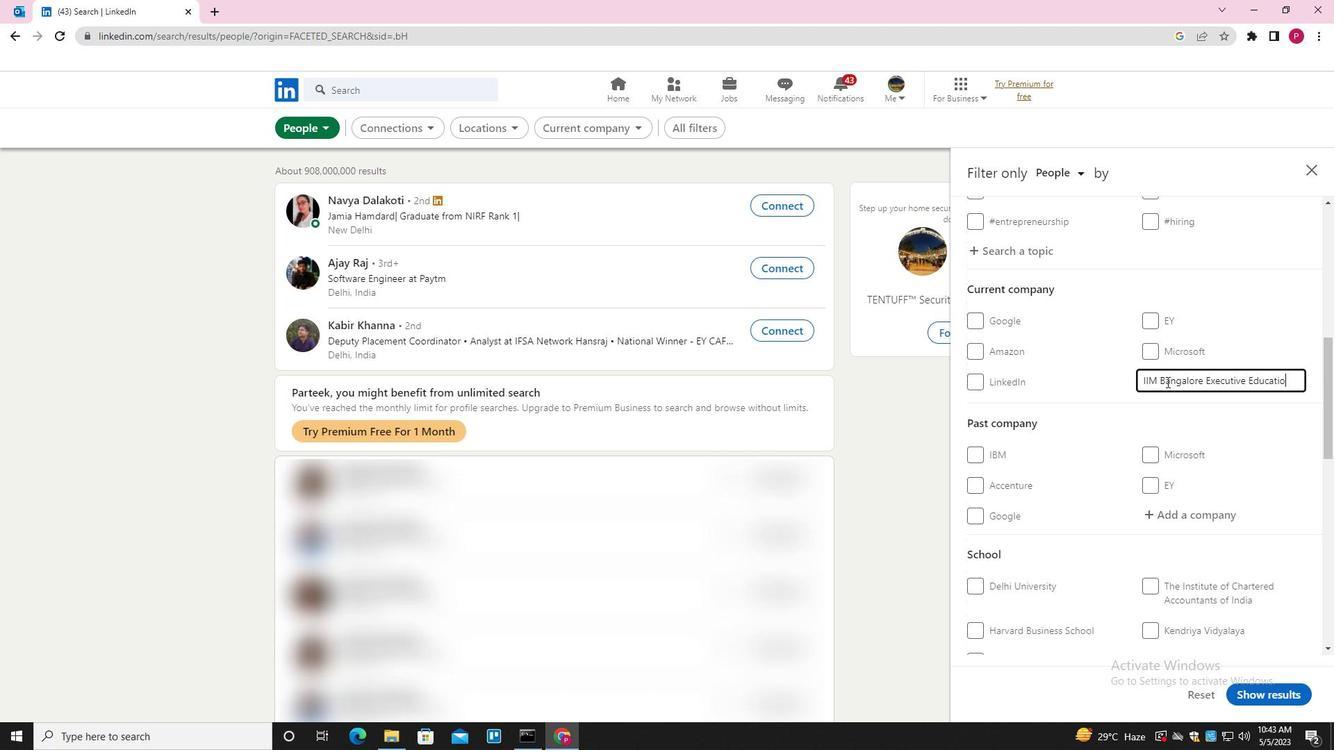 
Action: Mouse moved to (1179, 348)
Screenshot: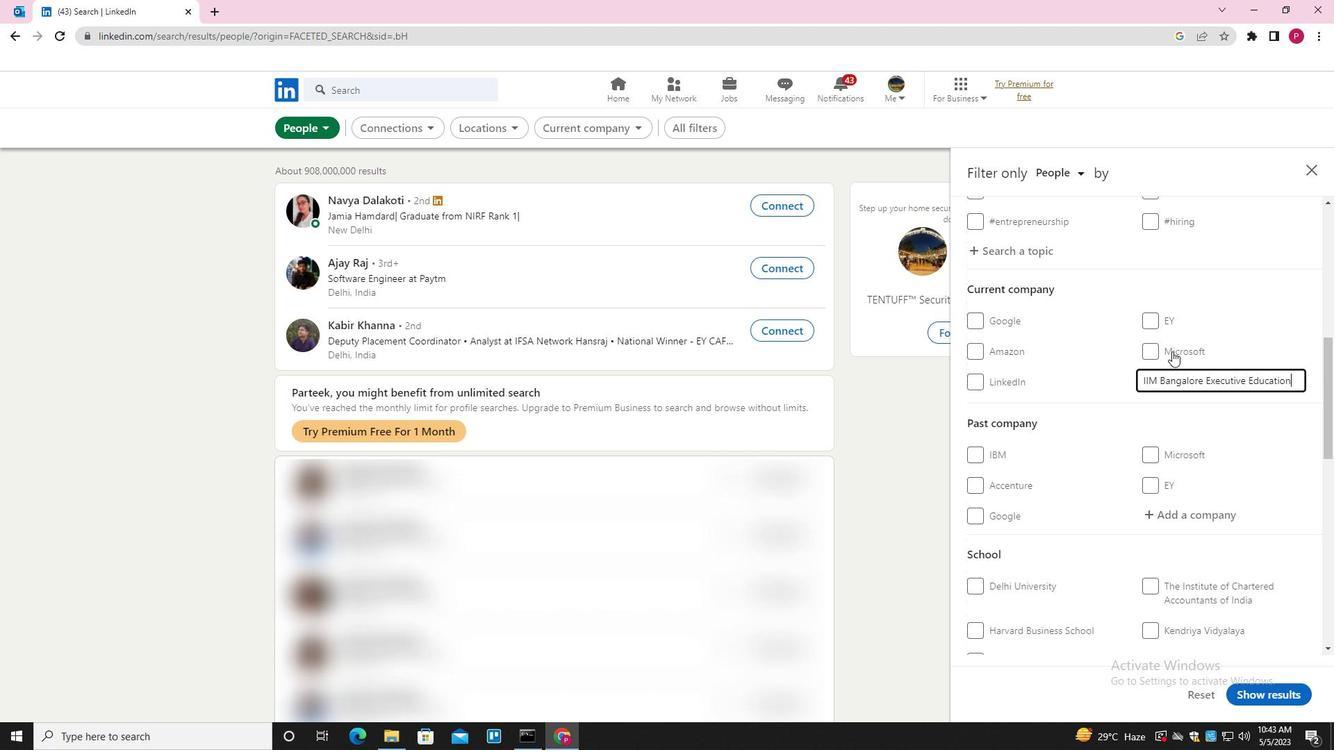 
Action: Mouse scrolled (1179, 347) with delta (0, 0)
Screenshot: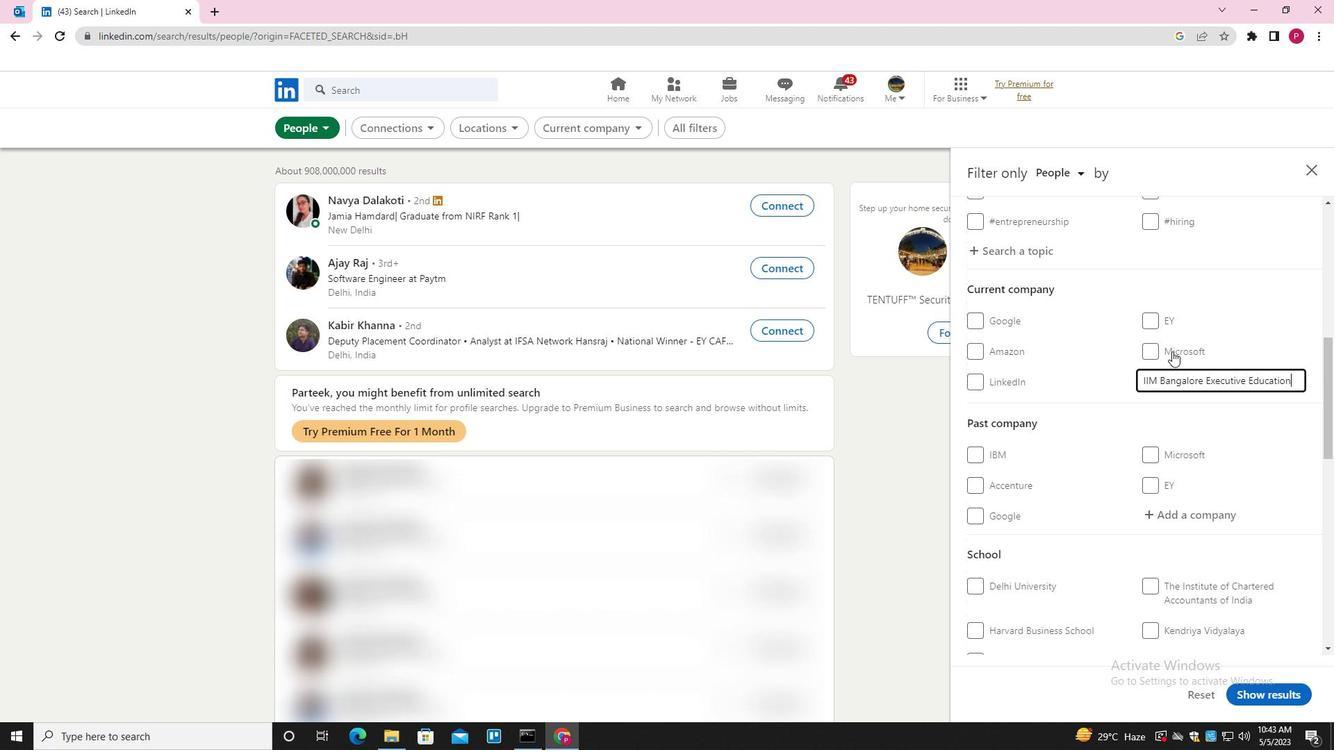 
Action: Mouse scrolled (1179, 347) with delta (0, 0)
Screenshot: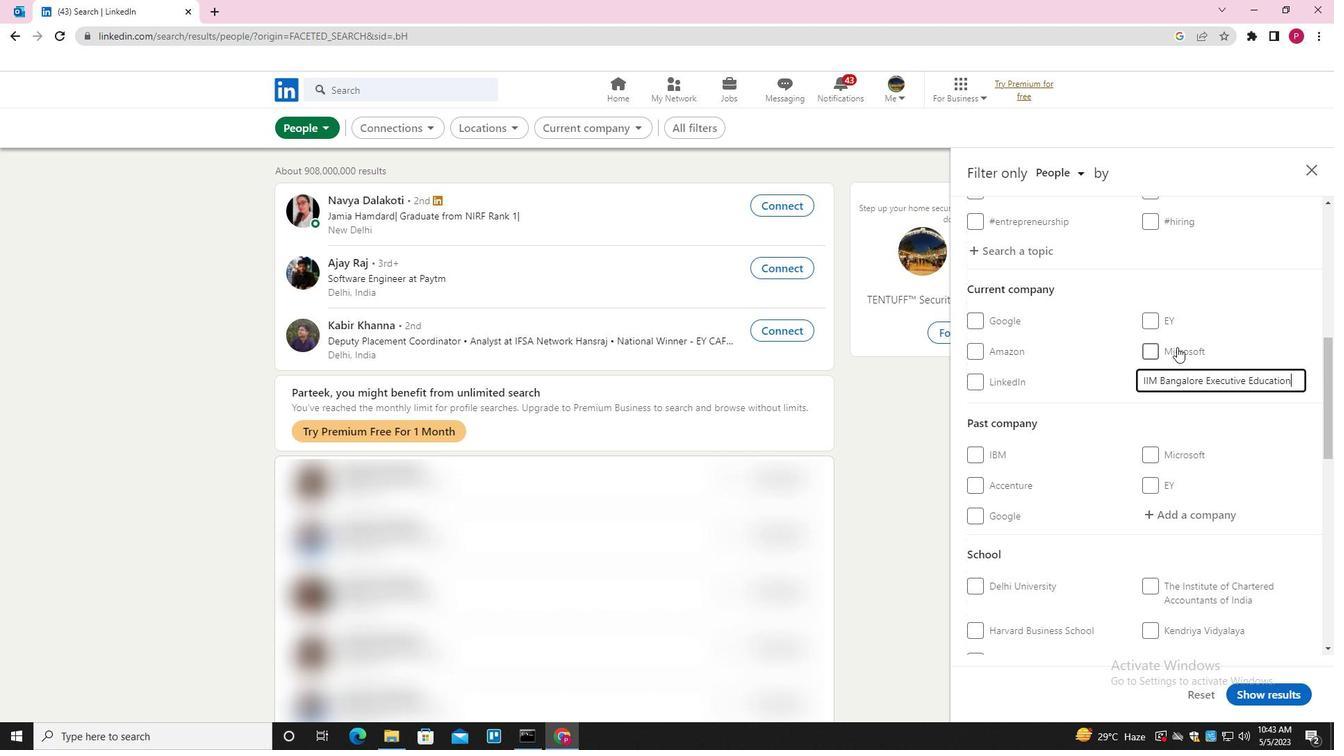 
Action: Mouse scrolled (1179, 347) with delta (0, 0)
Screenshot: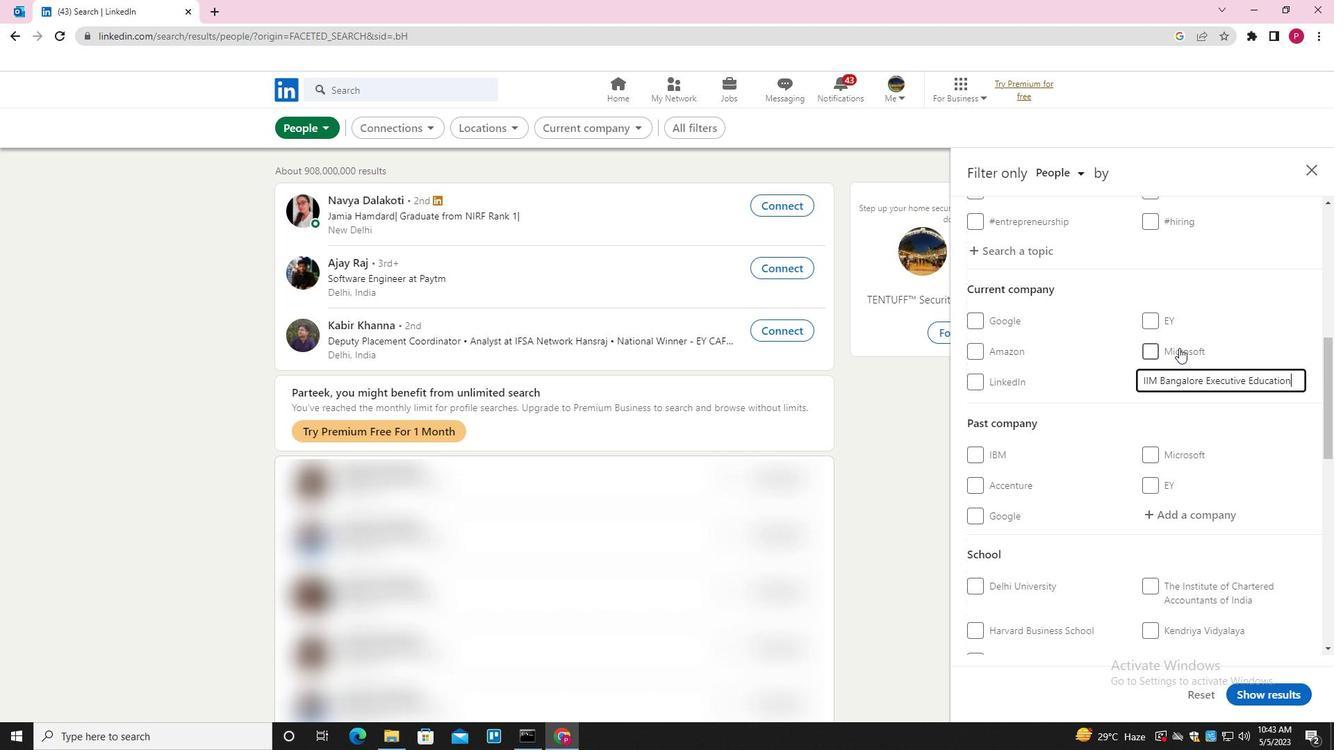 
Action: Mouse scrolled (1179, 347) with delta (0, 0)
Screenshot: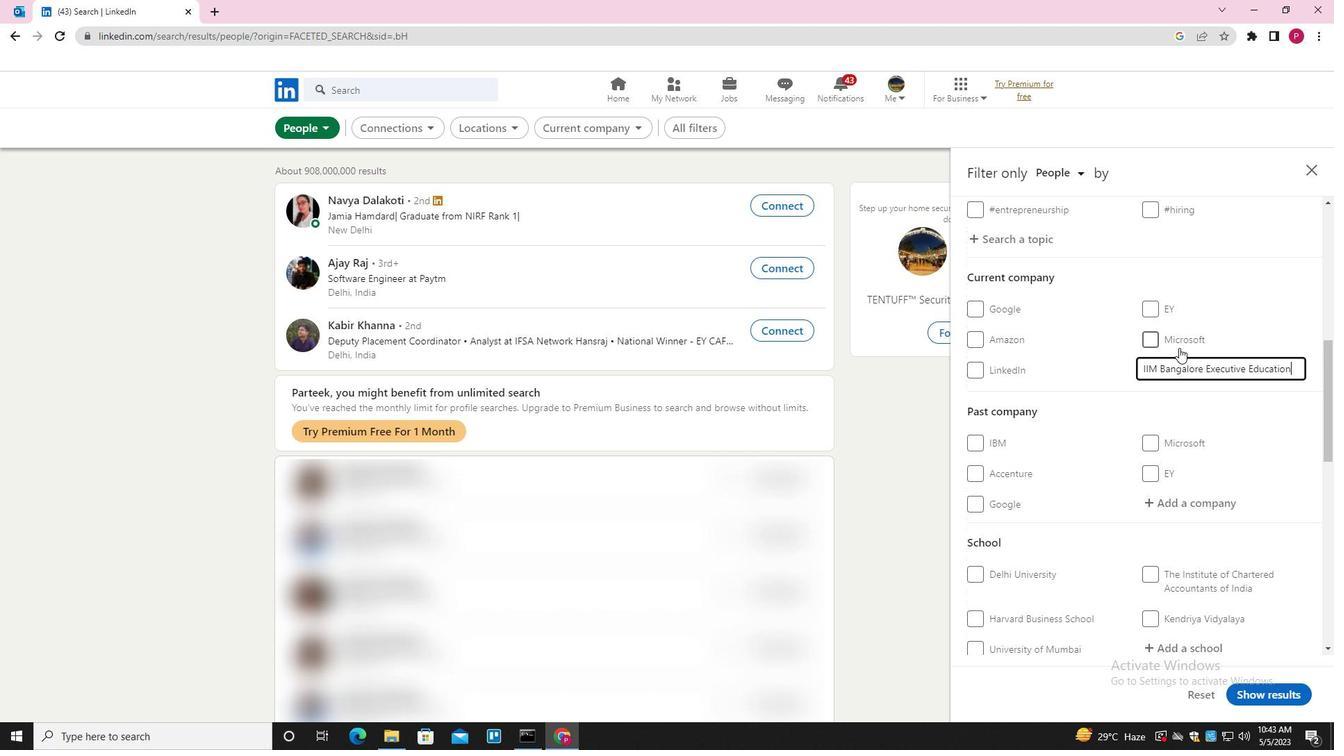 
Action: Mouse moved to (1166, 358)
Screenshot: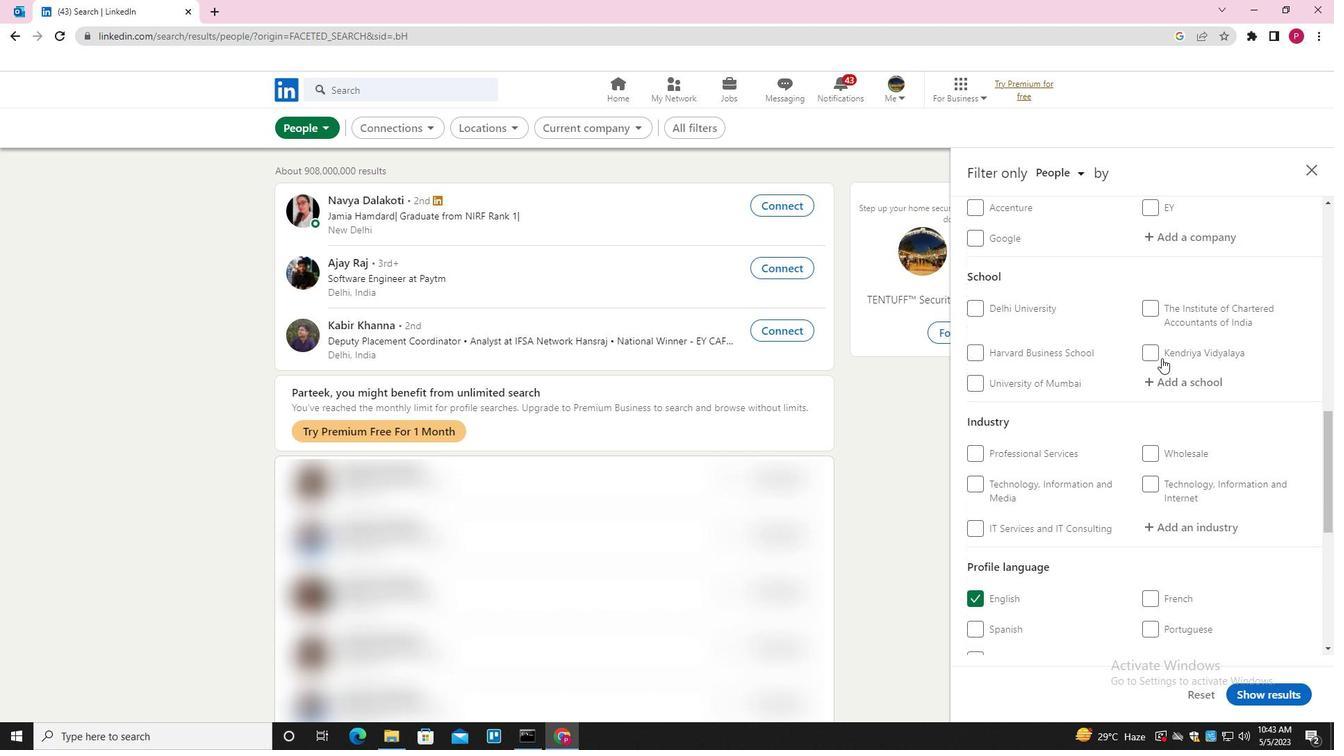 
Action: Mouse scrolled (1166, 357) with delta (0, 0)
Screenshot: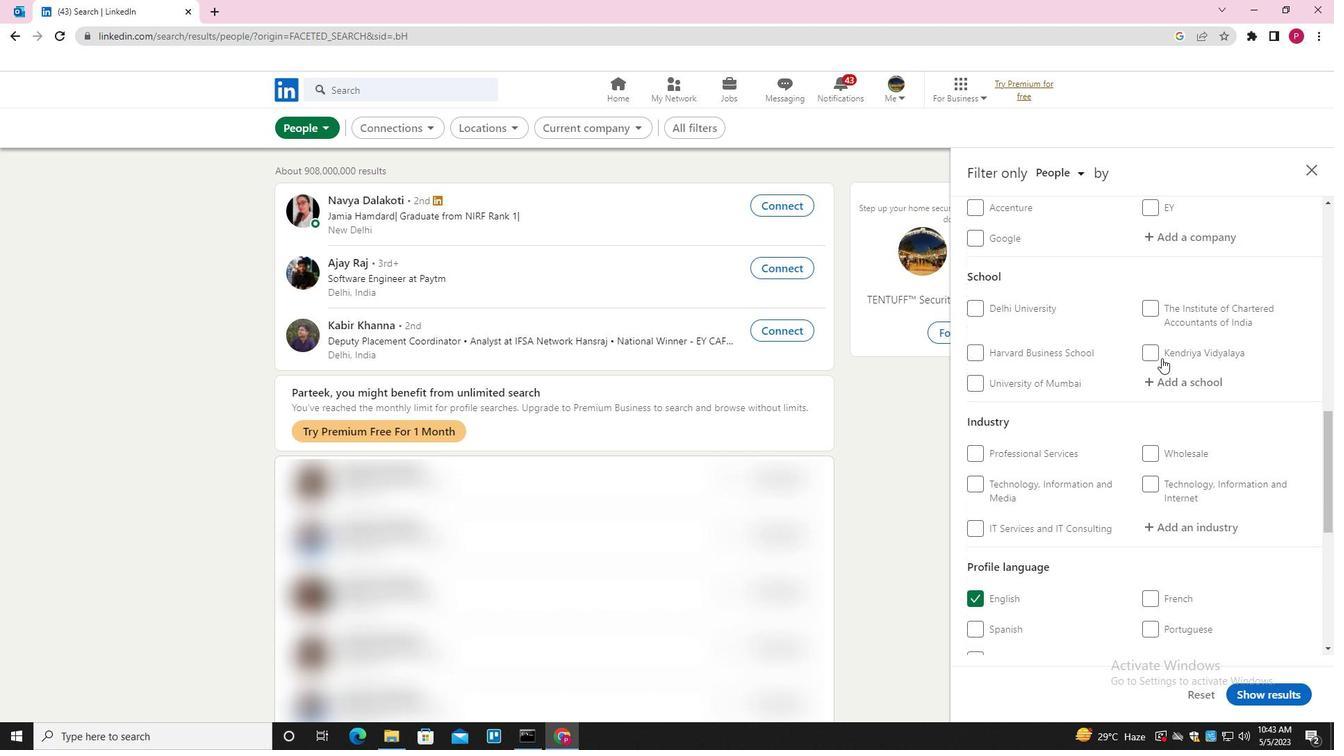 
Action: Mouse moved to (1188, 321)
Screenshot: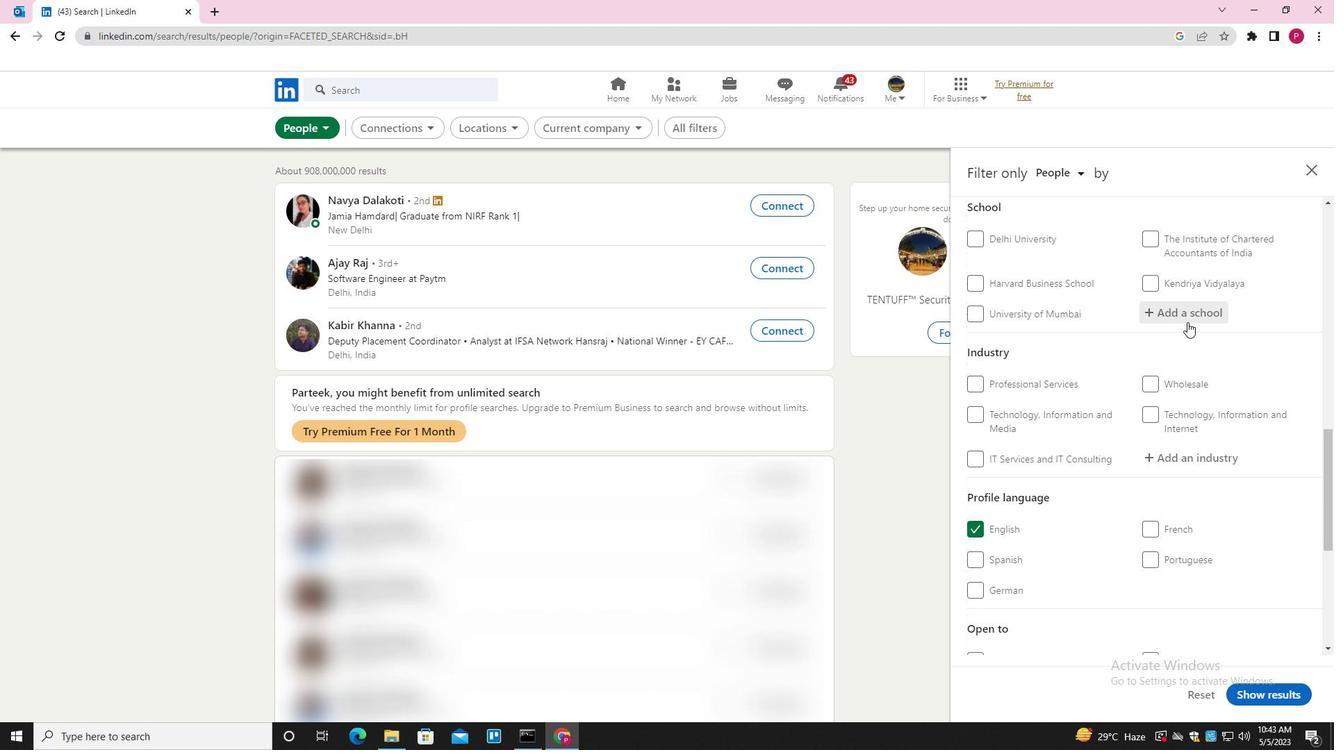 
Action: Mouse pressed left at (1188, 321)
Screenshot: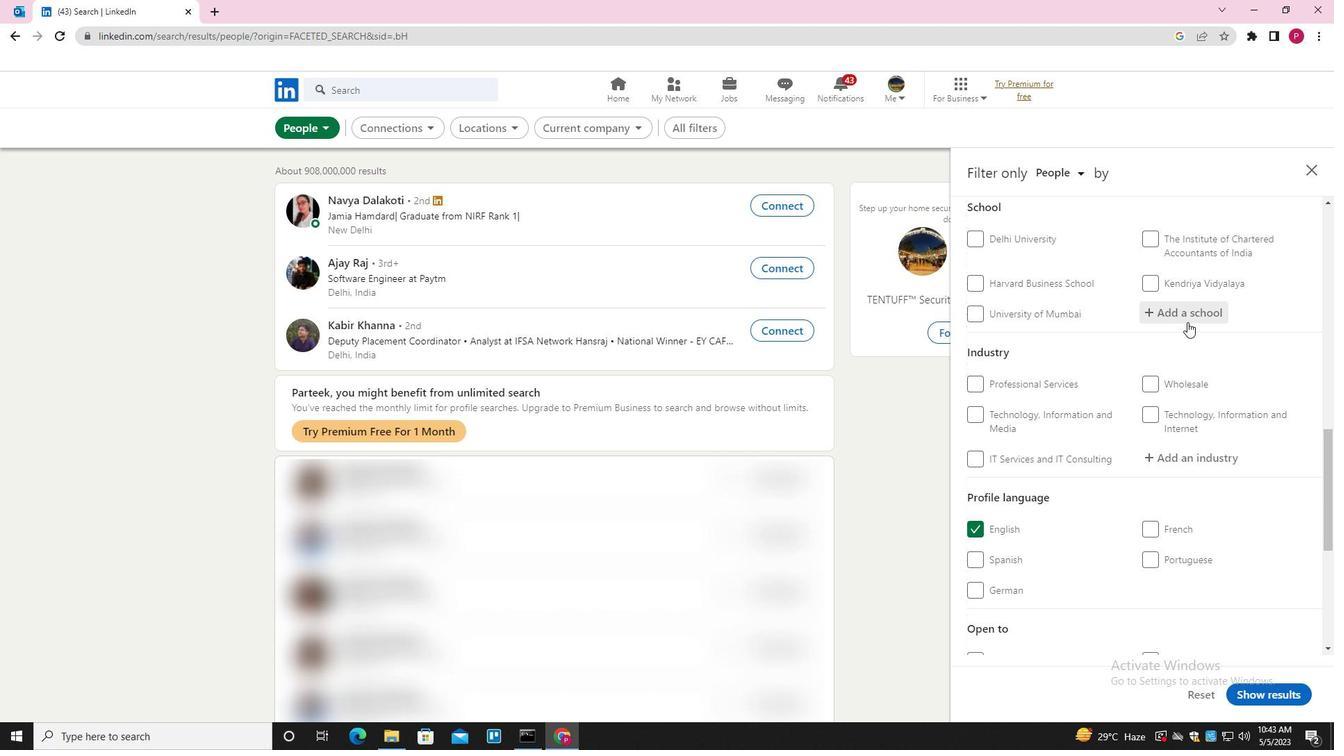 
Action: Mouse moved to (1185, 325)
Screenshot: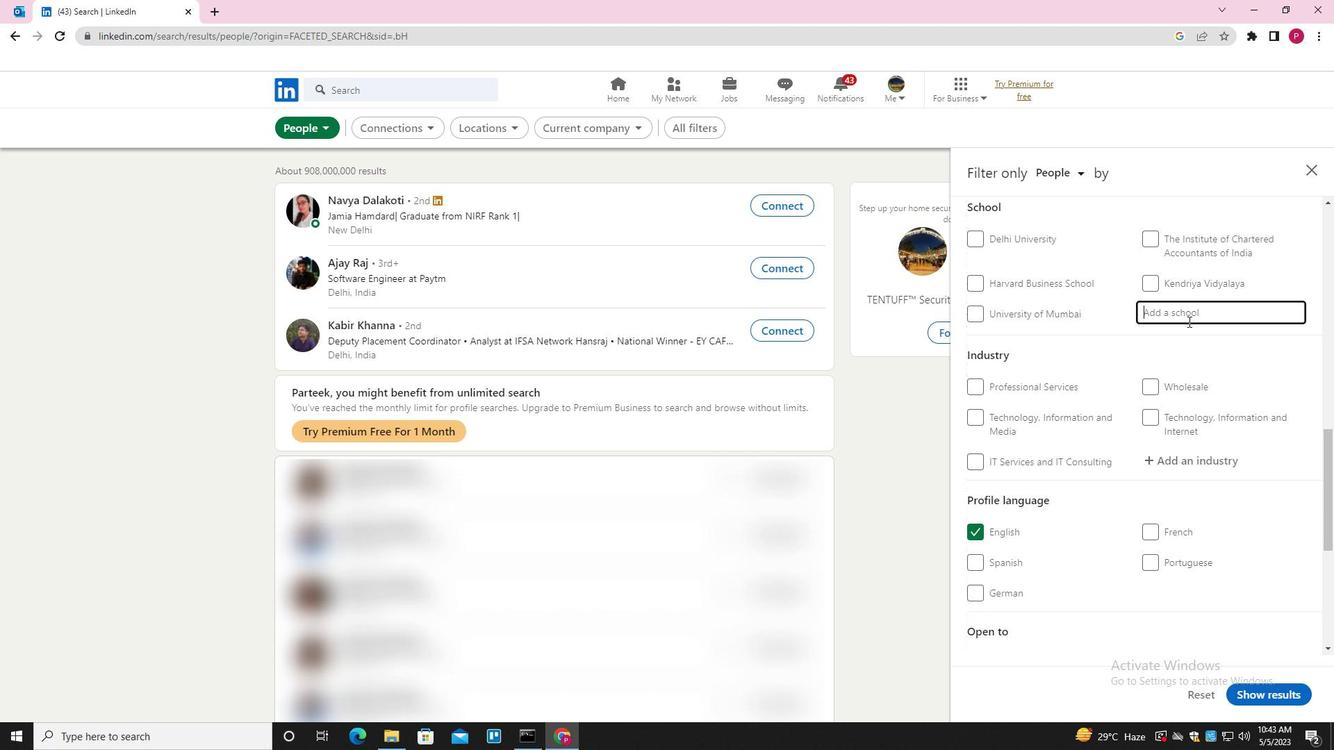 
Action: Key pressed <Key.shift>SCHOOL<Key.space><Key.backspace><Key.backspace><Key.backspace><Key.backspace><Key.backspace><Key.backspace><Key.backspace><Key.shift>INDIAN<Key.space><Key.shift>ISTITUTE<Key.space><Key.backspace><Key.backspace><Key.backspace><Key.backspace><Key.backspace><Key.backspace><Key.backspace><Key.backspace>NSTITUTE<Key.space>OF<Key.space><Key.shift>BANKING<Key.space>AND<Key.space><Key.shift>FINANCE<Key.down><Key.enter>
Screenshot: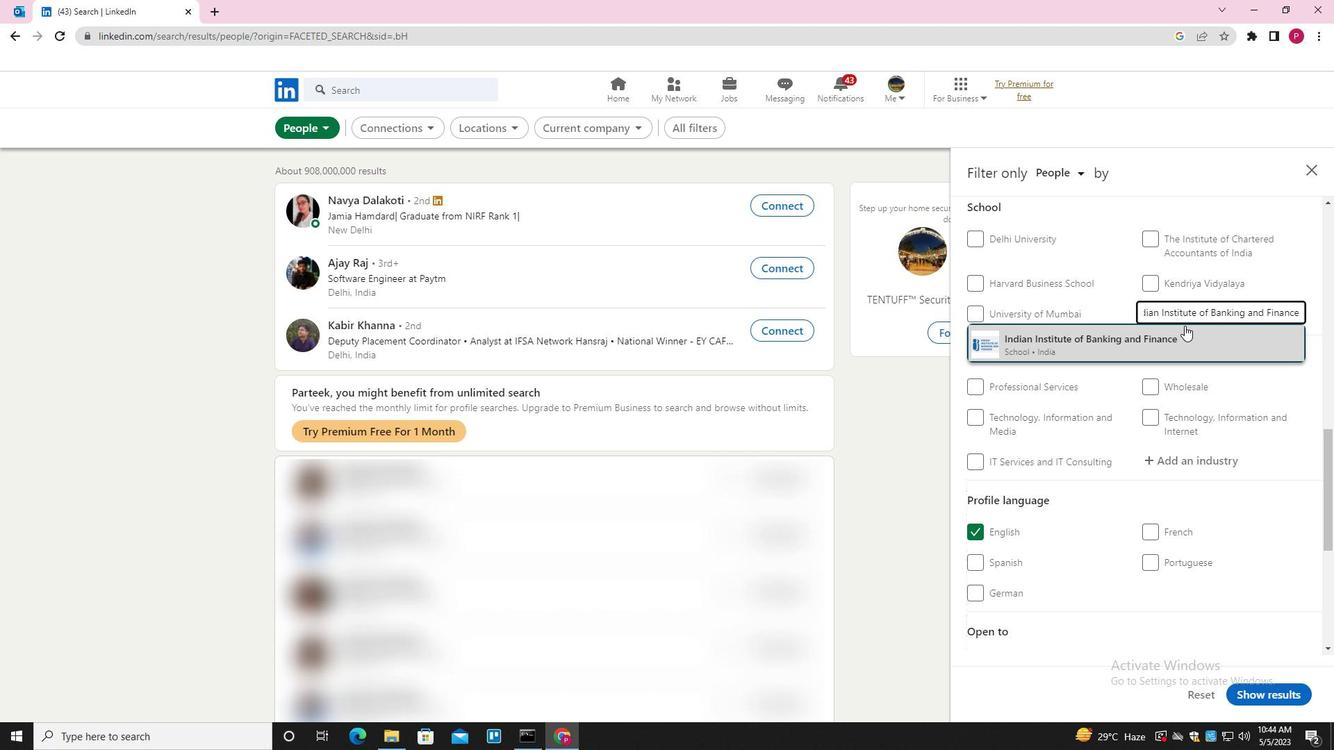 
Action: Mouse moved to (1181, 344)
Screenshot: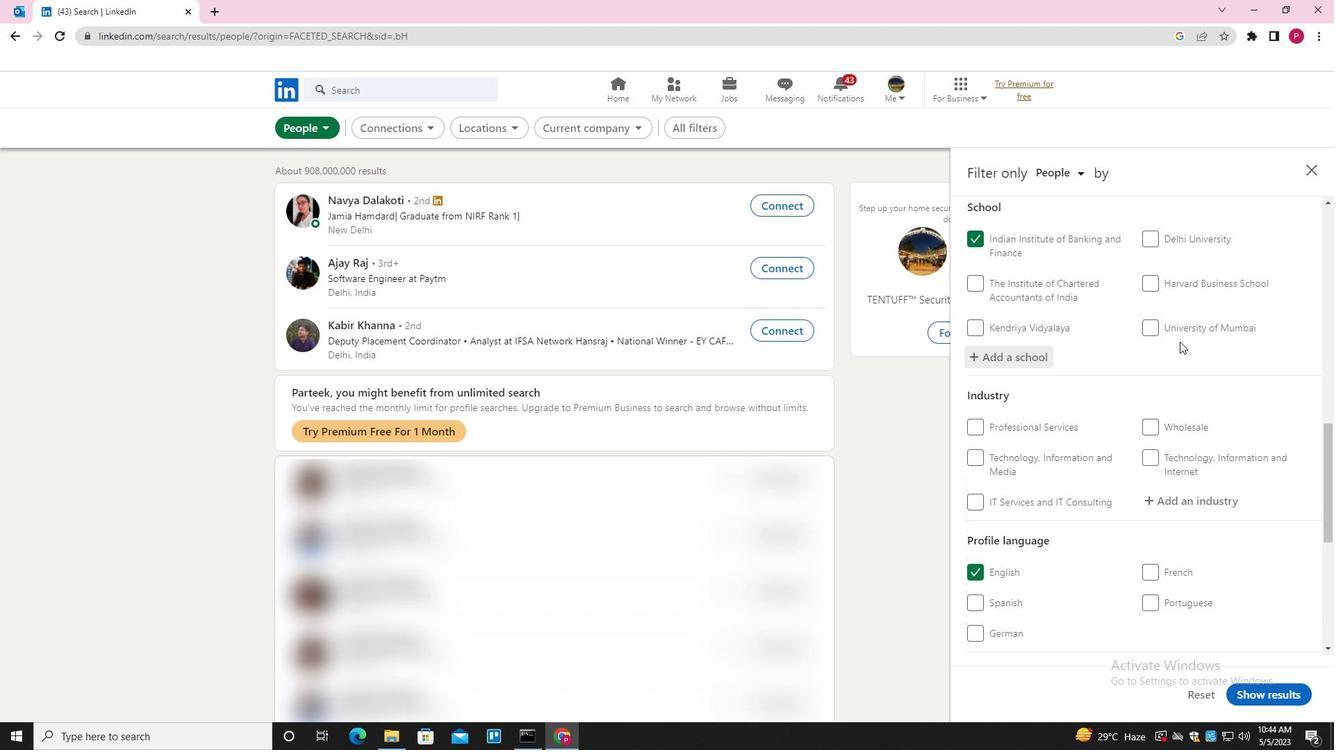 
Action: Mouse scrolled (1181, 343) with delta (0, 0)
Screenshot: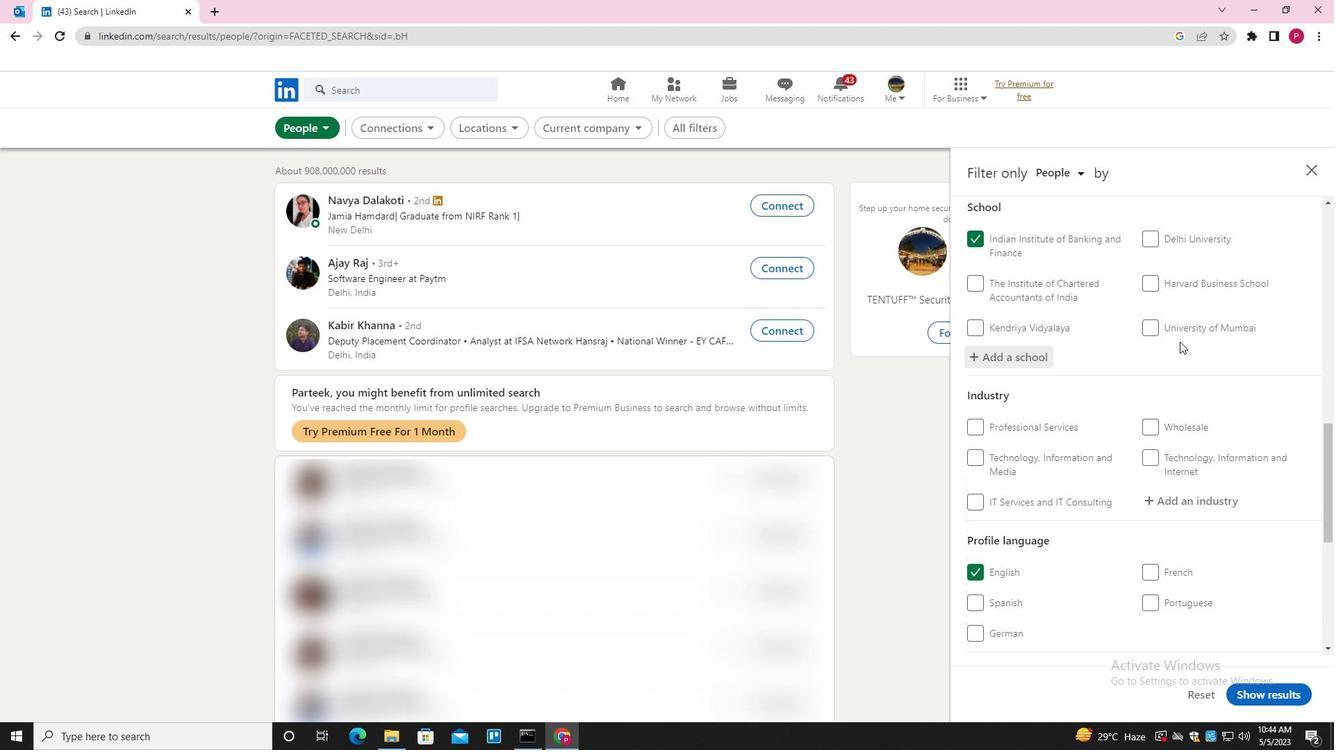 
Action: Mouse moved to (1181, 348)
Screenshot: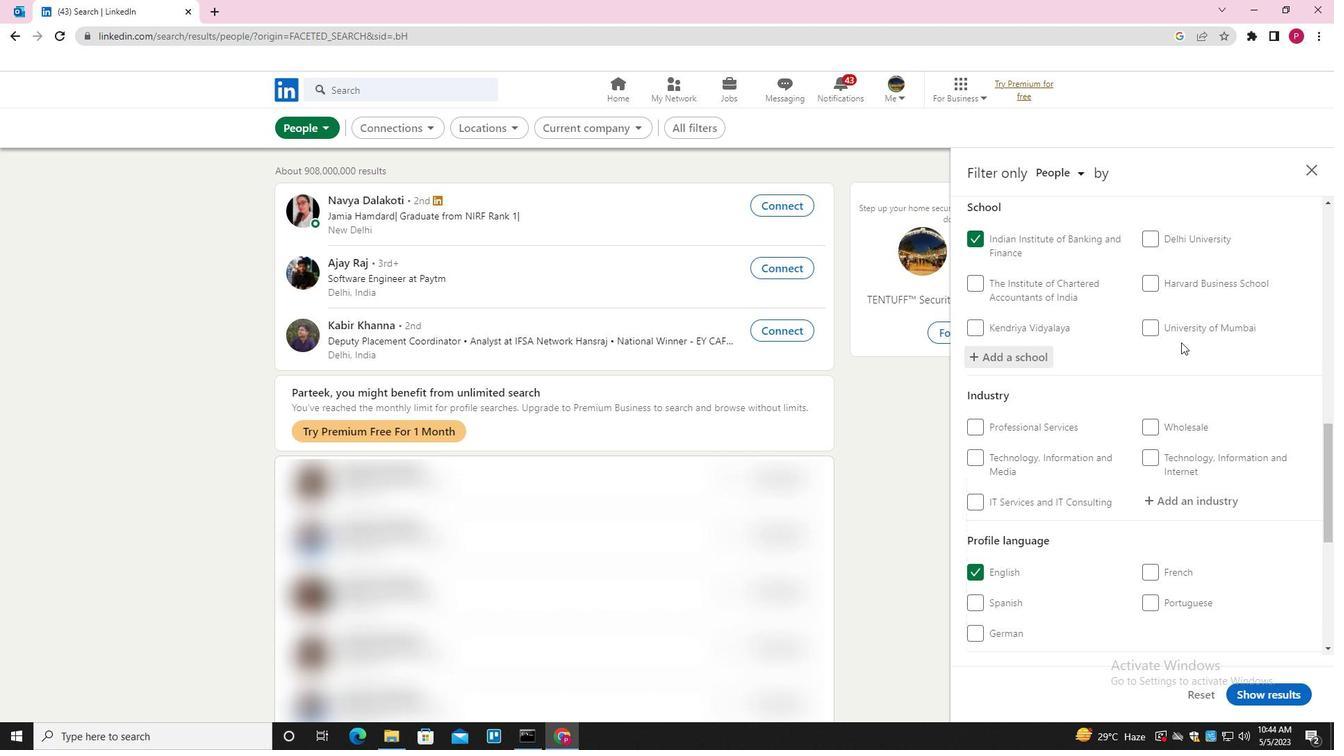 
Action: Mouse scrolled (1181, 347) with delta (0, 0)
Screenshot: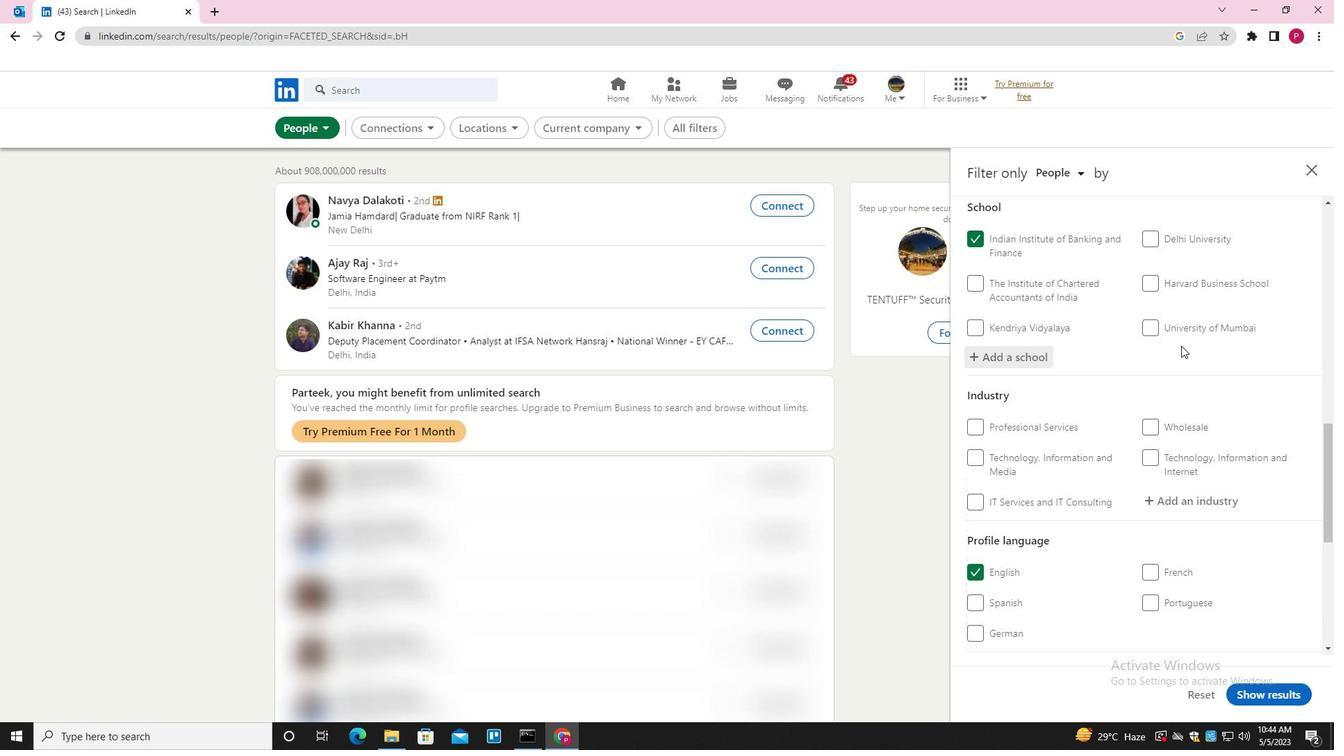
Action: Mouse moved to (1181, 354)
Screenshot: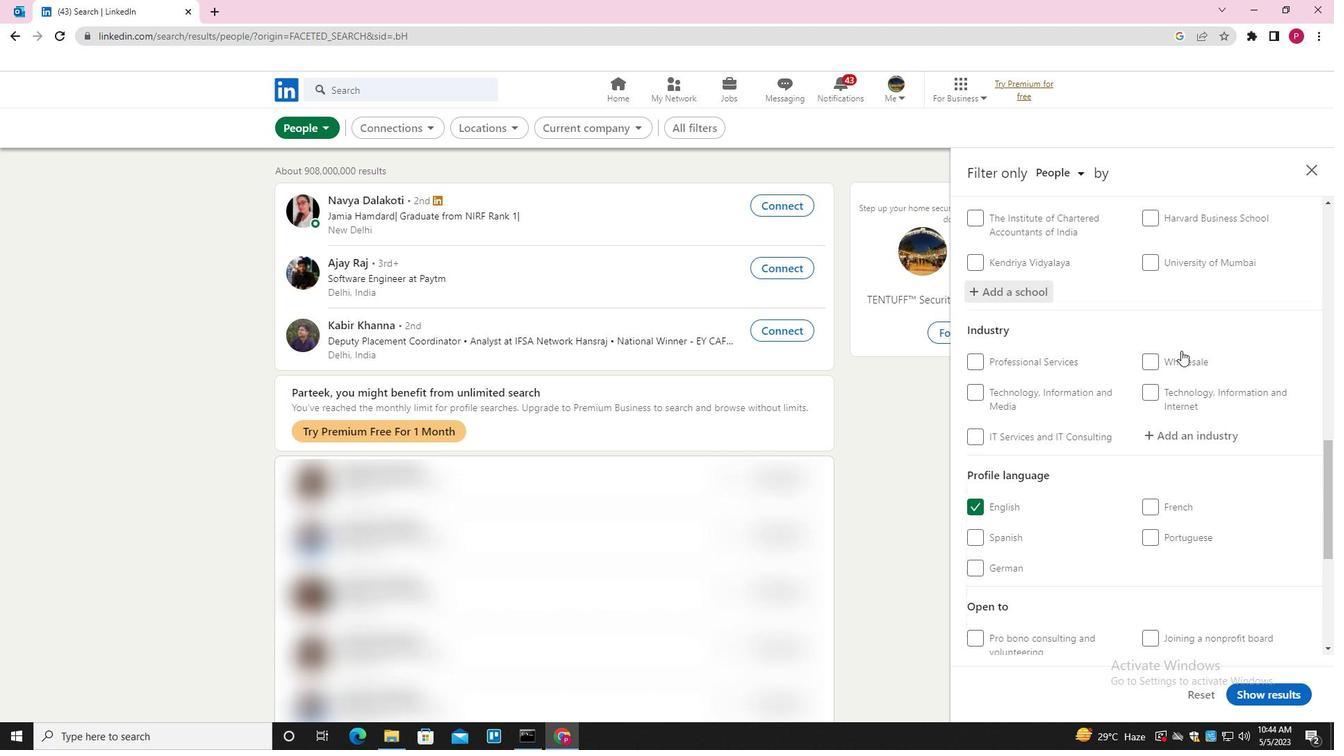 
Action: Mouse scrolled (1181, 353) with delta (0, 0)
Screenshot: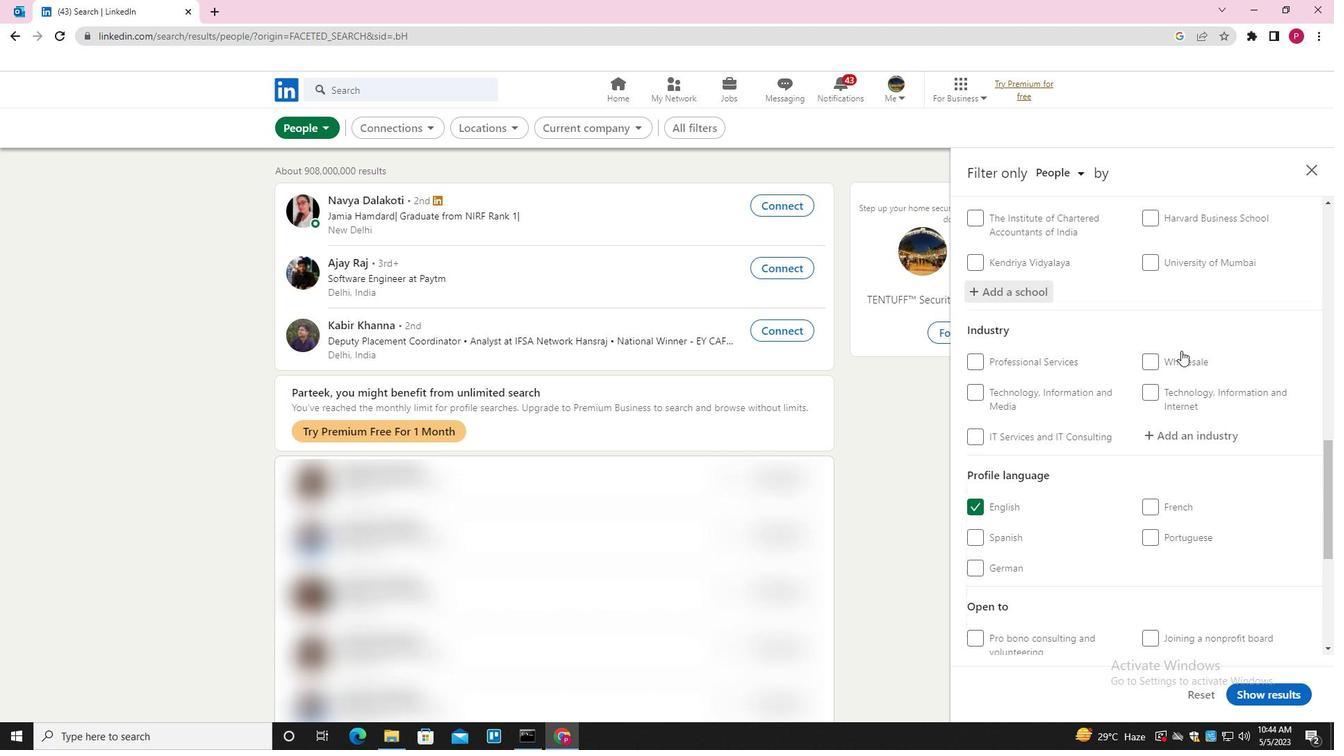 
Action: Mouse moved to (1194, 296)
Screenshot: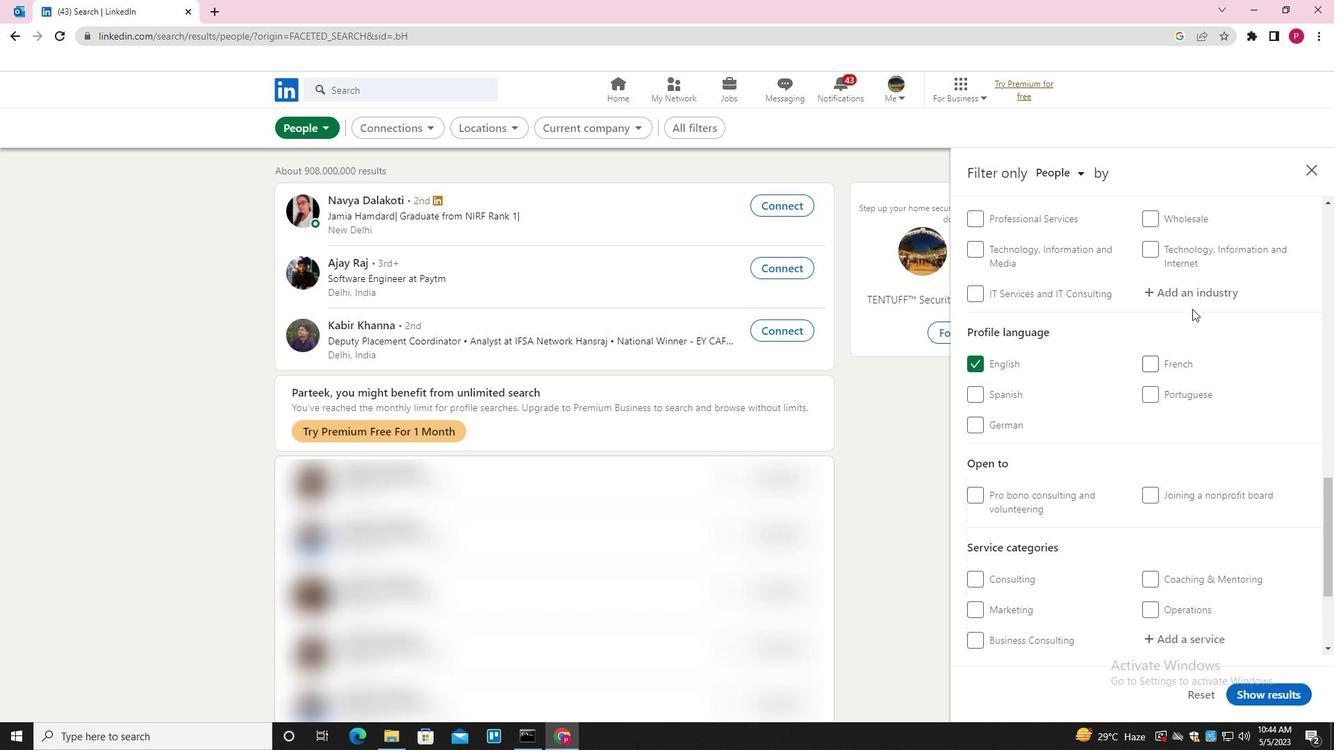 
Action: Mouse pressed left at (1194, 296)
Screenshot: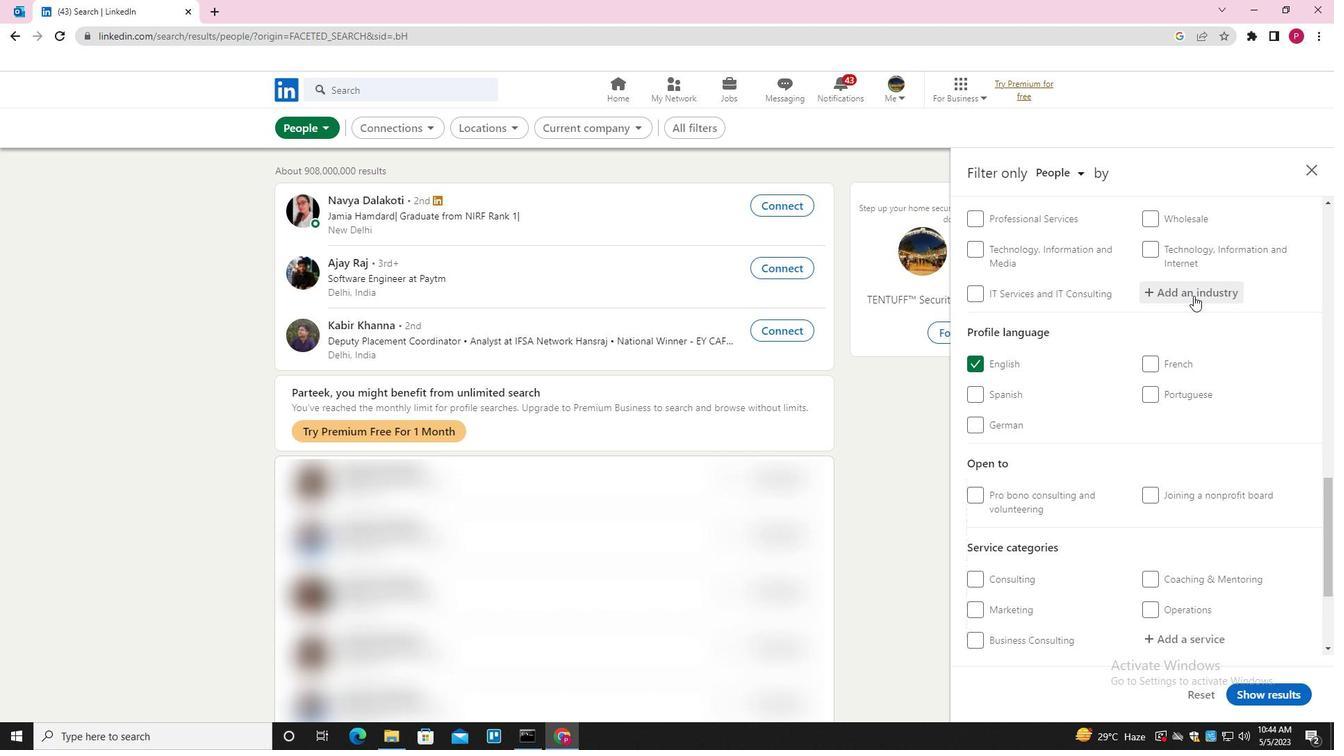 
Action: Key pressed <Key.shift>ARCHIT
Screenshot: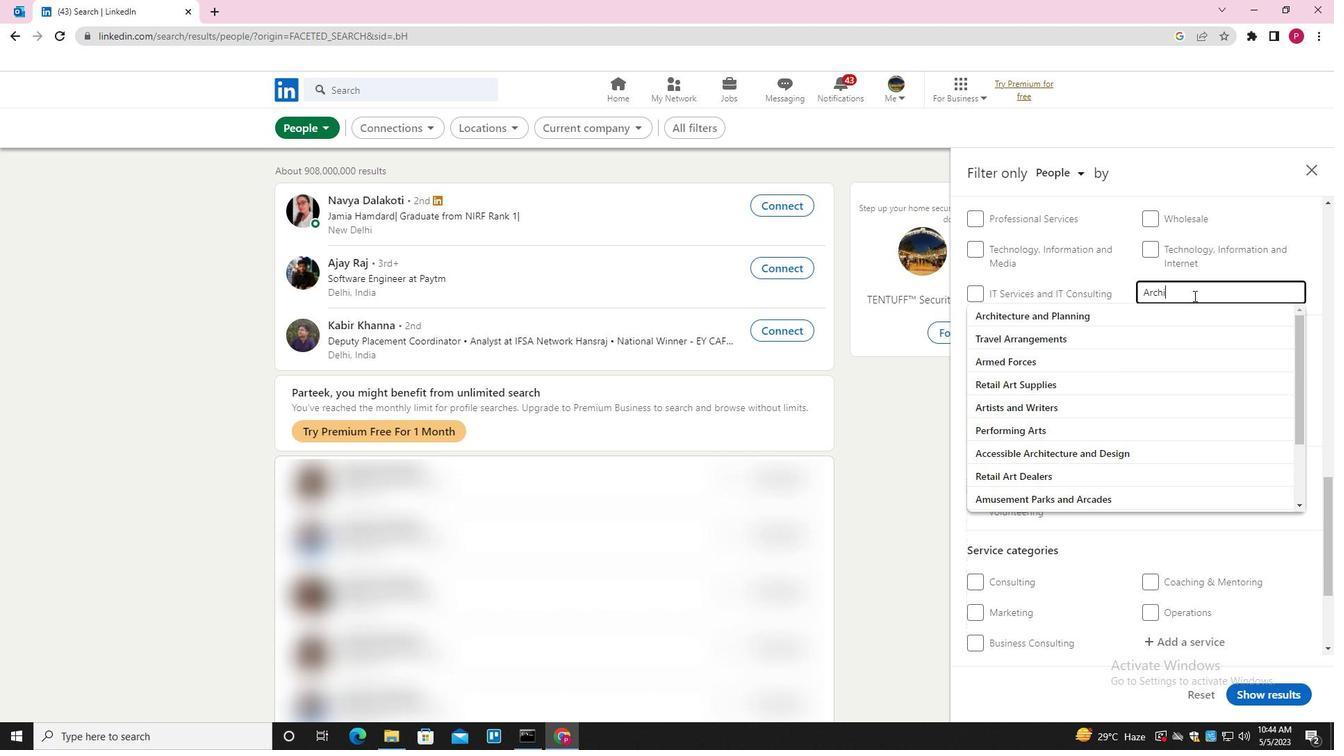 
Action: Mouse moved to (1194, 296)
Screenshot: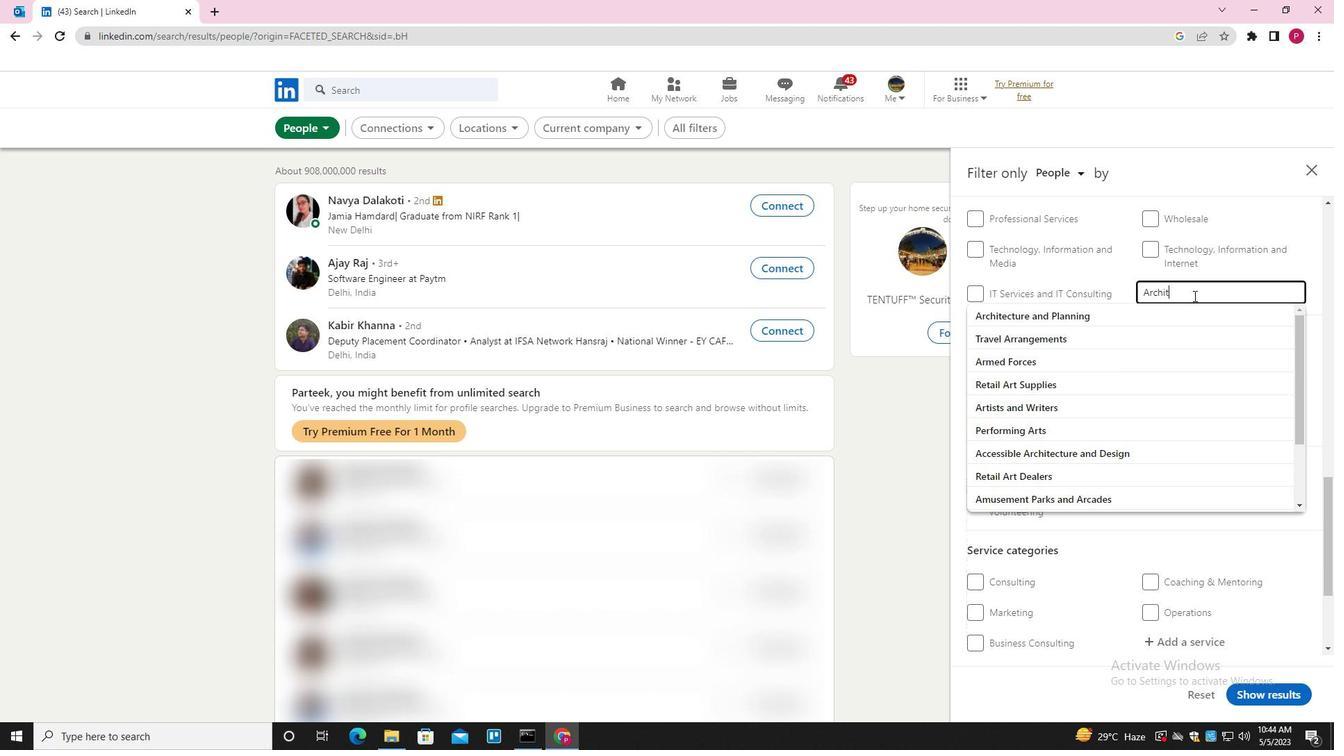 
Action: Key pressed ECTURE<Key.space>AND<Key.space><Key.shift><Key.shift>PLANNING<Key.down><Key.enter>
Screenshot: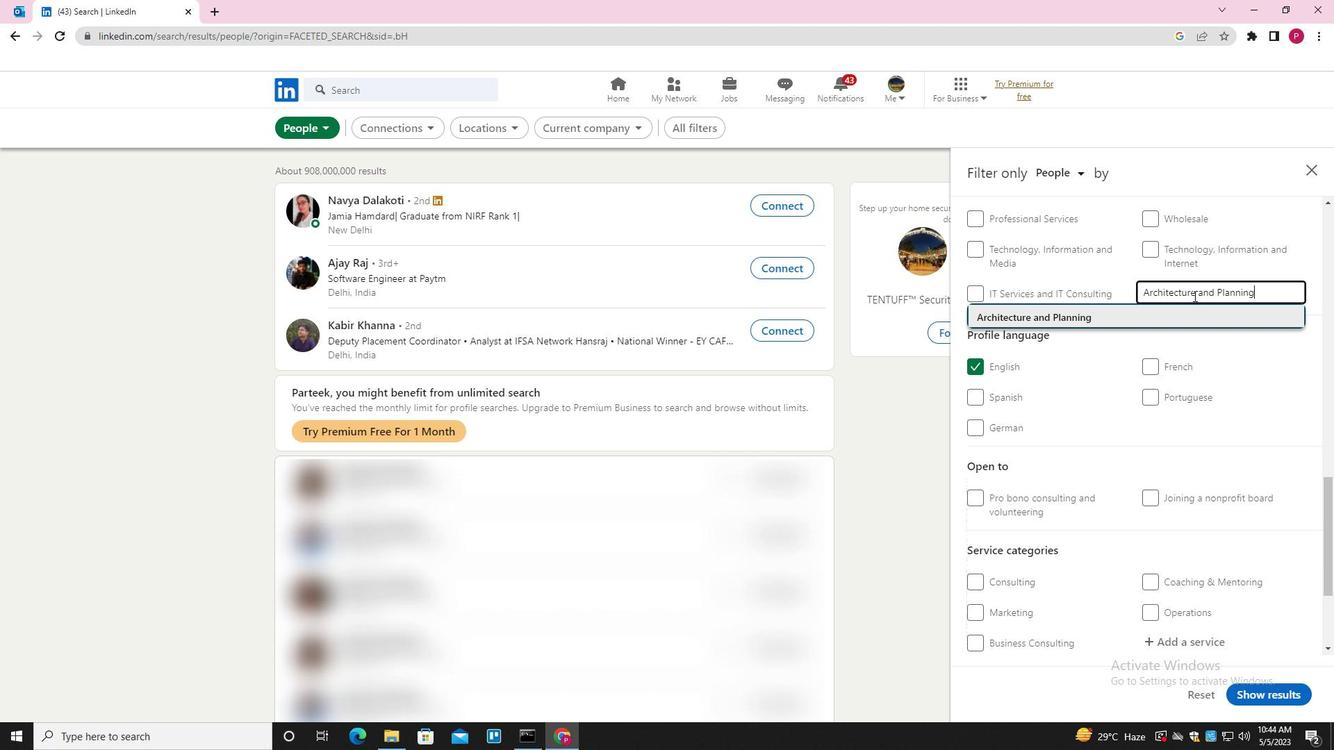 
Action: Mouse scrolled (1194, 295) with delta (0, 0)
Screenshot: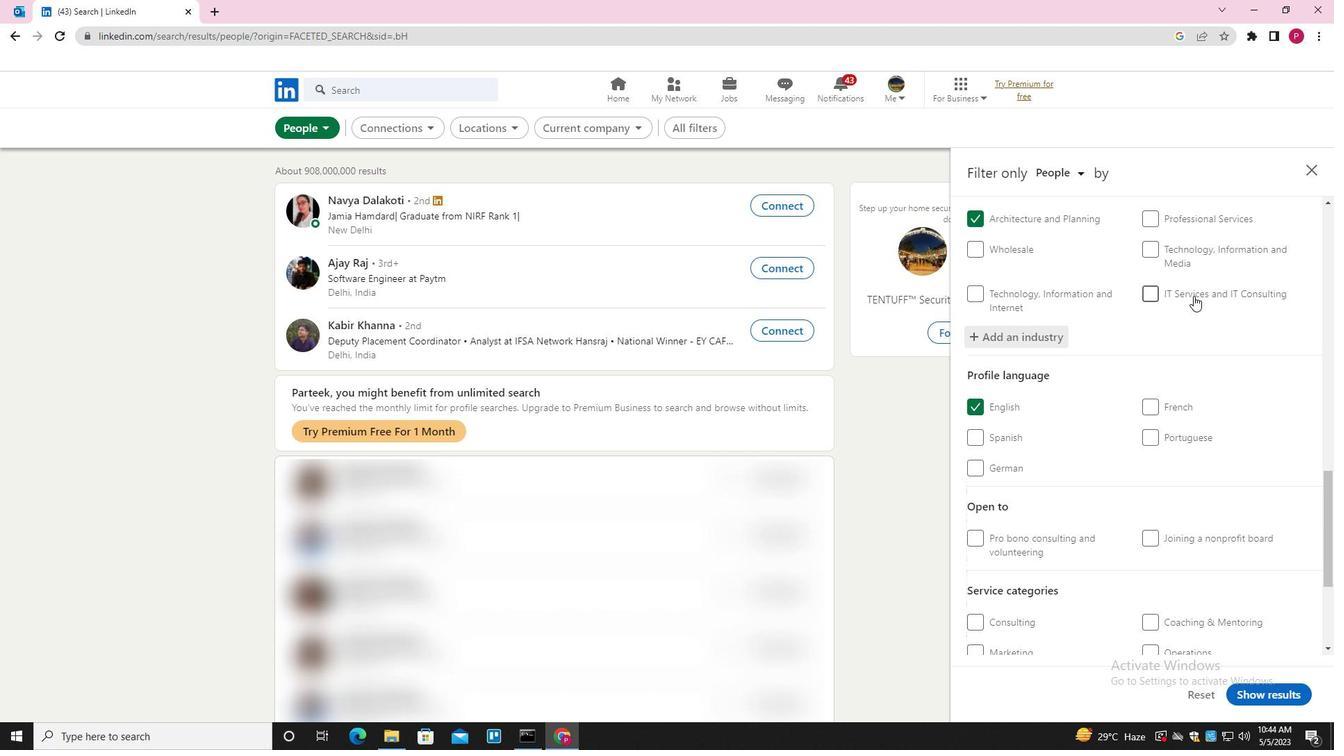 
Action: Mouse scrolled (1194, 295) with delta (0, 0)
Screenshot: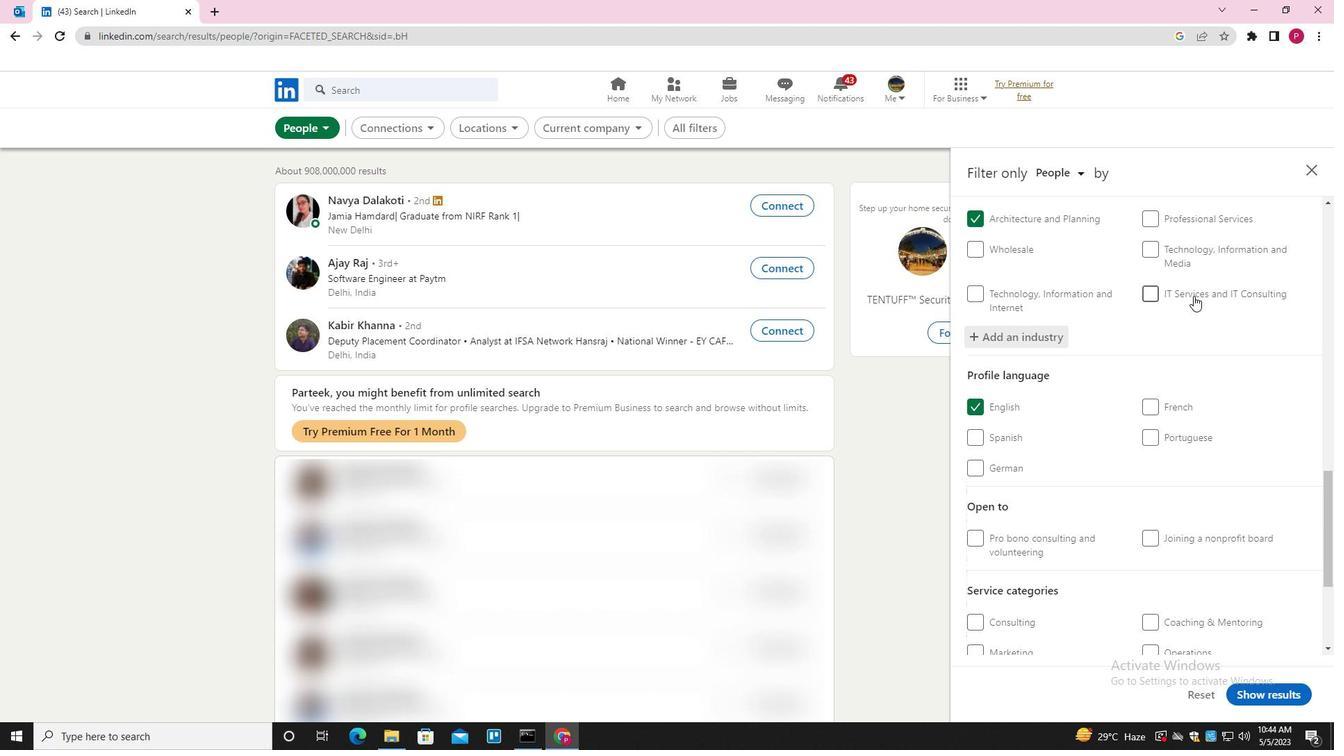 
Action: Mouse scrolled (1194, 295) with delta (0, 0)
Screenshot: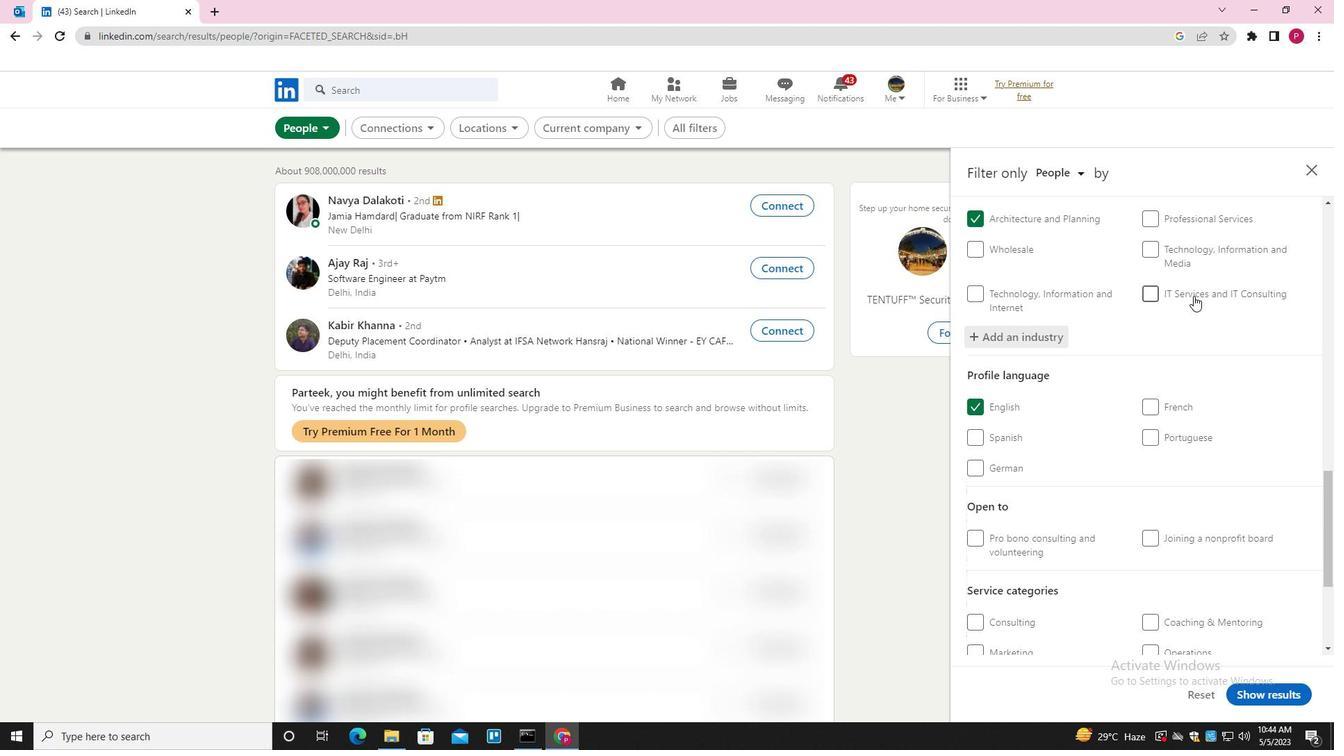 
Action: Mouse scrolled (1194, 295) with delta (0, 0)
Screenshot: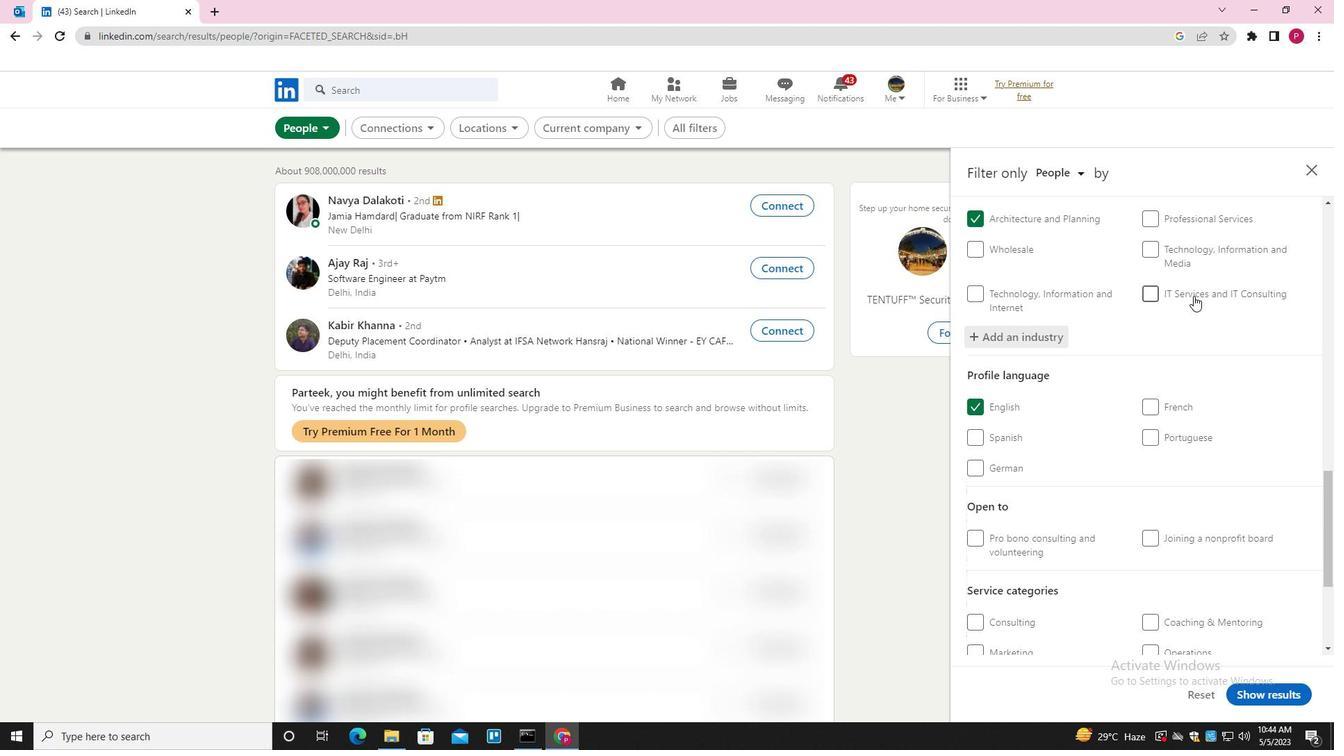 
Action: Mouse scrolled (1194, 295) with delta (0, 0)
Screenshot: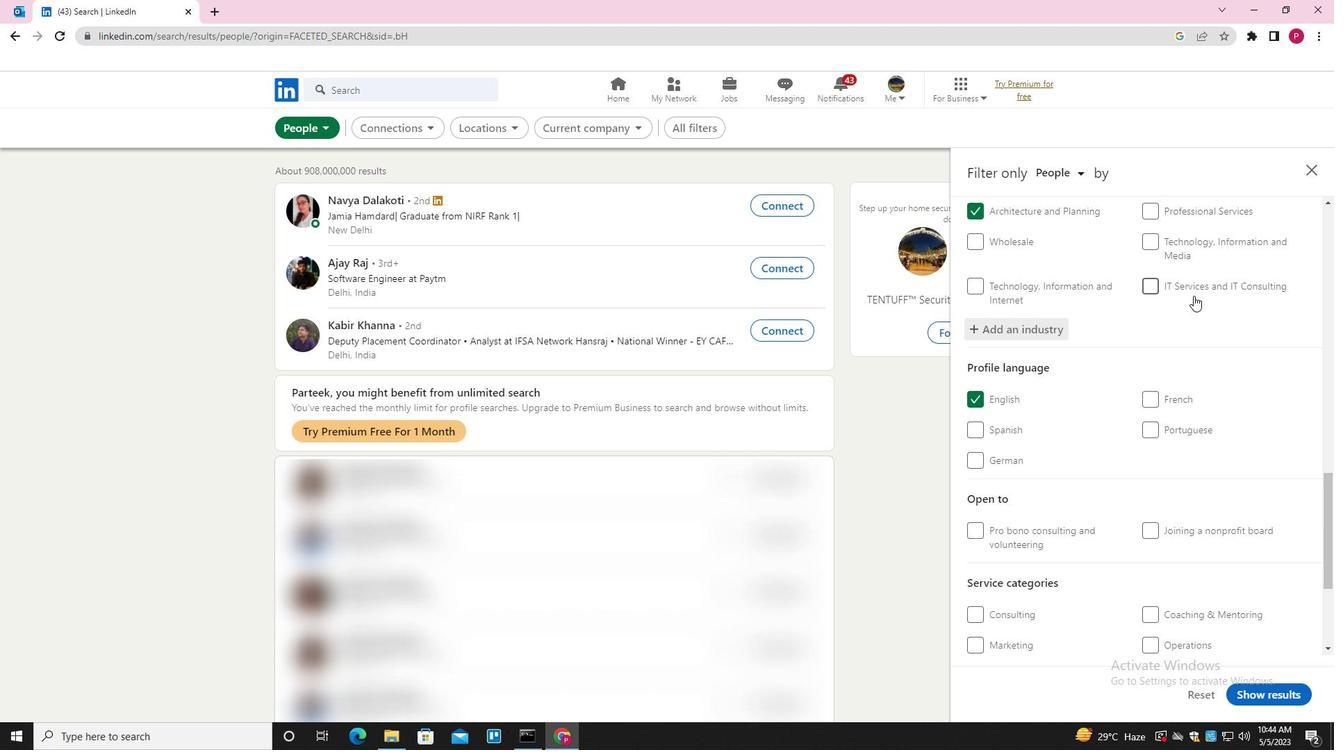 
Action: Mouse moved to (1195, 464)
Screenshot: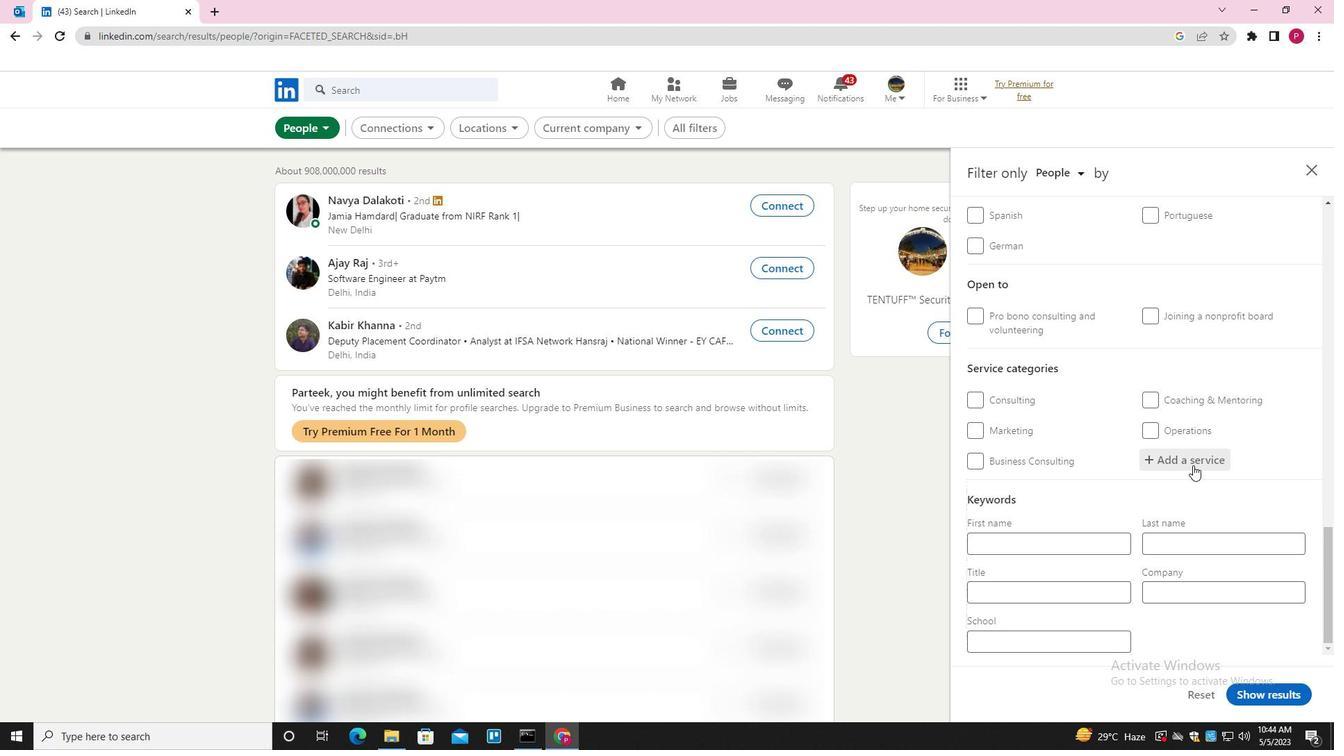 
Action: Mouse pressed left at (1195, 464)
Screenshot: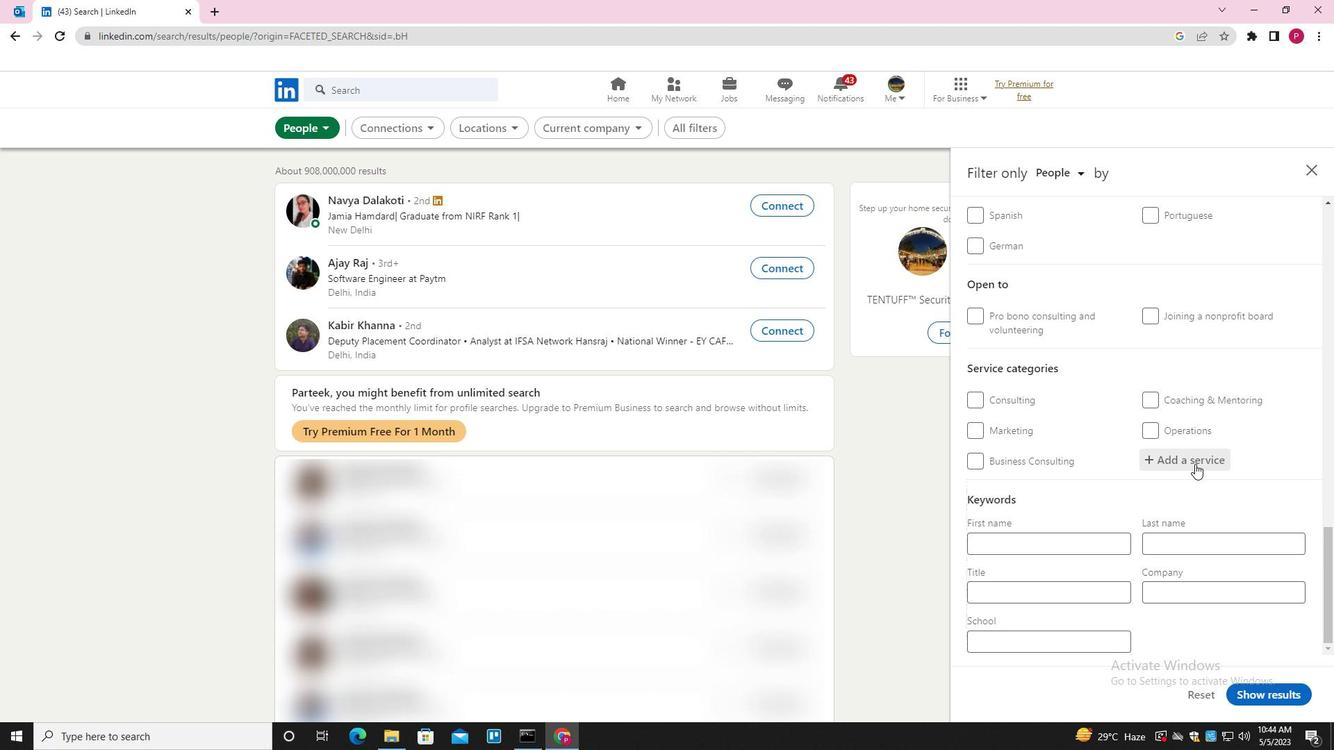 
Action: Key pressed <Key.shift><Key.shift><Key.shift>TECHI<Key.backspace>NICAL<Key.down><Key.enter>
Screenshot: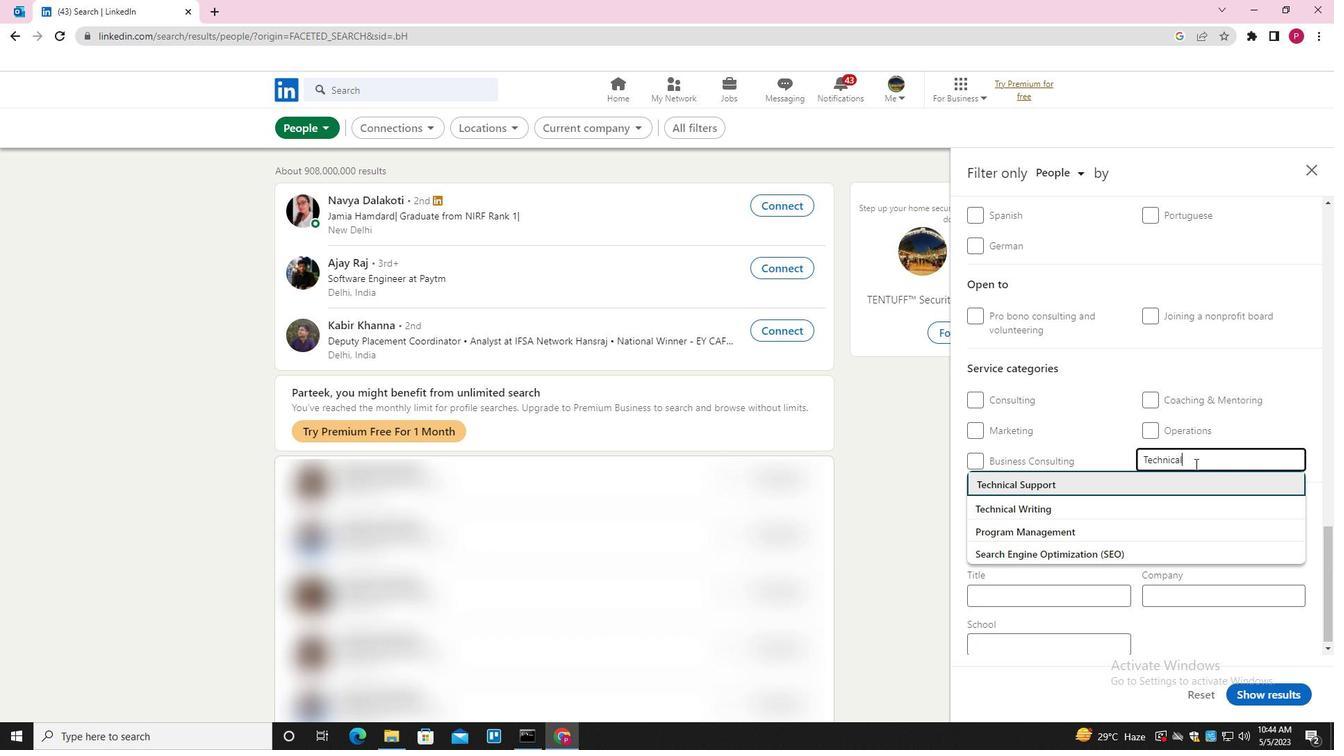 
Action: Mouse moved to (1195, 462)
Screenshot: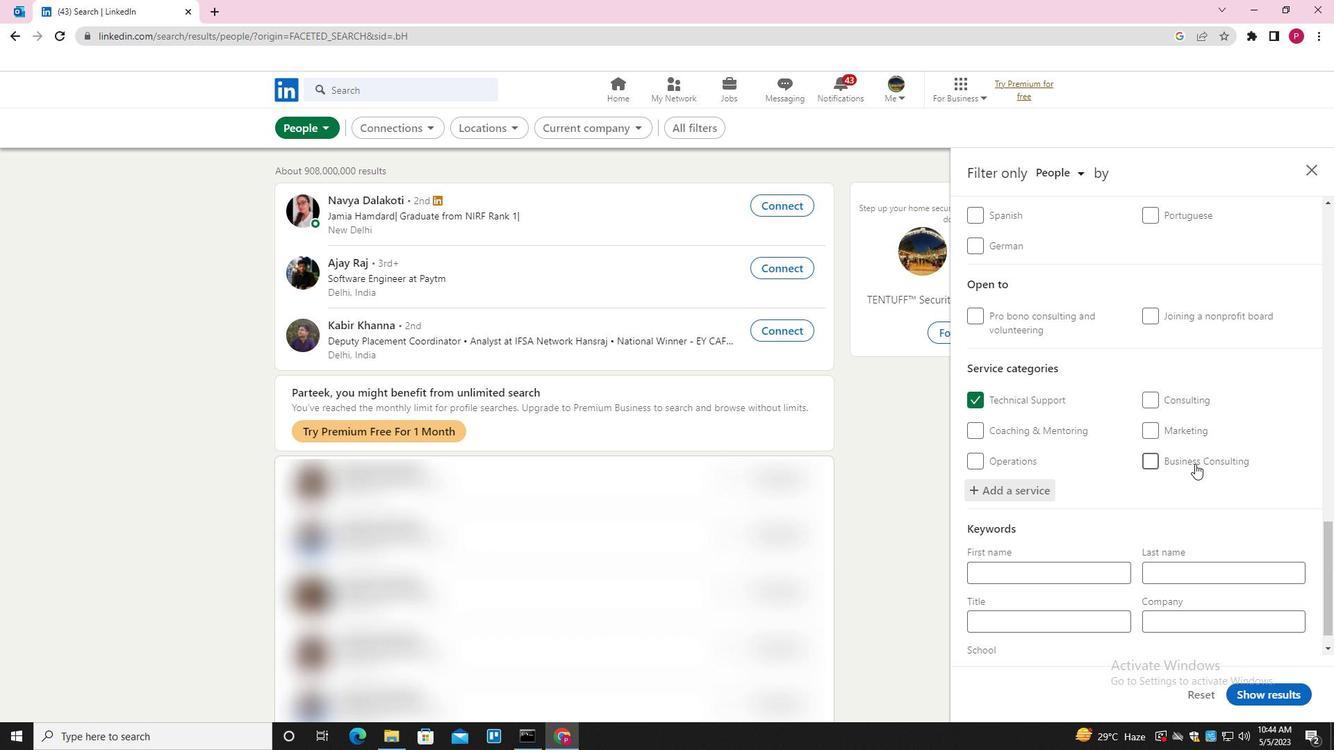 
Action: Mouse scrolled (1195, 462) with delta (0, 0)
Screenshot: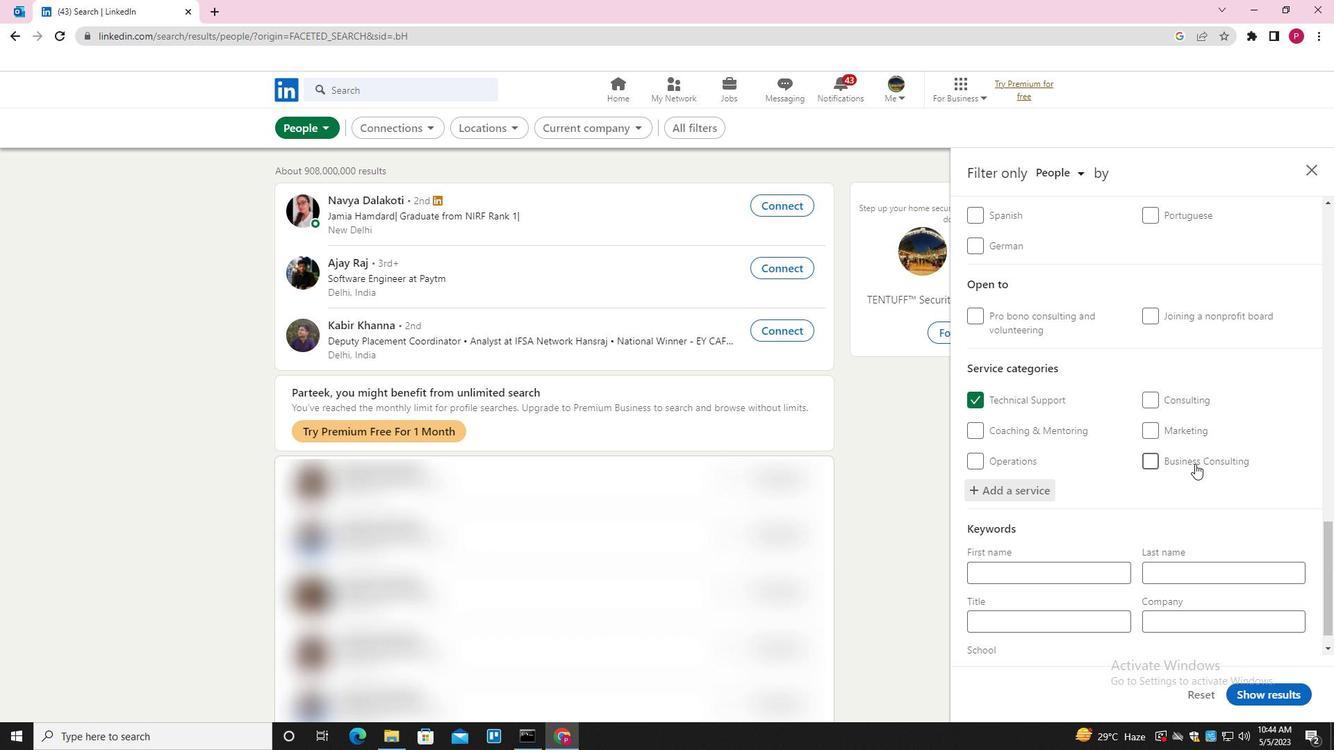 
Action: Mouse scrolled (1195, 462) with delta (0, 0)
Screenshot: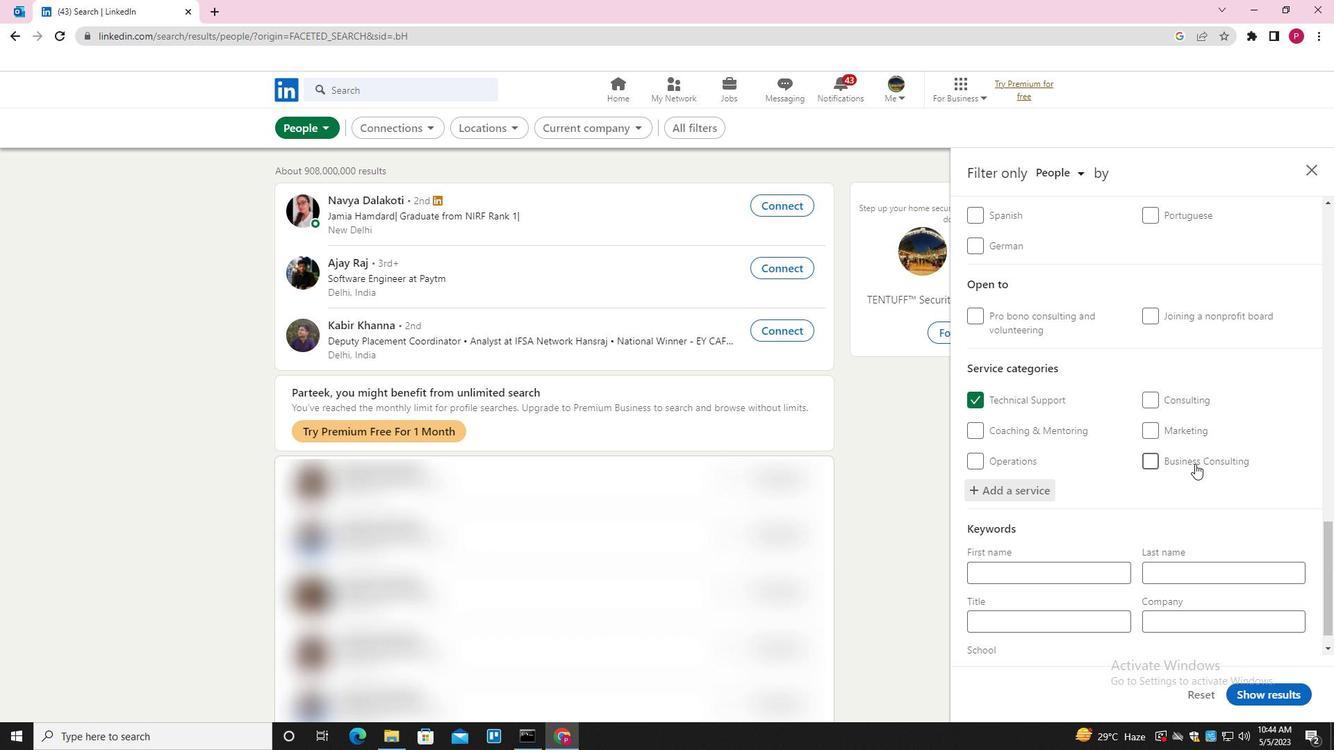 
Action: Mouse scrolled (1195, 462) with delta (0, 0)
Screenshot: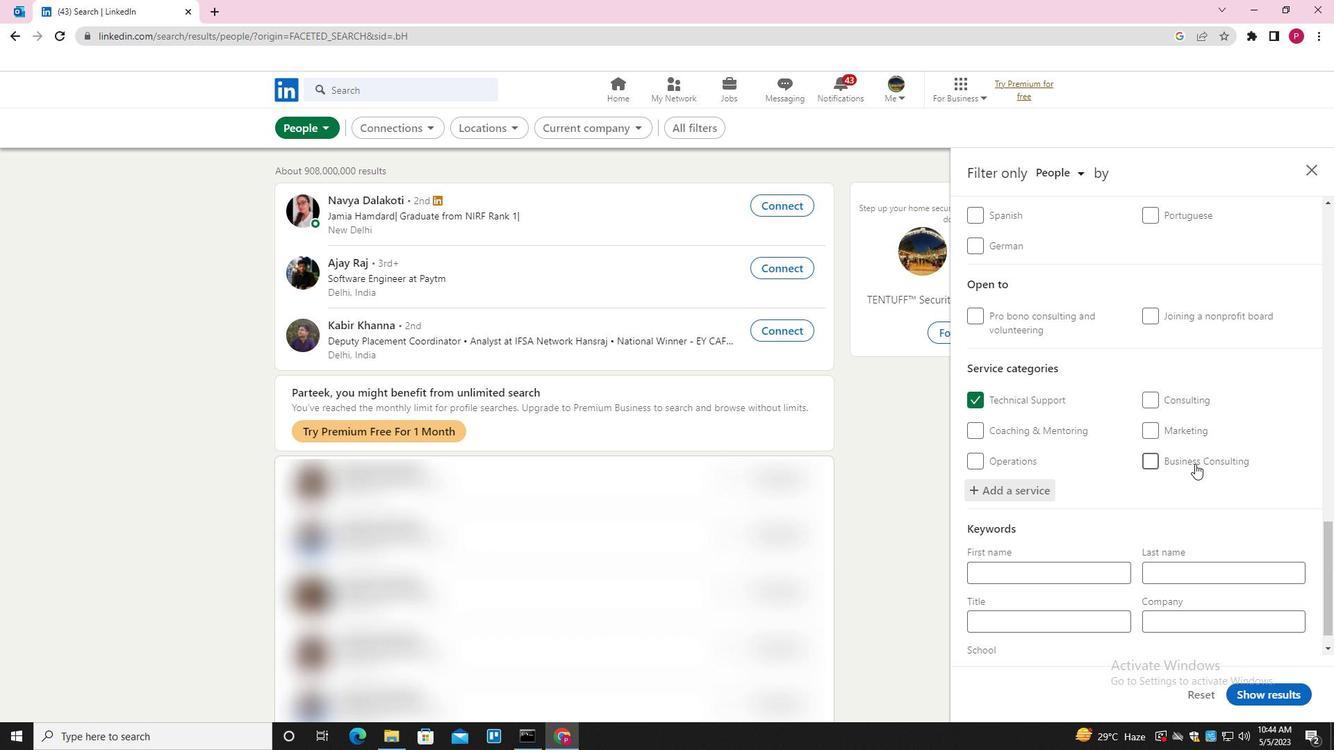 
Action: Mouse moved to (1195, 462)
Screenshot: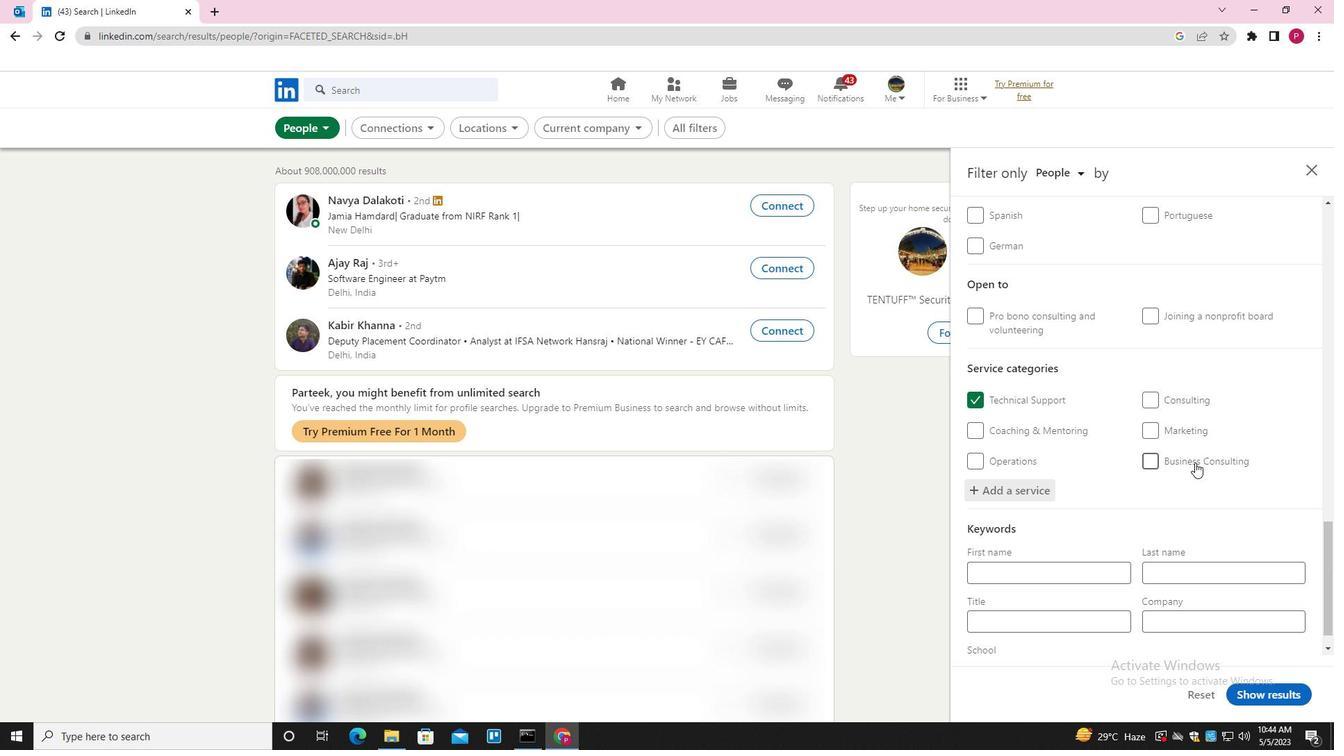 
Action: Mouse scrolled (1195, 462) with delta (0, 0)
Screenshot: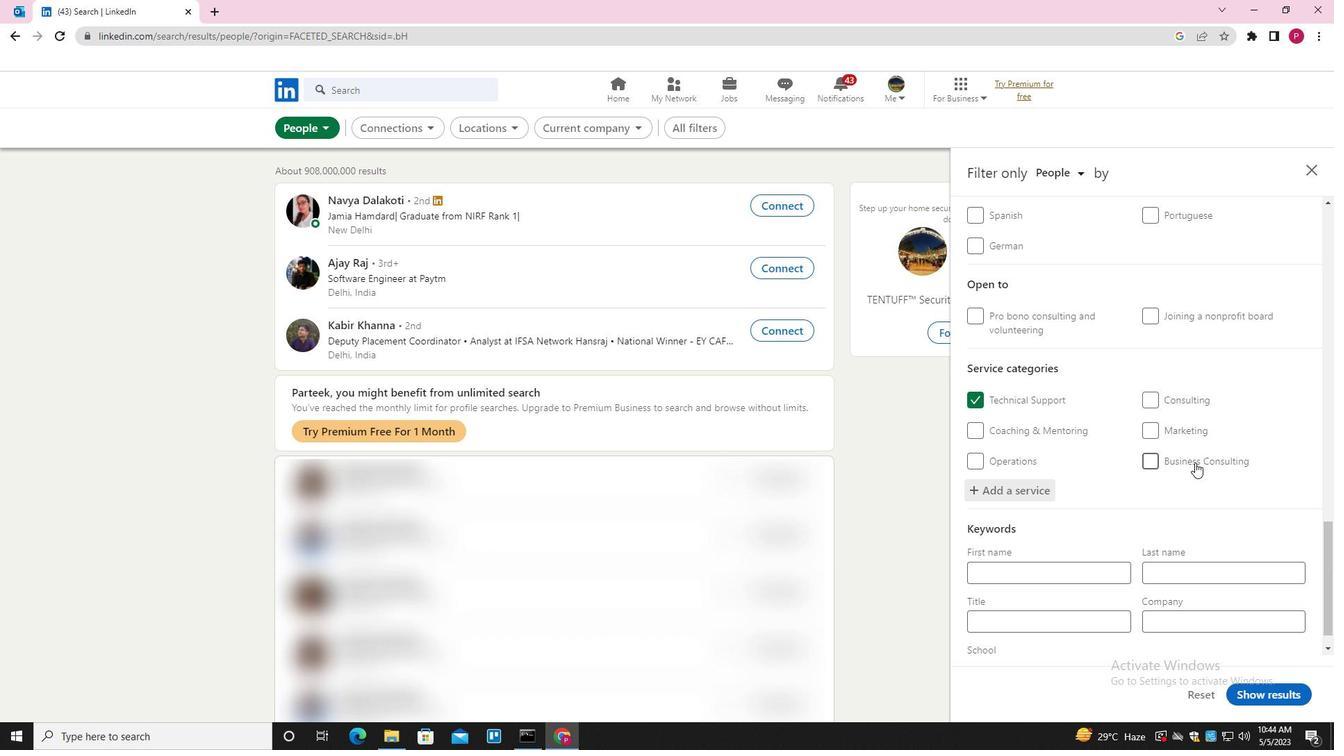 
Action: Mouse moved to (1169, 467)
Screenshot: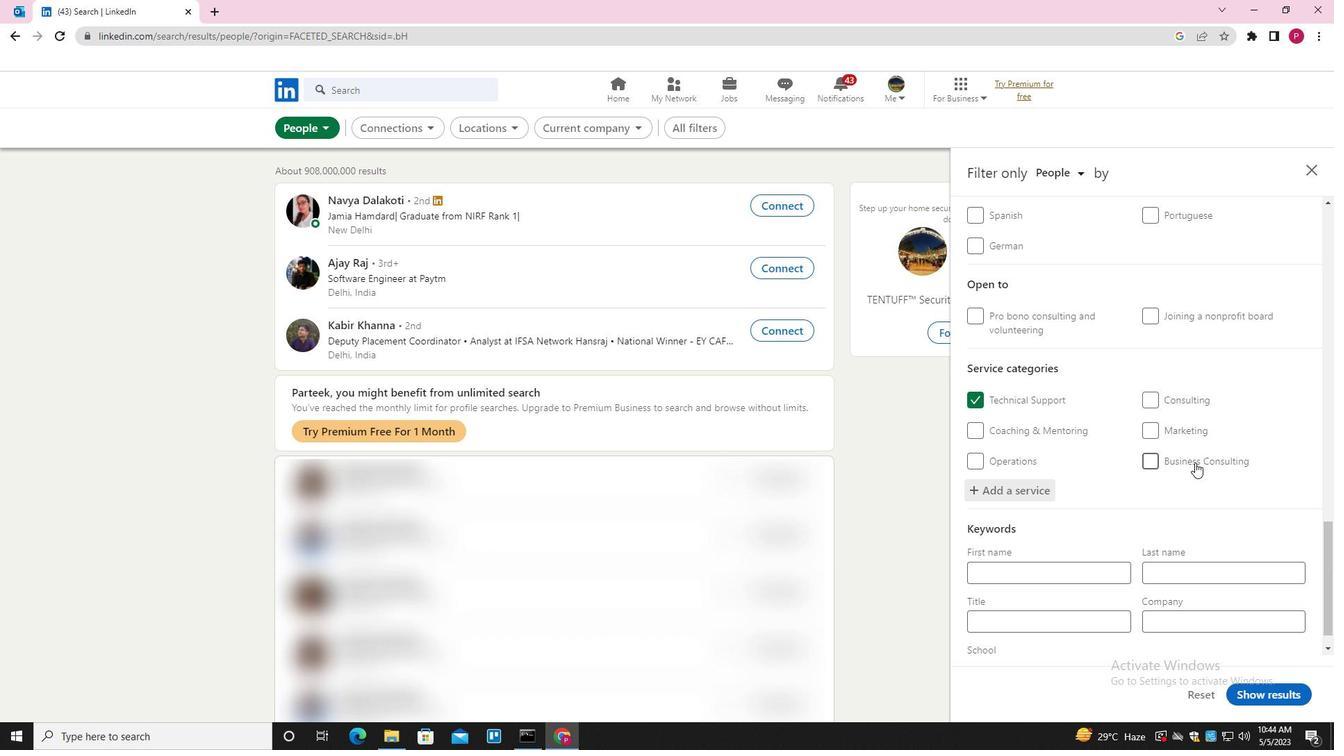 
Action: Mouse scrolled (1169, 467) with delta (0, 0)
Screenshot: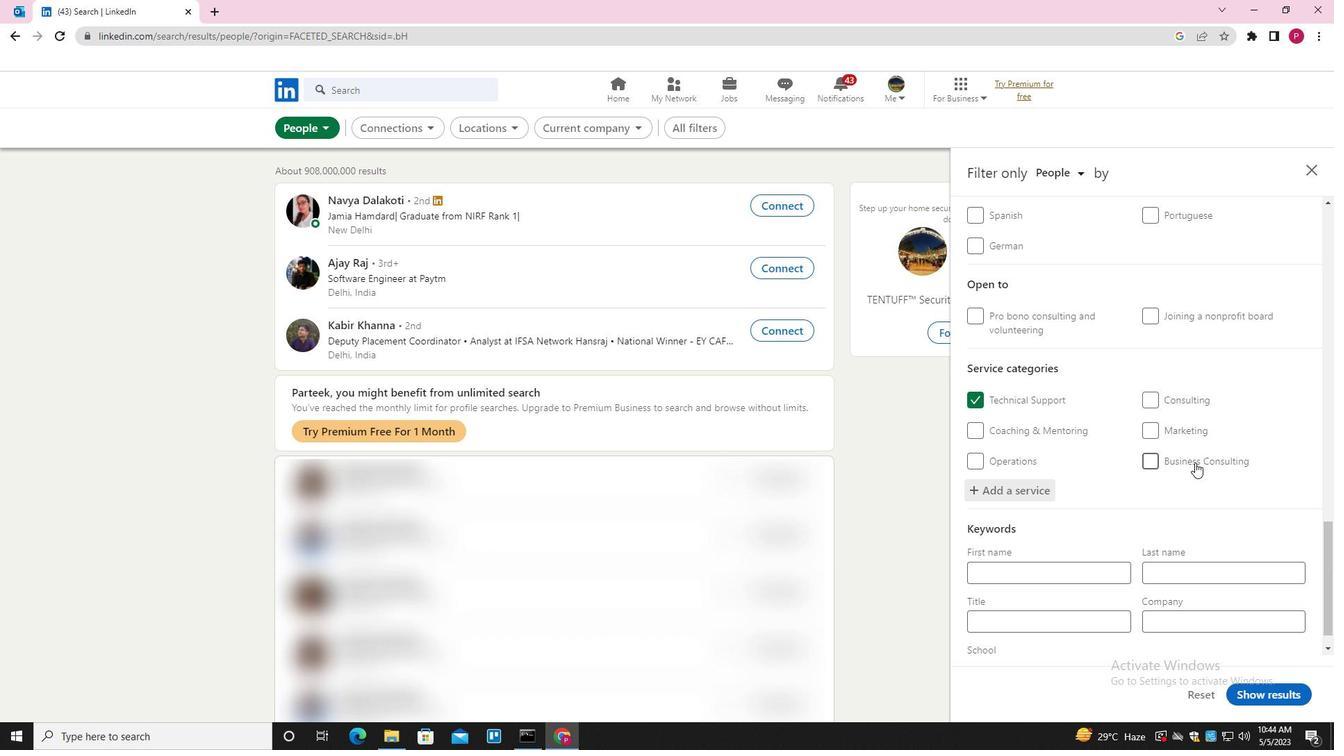 
Action: Mouse moved to (1064, 588)
Screenshot: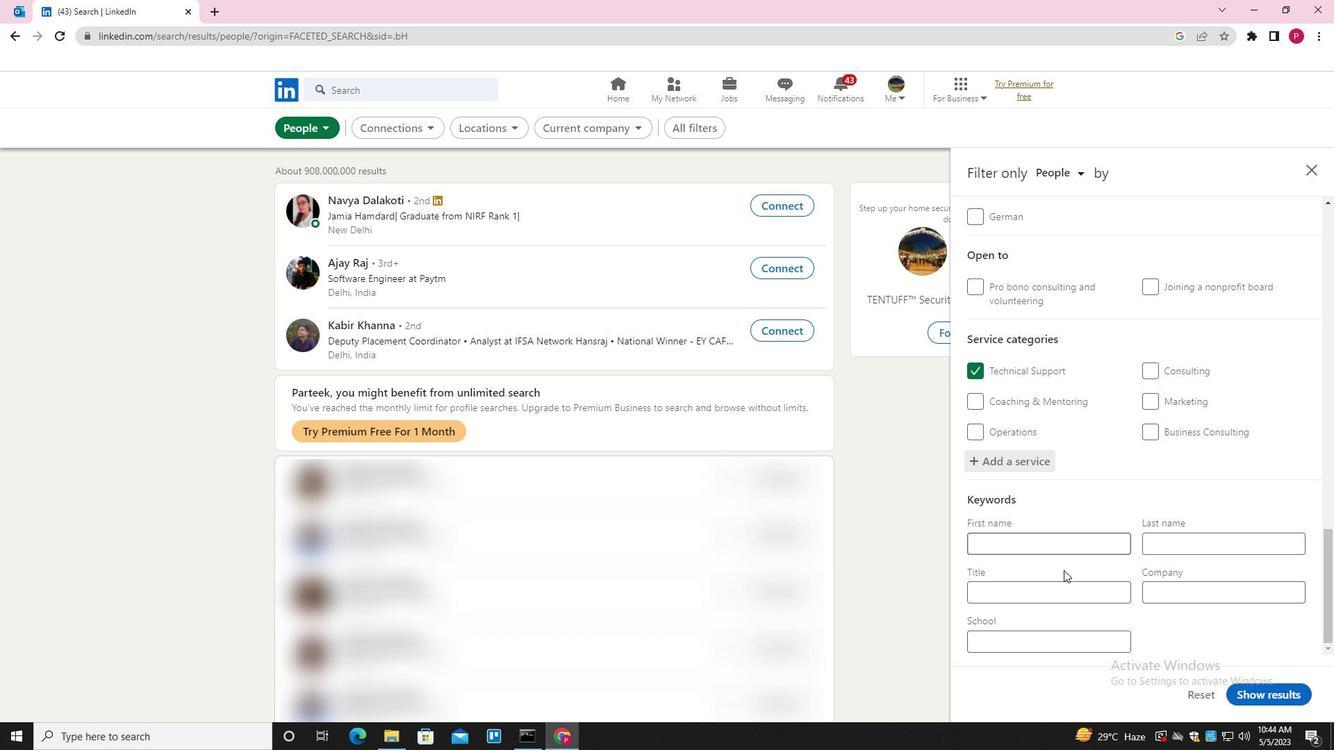 
Action: Mouse pressed left at (1064, 588)
Screenshot: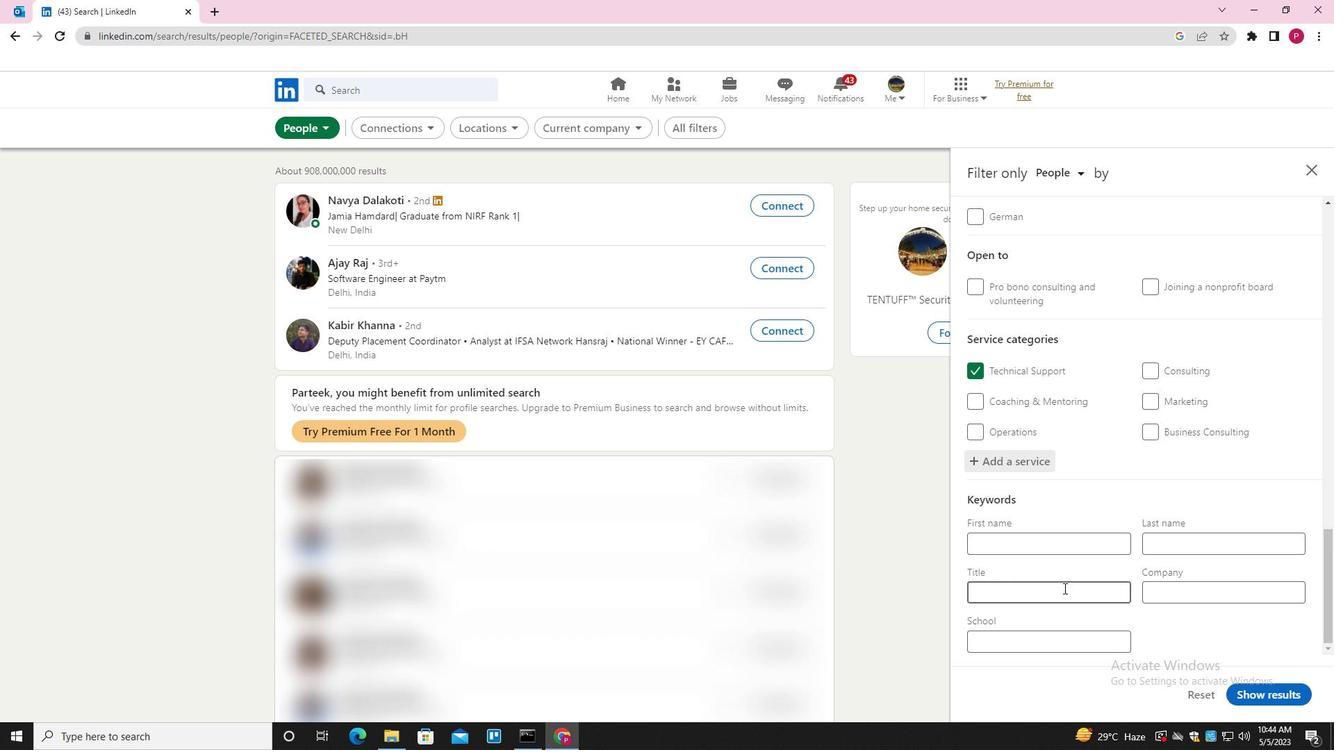 
Action: Mouse moved to (1102, 529)
Screenshot: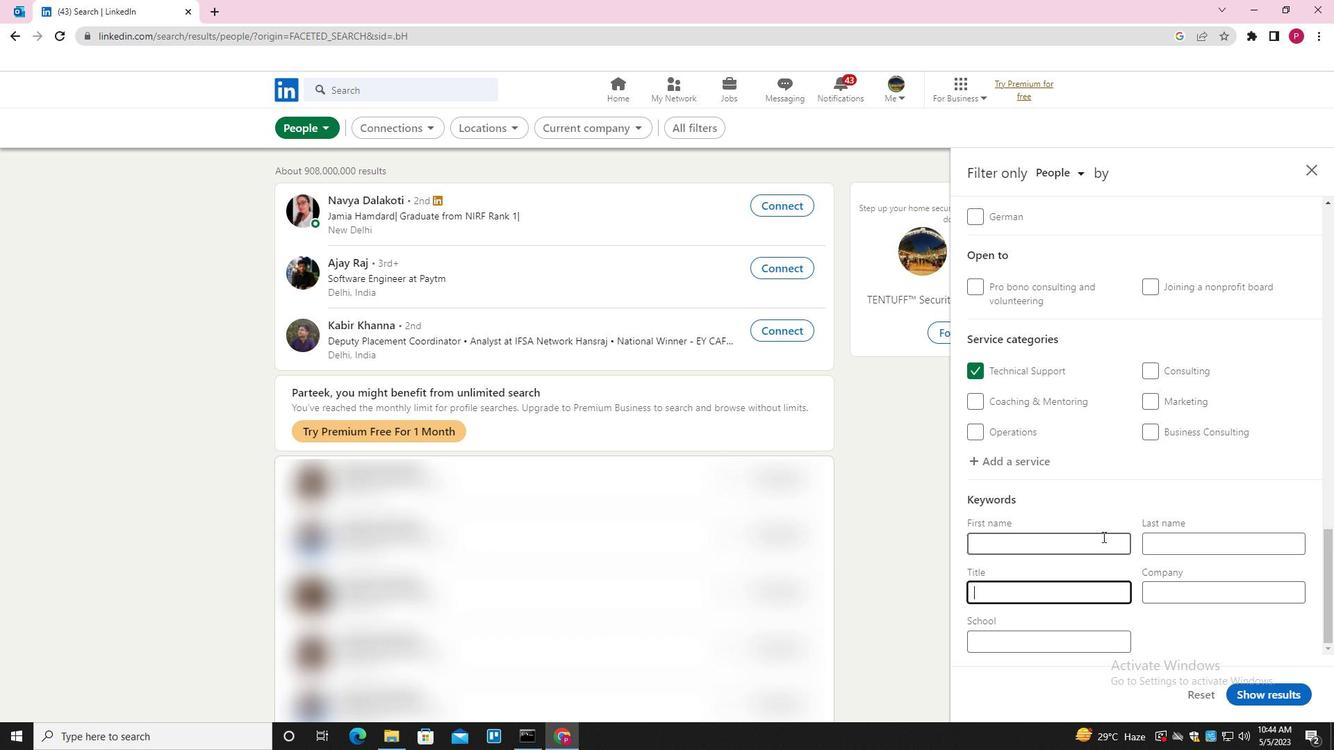 
Action: Key pressed <Key.shift>VICE<Key.space><Key.shift><Key.shift>PRESIDENT<Key.space>OF<Key.space><Key.shift>MARKETING
Screenshot: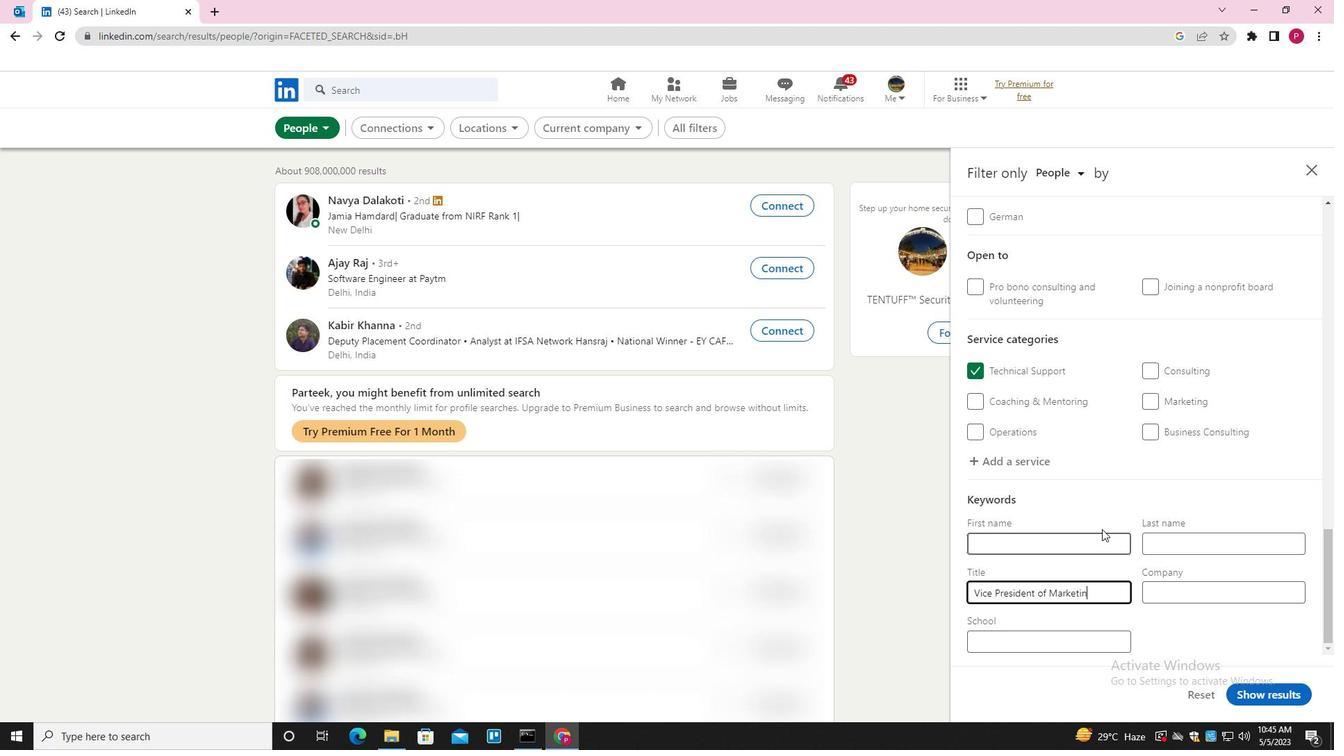 
Action: Mouse scrolled (1102, 528) with delta (0, 0)
Screenshot: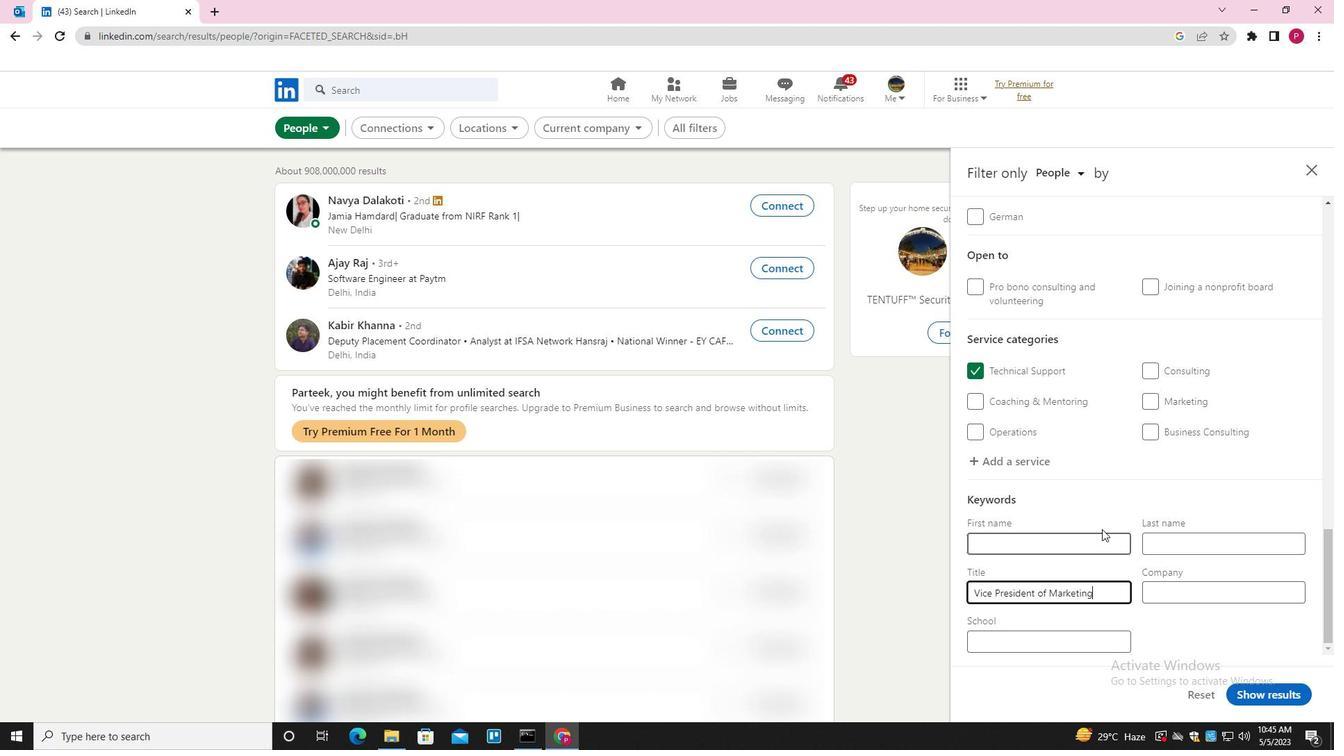 
Action: Mouse moved to (1102, 528)
Screenshot: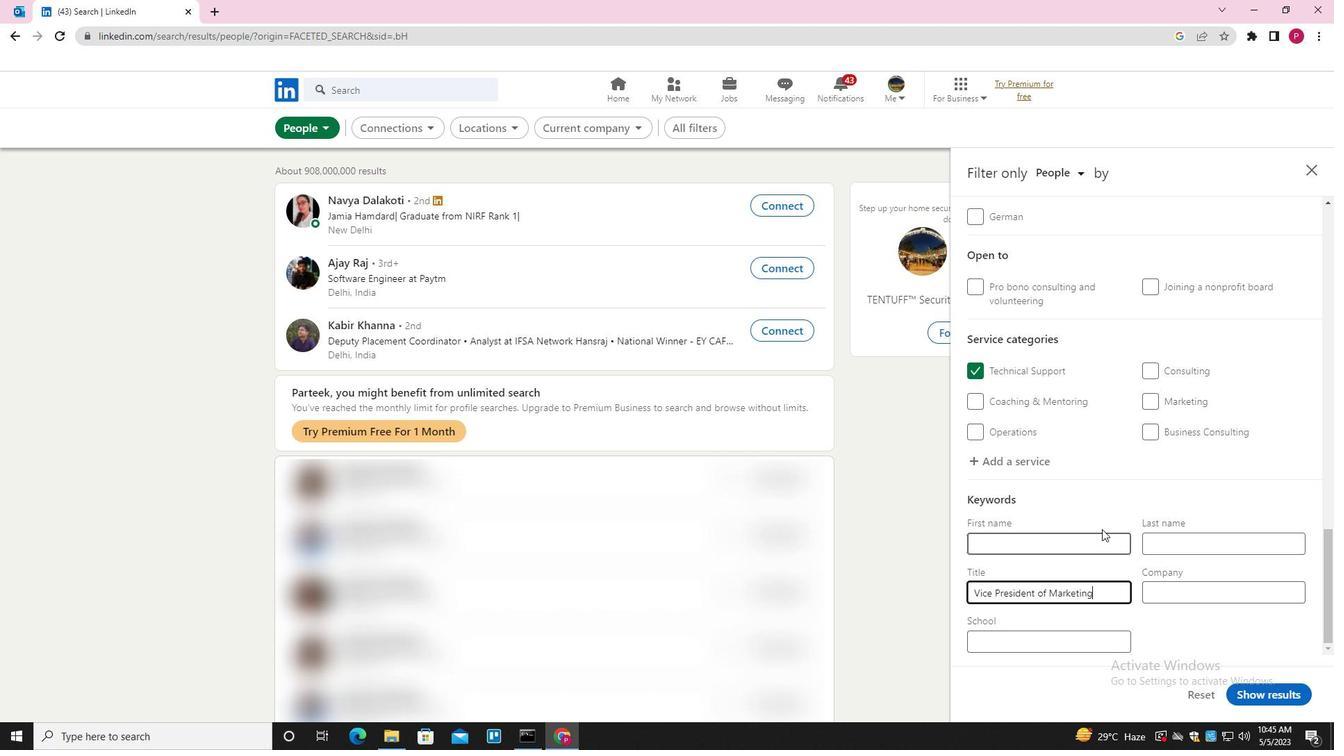 
Action: Mouse scrolled (1102, 528) with delta (0, 0)
Screenshot: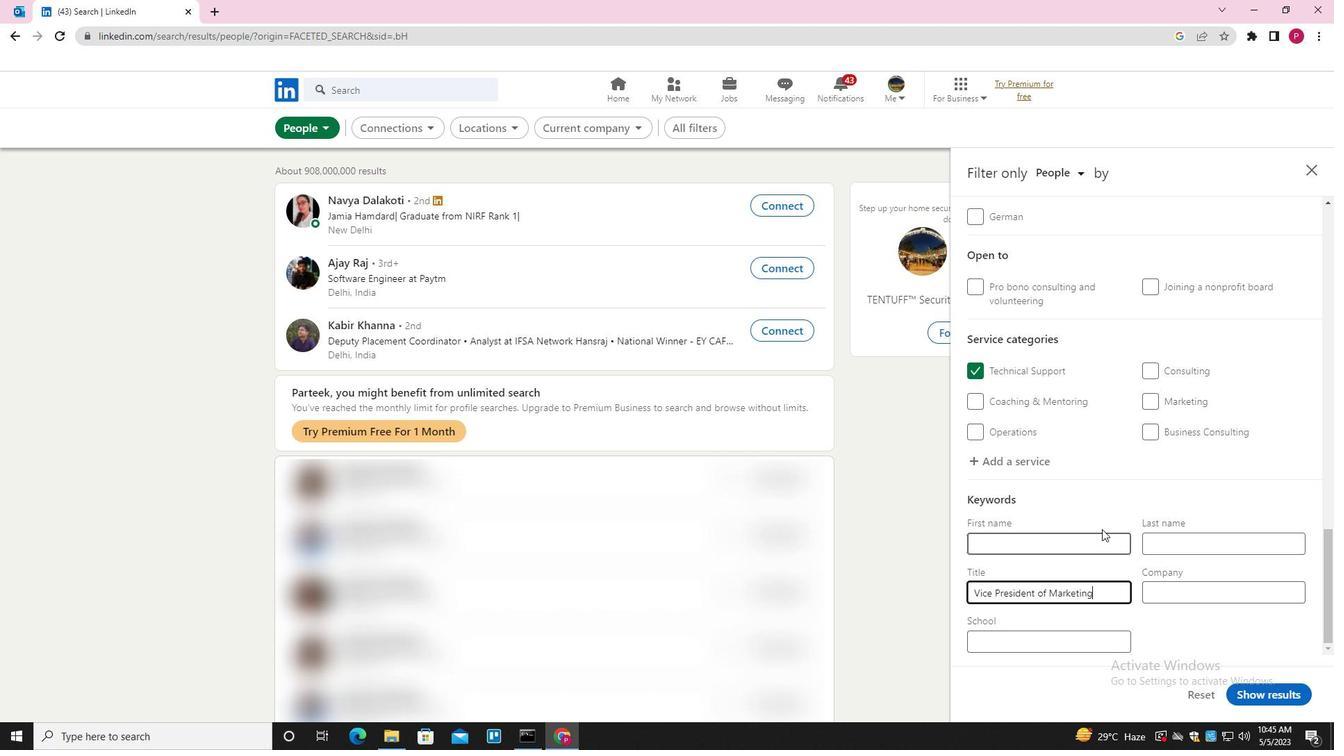 
Action: Mouse scrolled (1102, 528) with delta (0, 0)
Screenshot: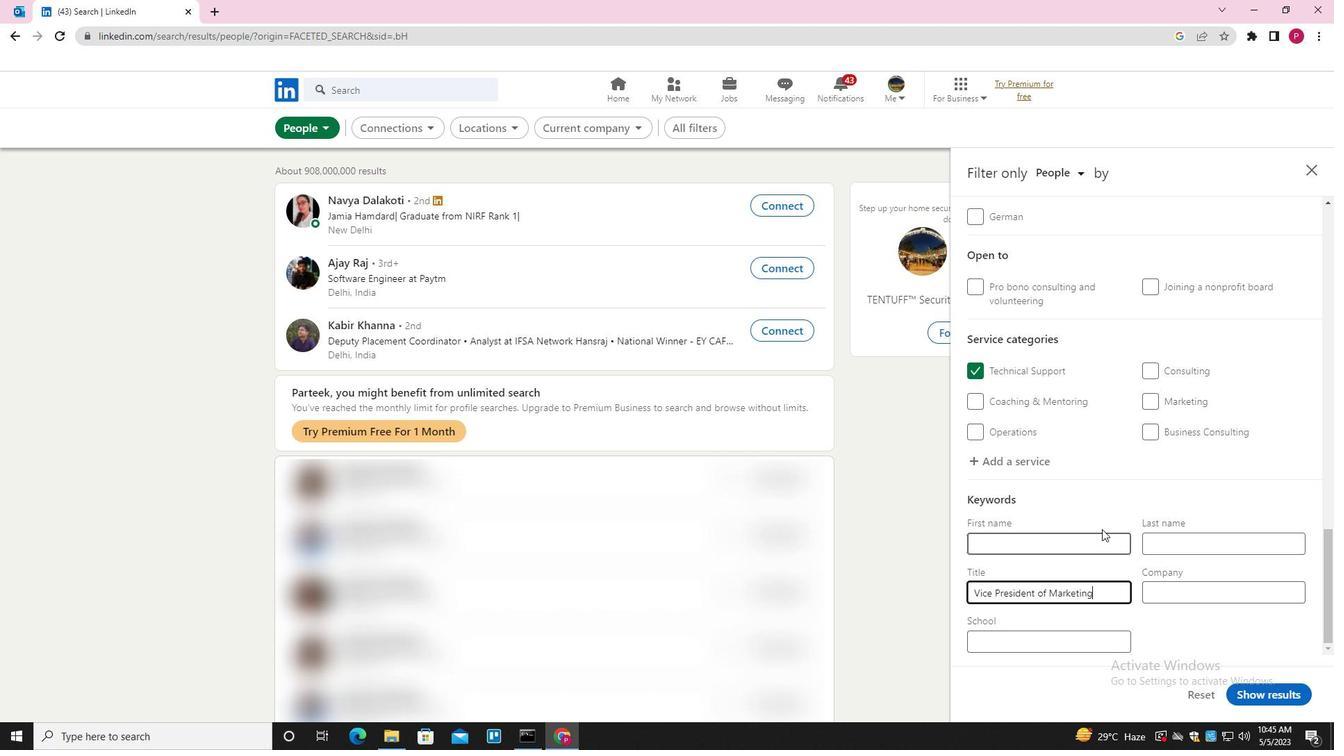 
Action: Mouse moved to (1103, 528)
Screenshot: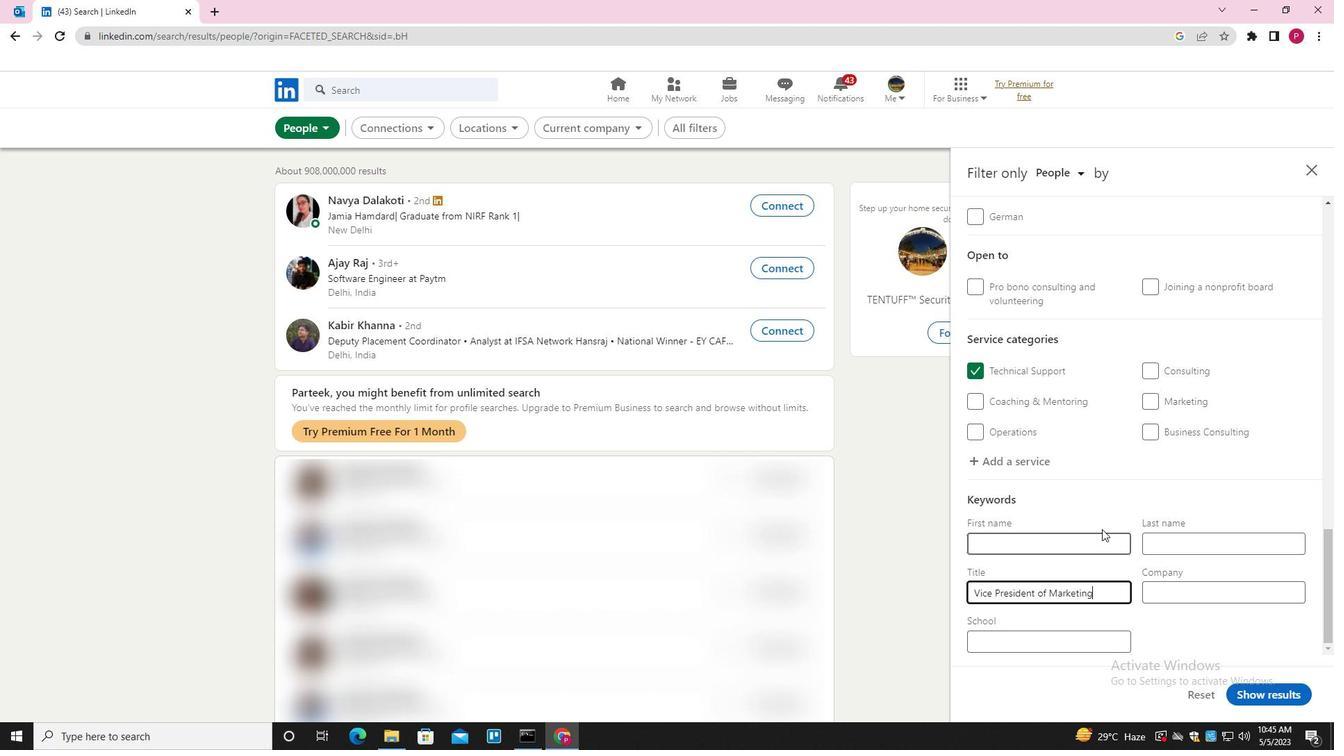 
Action: Mouse scrolled (1103, 528) with delta (0, 0)
Screenshot: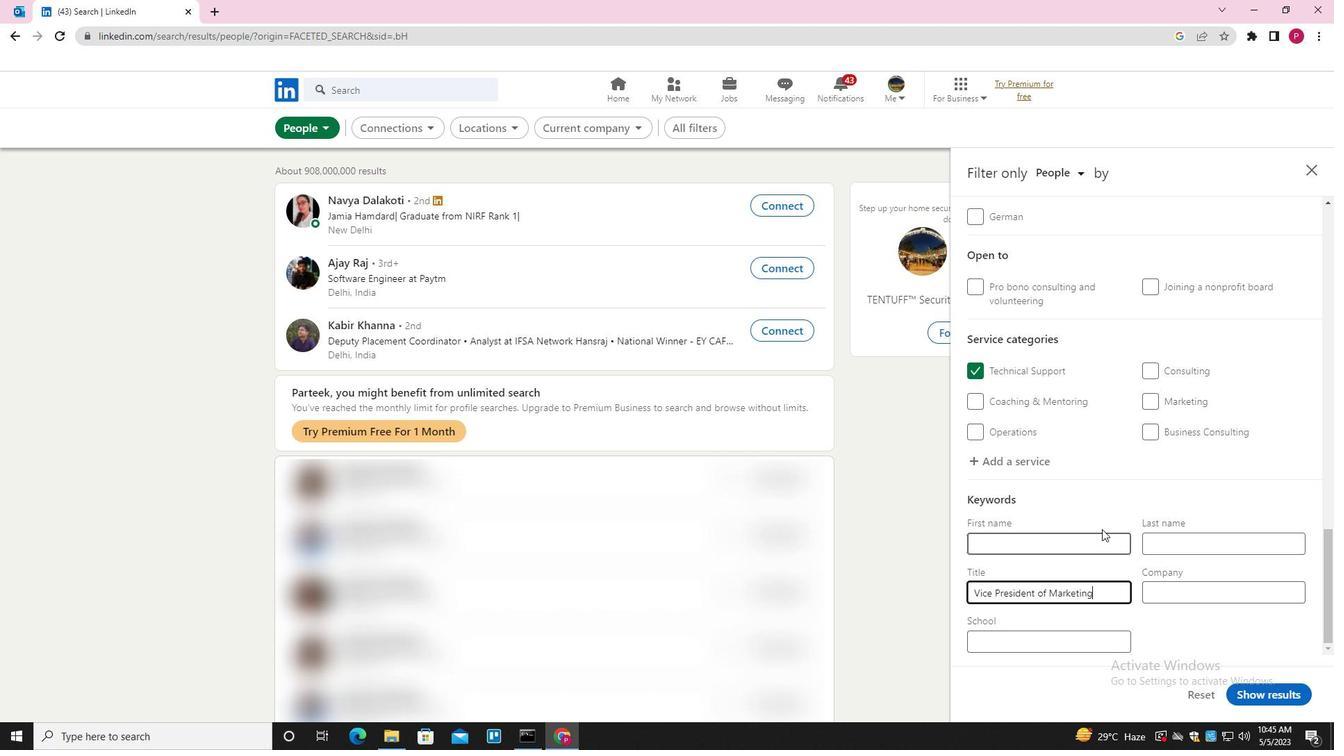 
Action: Mouse moved to (1115, 531)
Screenshot: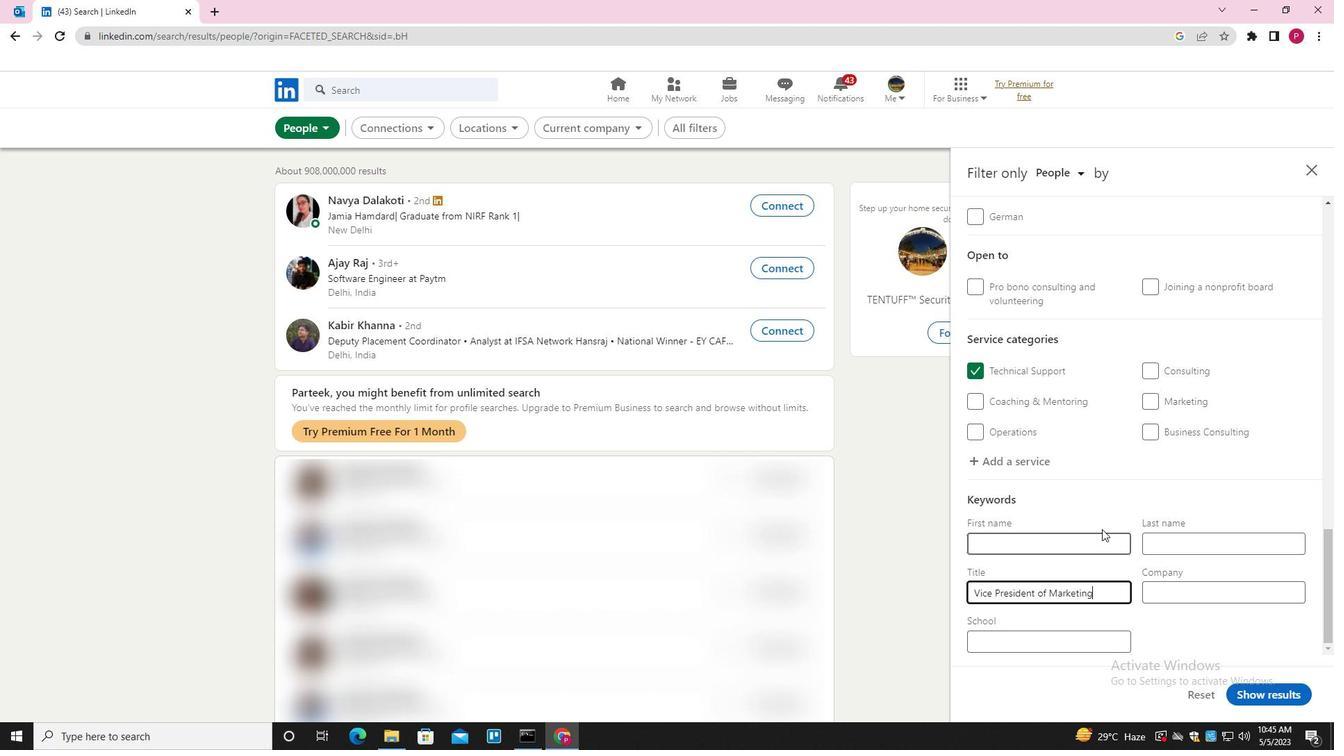 
Action: Mouse scrolled (1115, 530) with delta (0, 0)
Screenshot: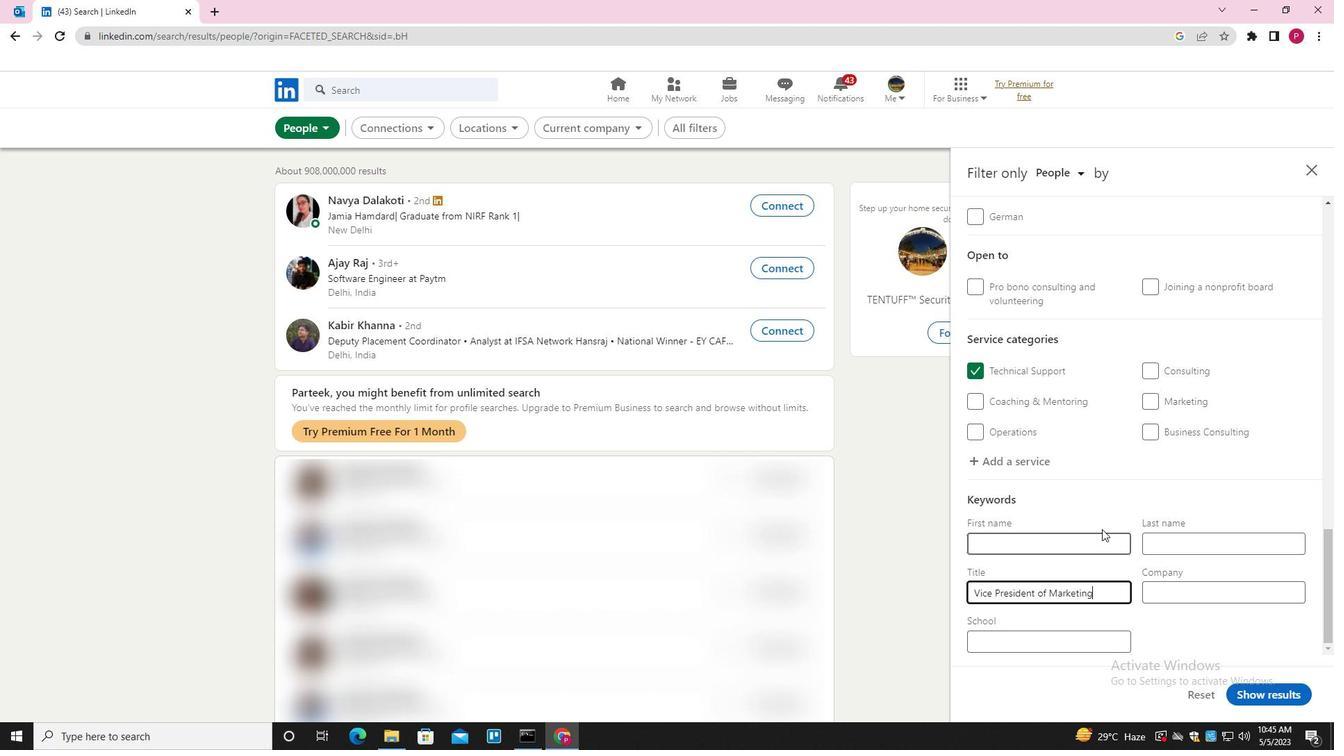 
Action: Mouse moved to (1279, 697)
Screenshot: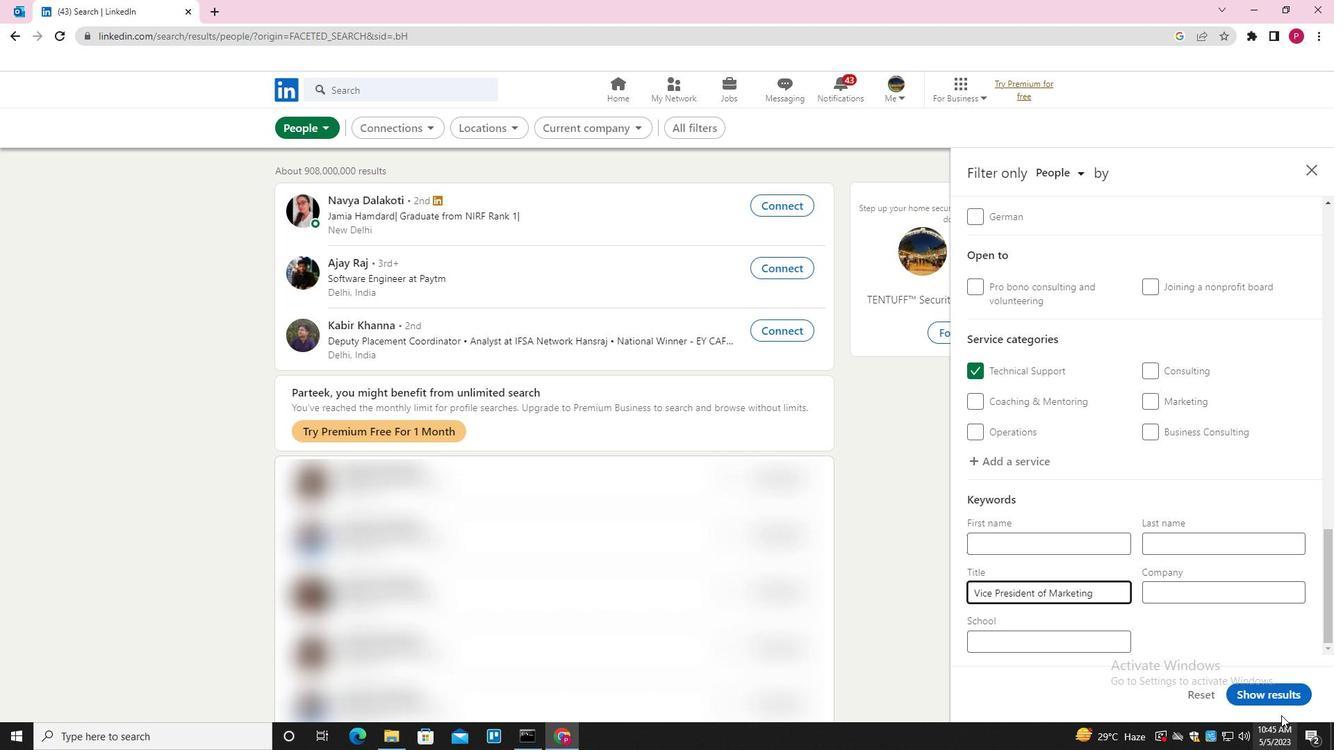 
Action: Mouse pressed left at (1279, 697)
Screenshot: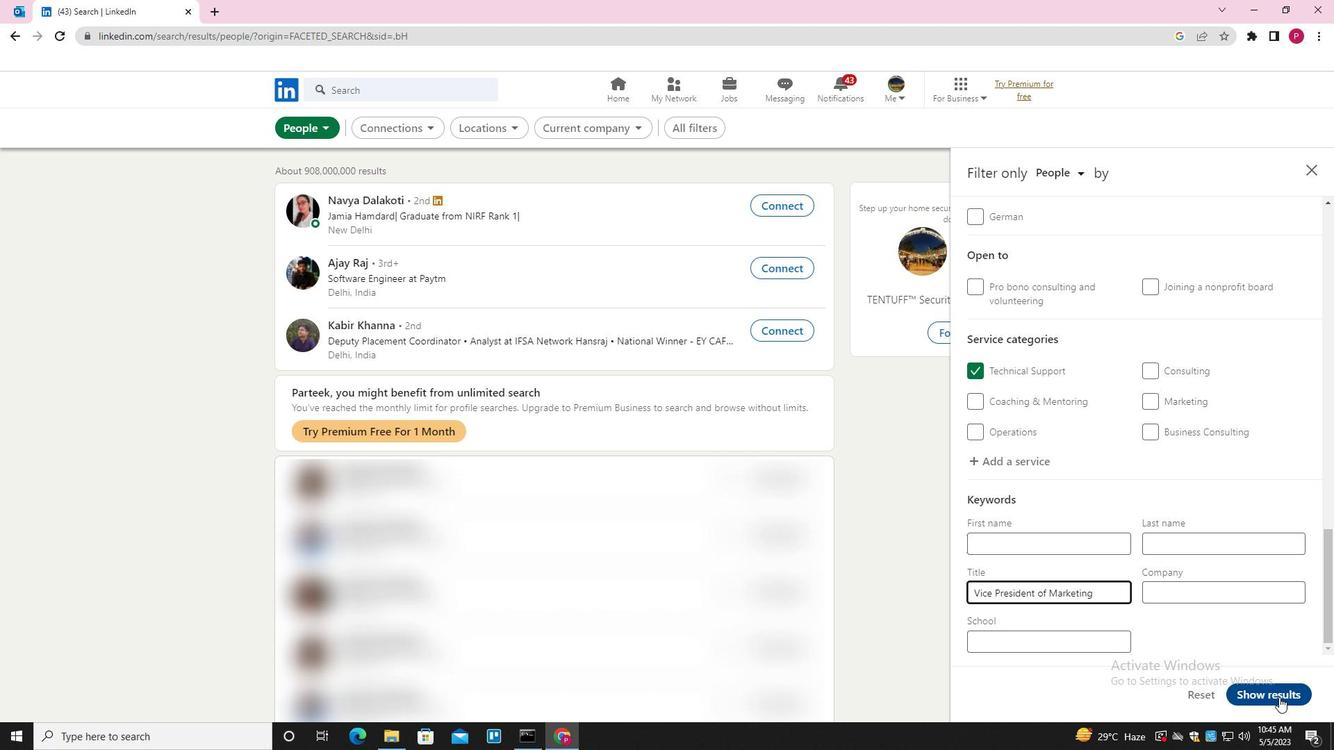 
Action: Mouse moved to (658, 379)
Screenshot: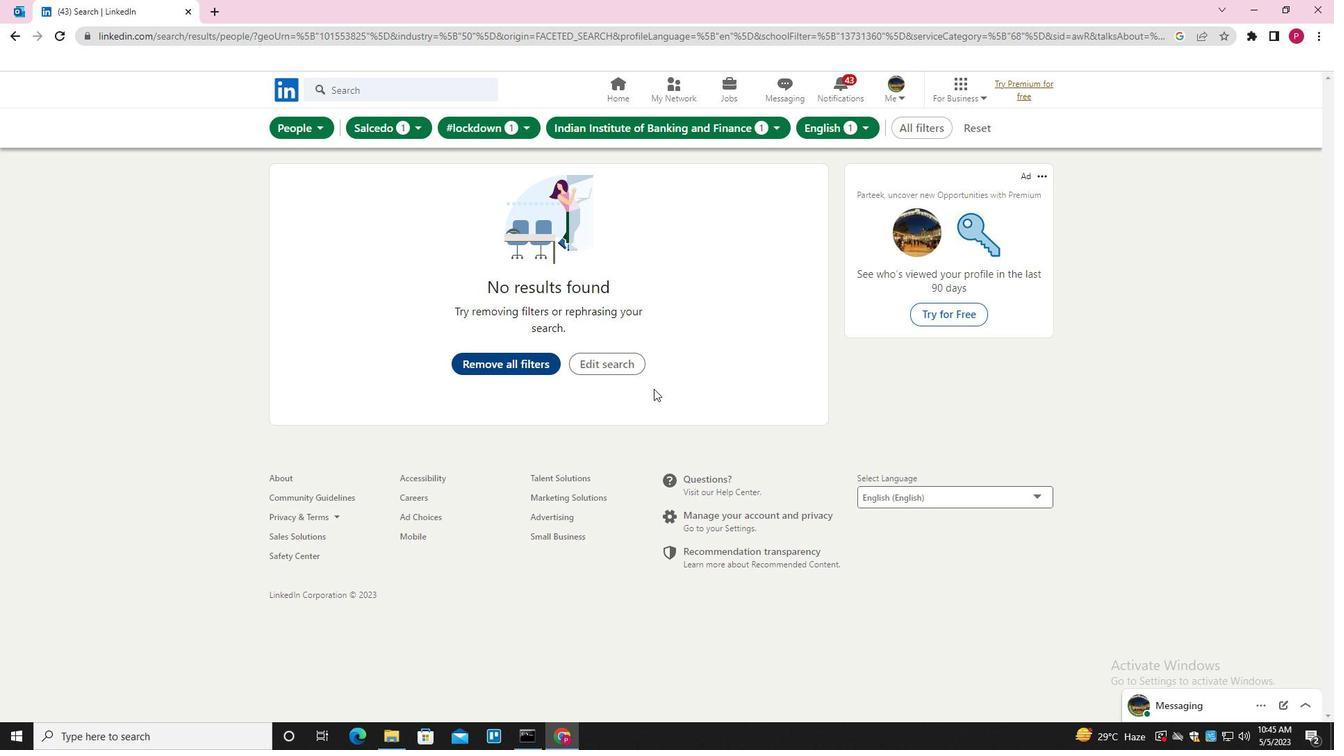 
